 Task: Search one way flight ticket for 2 adults, 2 children, 2 infants in seat in first from Worcester: Worcester Regional Airport to Fort Wayne: Fort Wayne International Airport on 5-4-2023. Number of bags: 1 checked bag. Price is upto 71000. Outbound departure time preference is 10:30.
Action: Mouse moved to (273, 104)
Screenshot: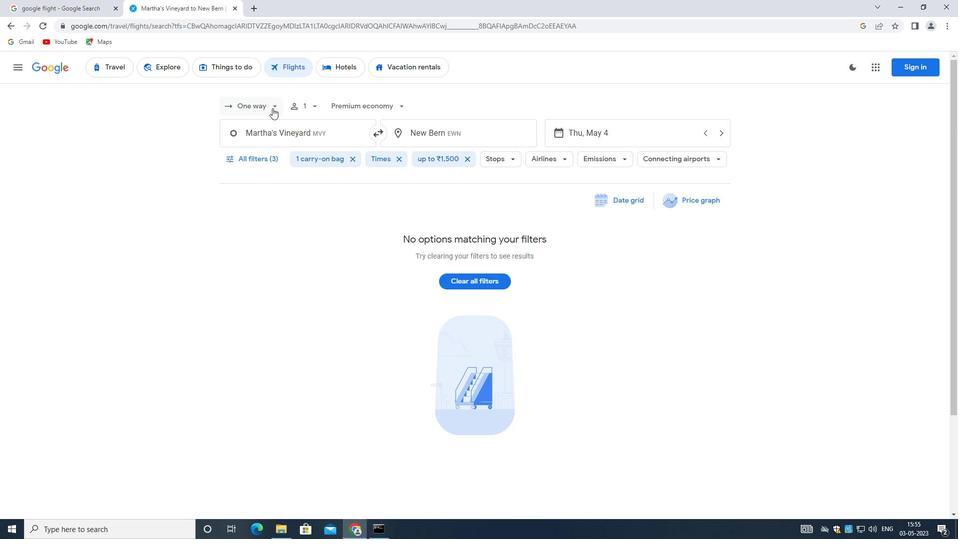 
Action: Mouse pressed left at (273, 104)
Screenshot: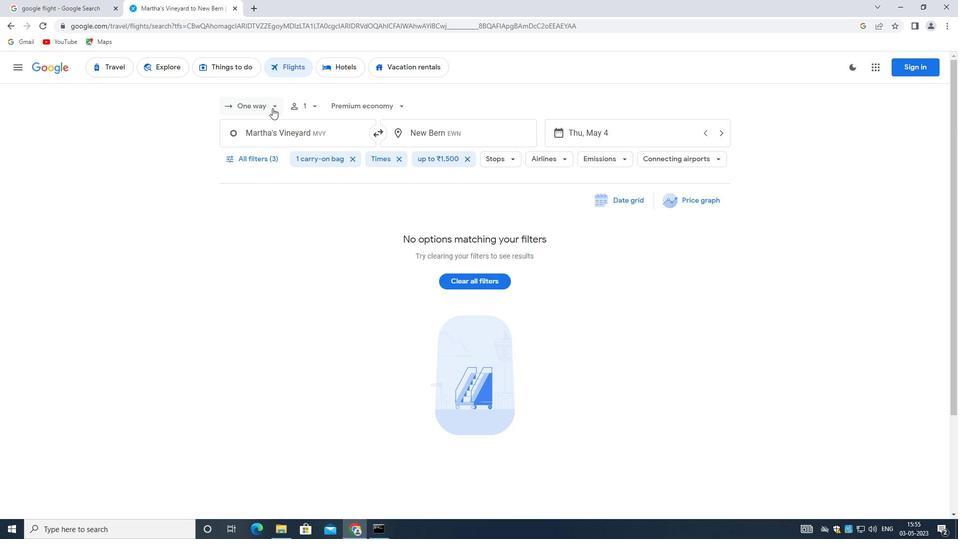 
Action: Mouse moved to (268, 150)
Screenshot: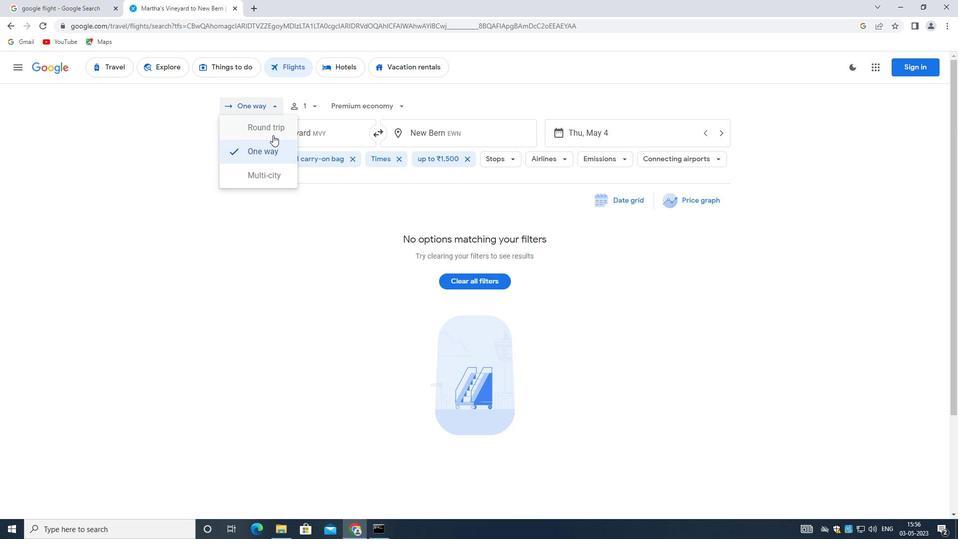 
Action: Mouse pressed left at (268, 150)
Screenshot: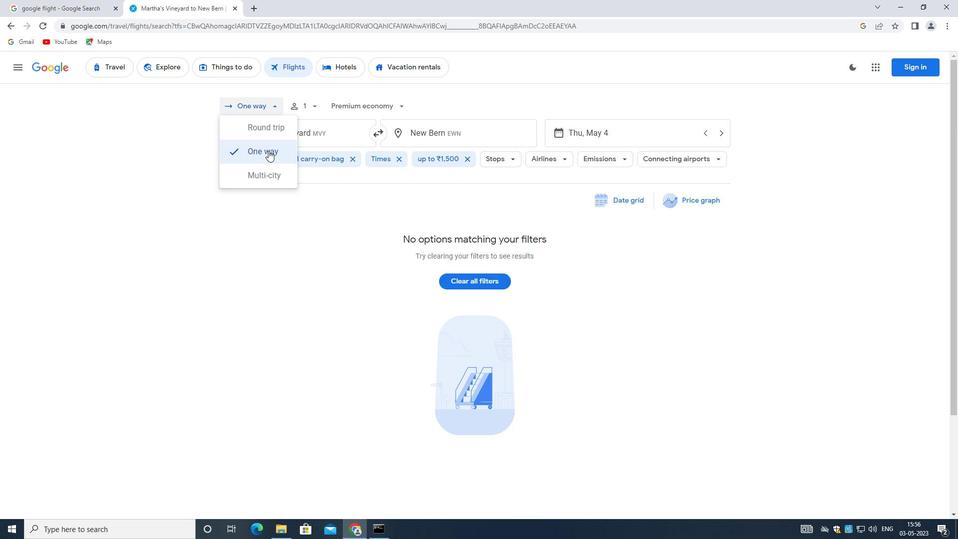 
Action: Mouse moved to (309, 101)
Screenshot: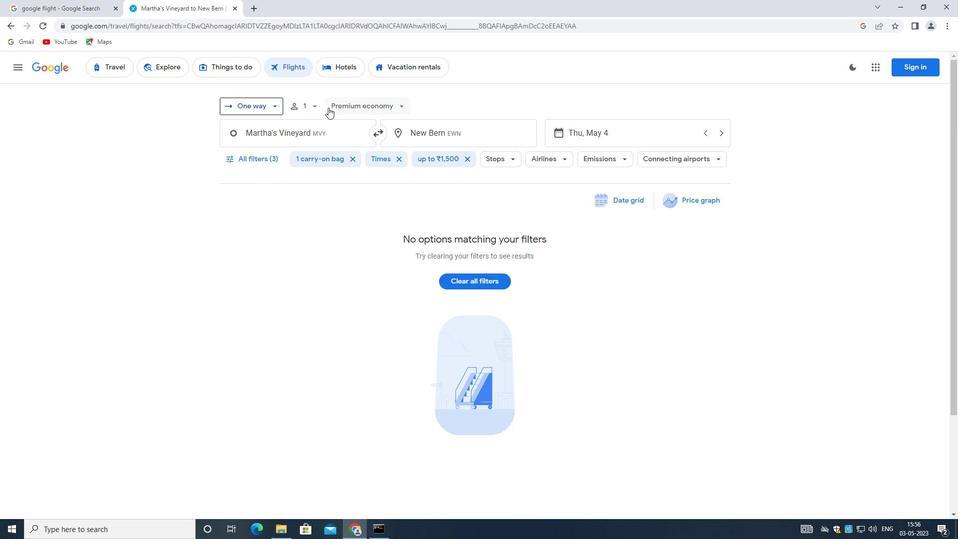 
Action: Mouse pressed left at (309, 101)
Screenshot: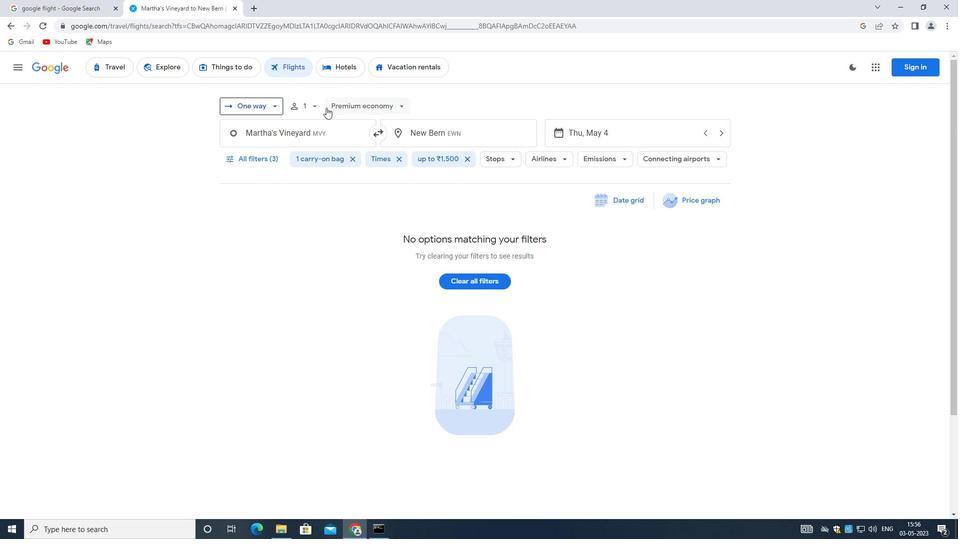 
Action: Mouse moved to (387, 127)
Screenshot: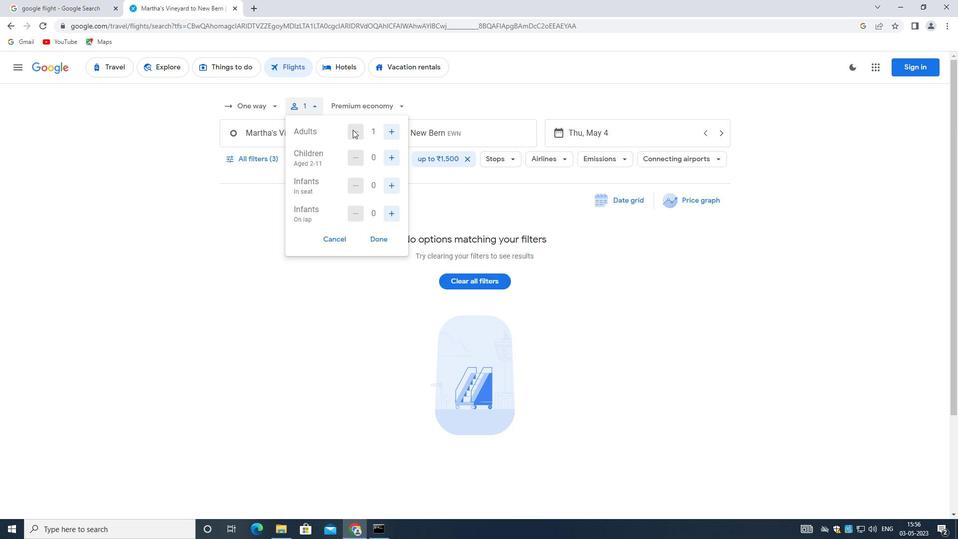 
Action: Mouse pressed left at (387, 127)
Screenshot: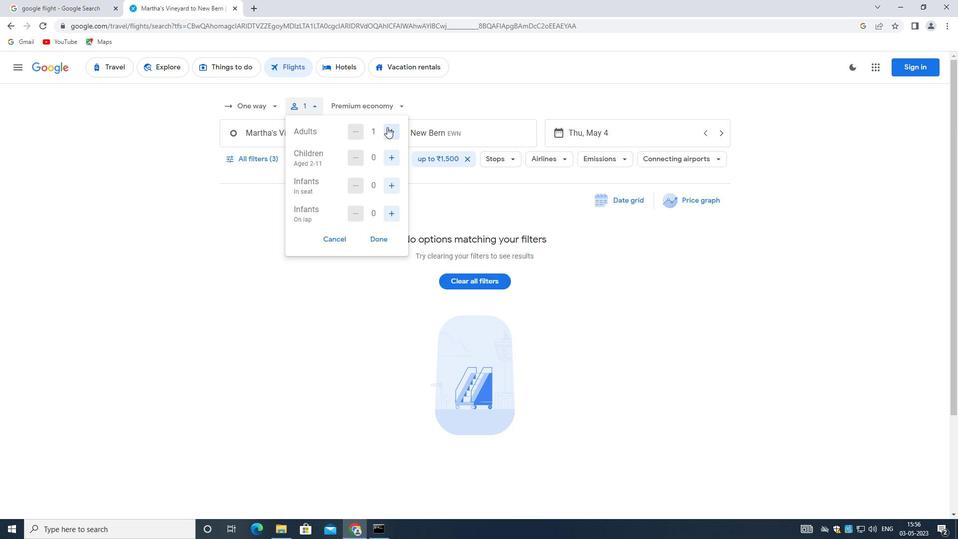 
Action: Mouse moved to (395, 160)
Screenshot: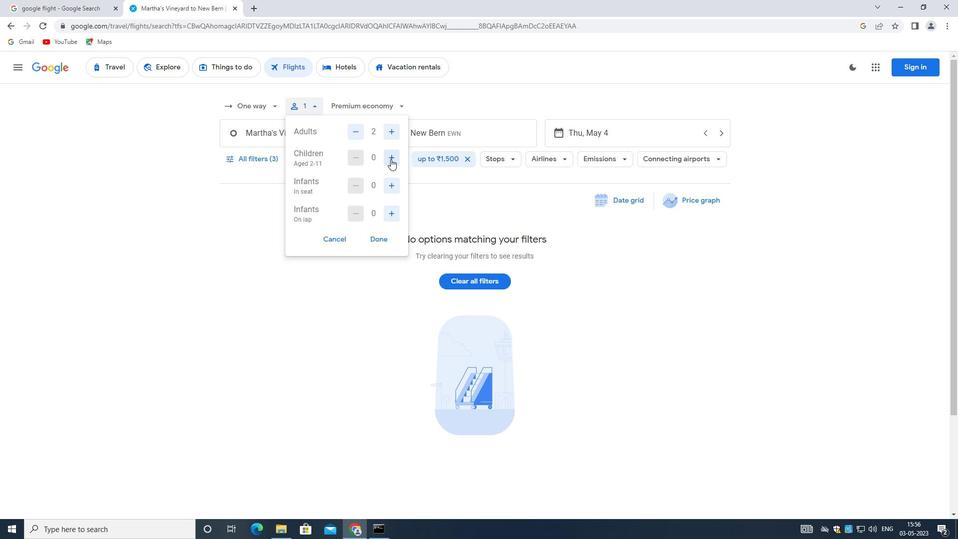 
Action: Mouse pressed left at (395, 160)
Screenshot: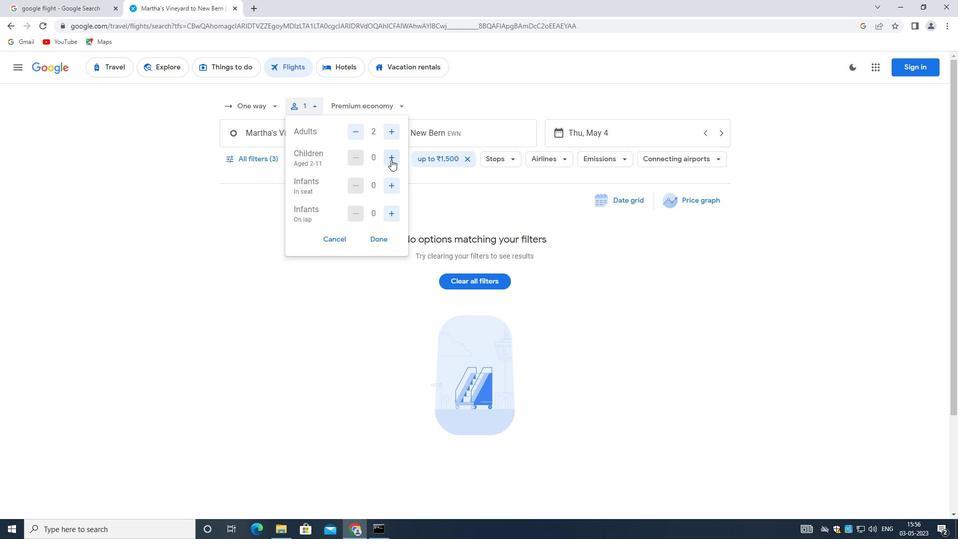 
Action: Mouse pressed left at (395, 160)
Screenshot: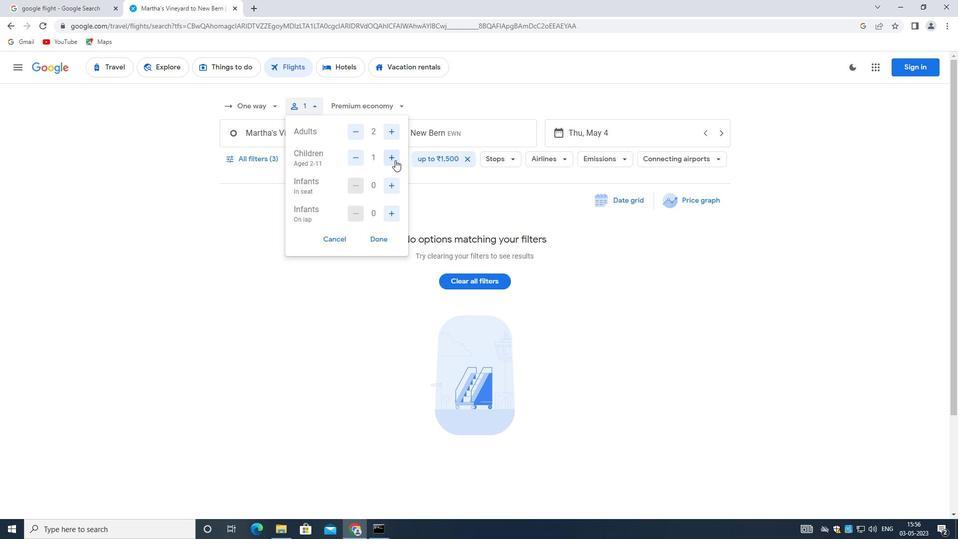 
Action: Mouse moved to (391, 183)
Screenshot: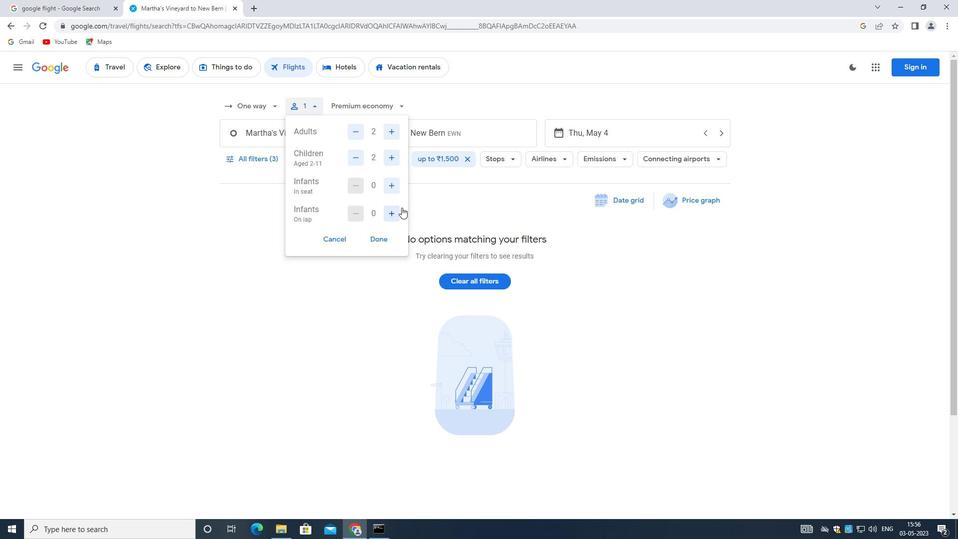 
Action: Mouse pressed left at (391, 183)
Screenshot: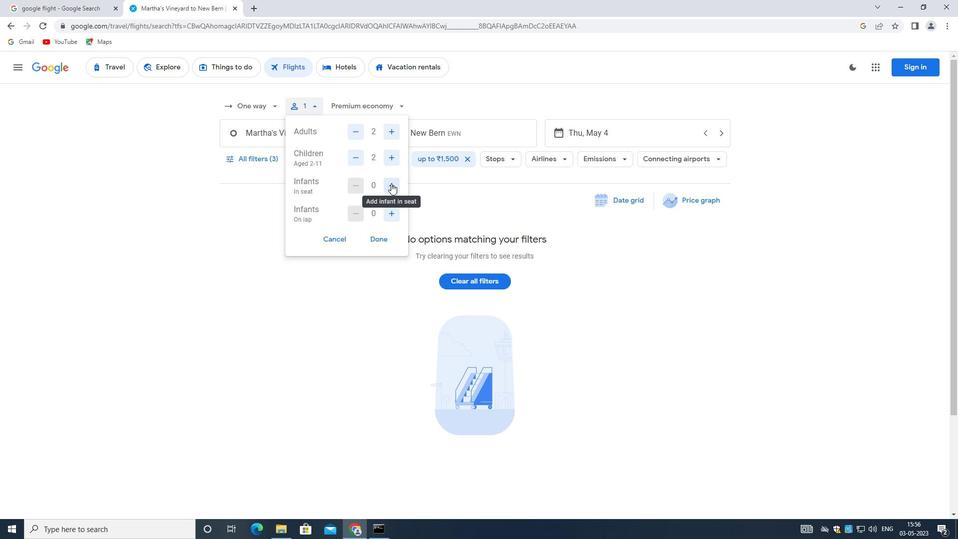 
Action: Mouse pressed left at (391, 183)
Screenshot: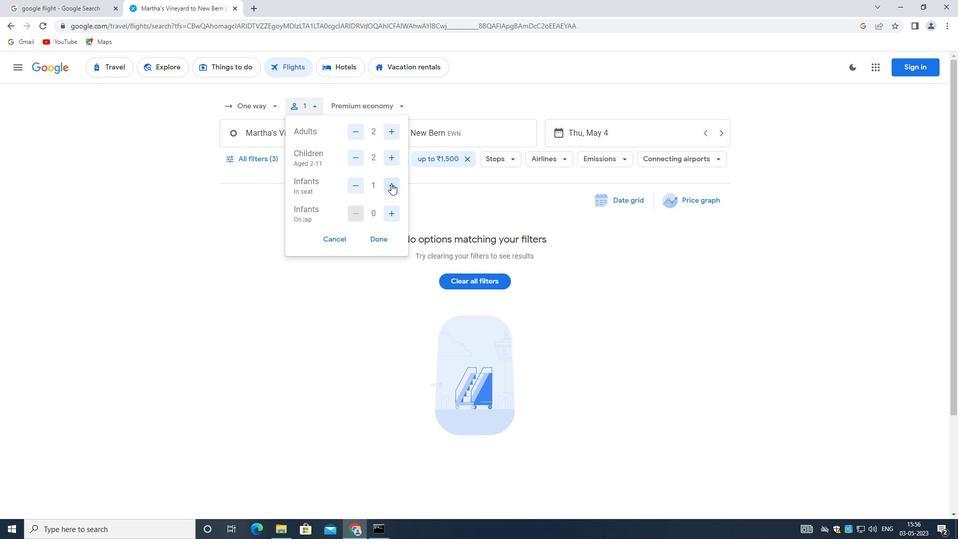 
Action: Mouse moved to (377, 238)
Screenshot: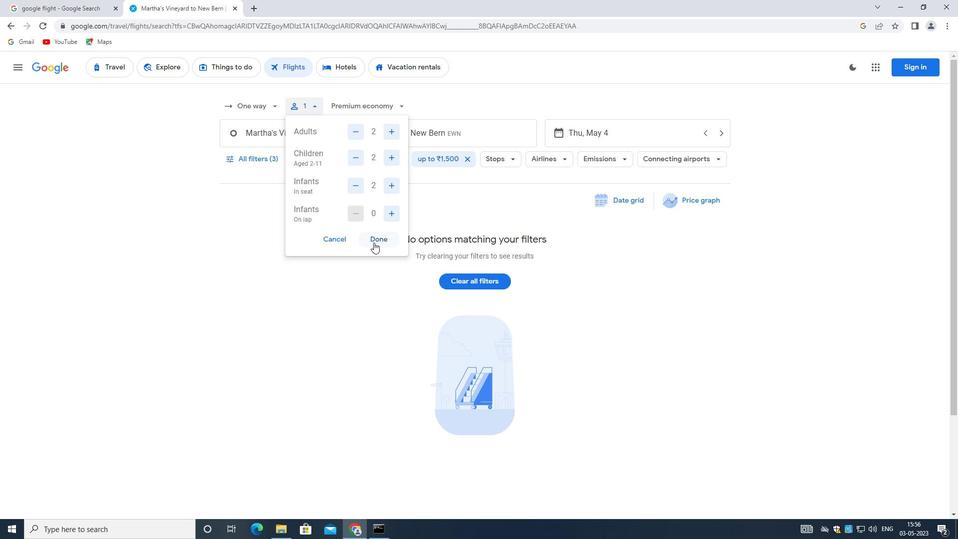
Action: Mouse pressed left at (377, 238)
Screenshot: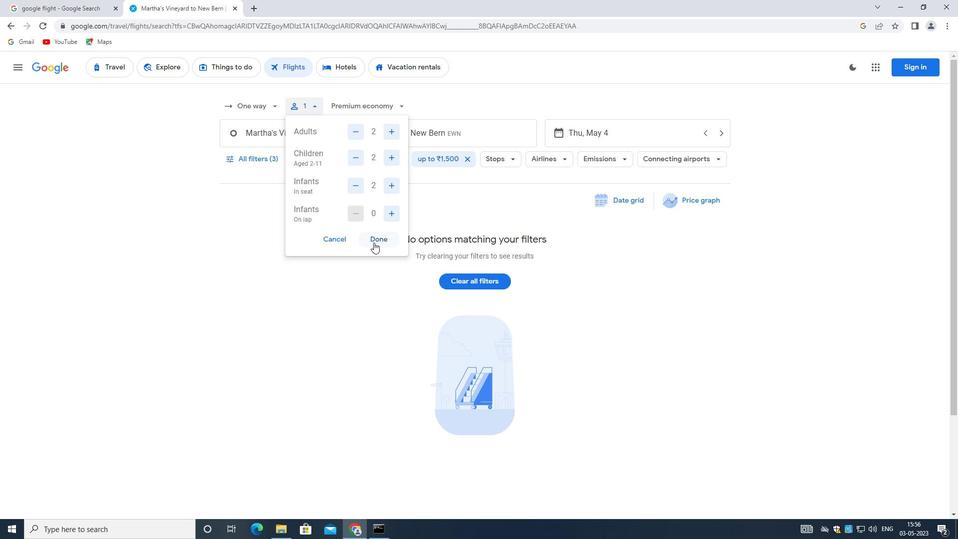 
Action: Mouse moved to (378, 106)
Screenshot: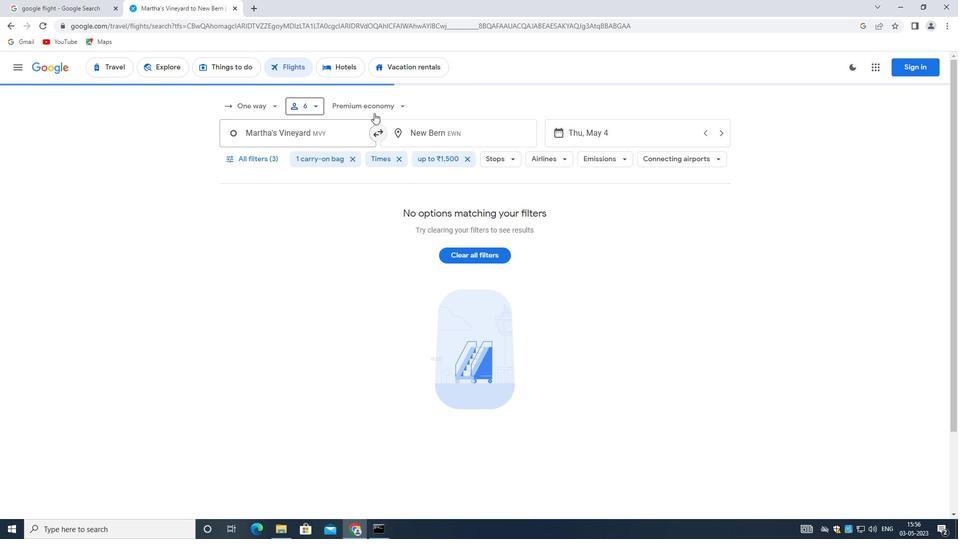 
Action: Mouse pressed left at (378, 106)
Screenshot: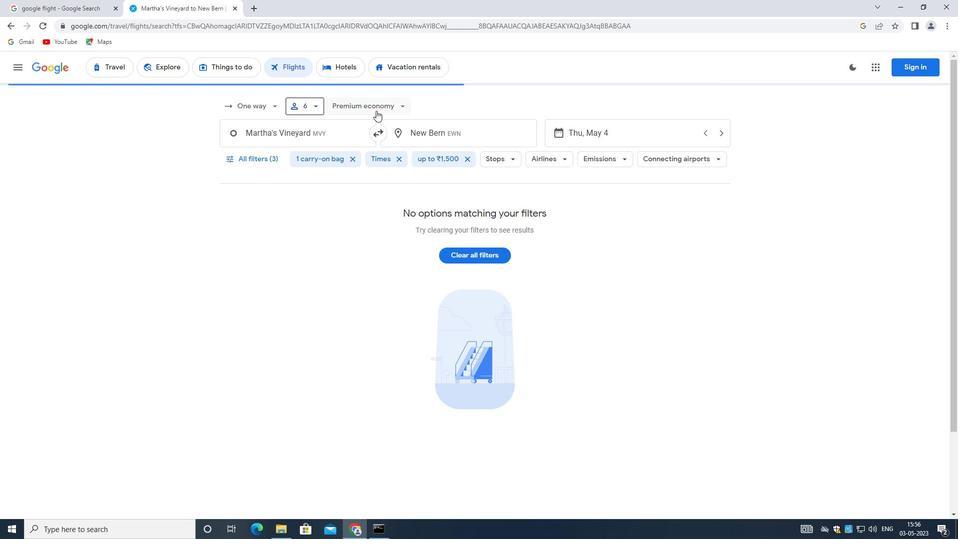 
Action: Mouse moved to (321, 330)
Screenshot: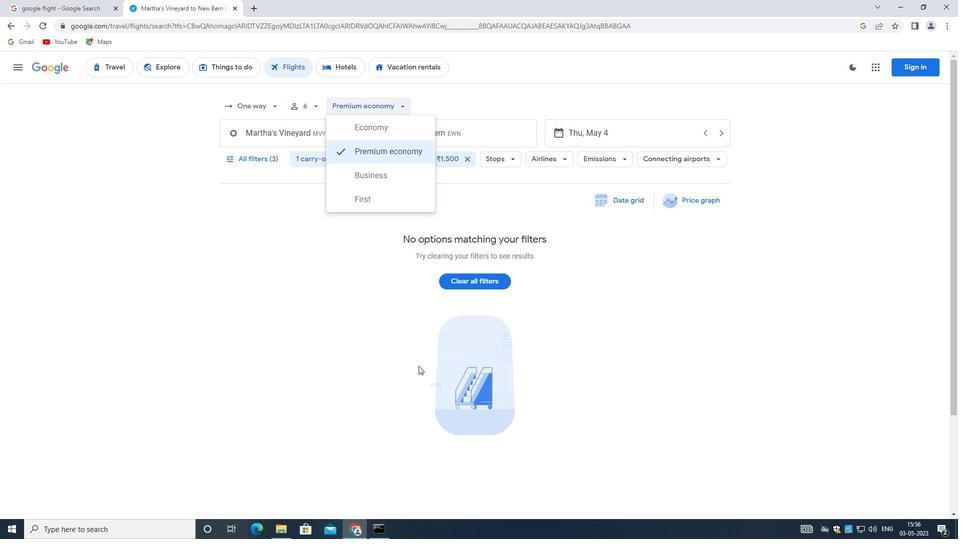 
Action: Mouse pressed left at (321, 330)
Screenshot: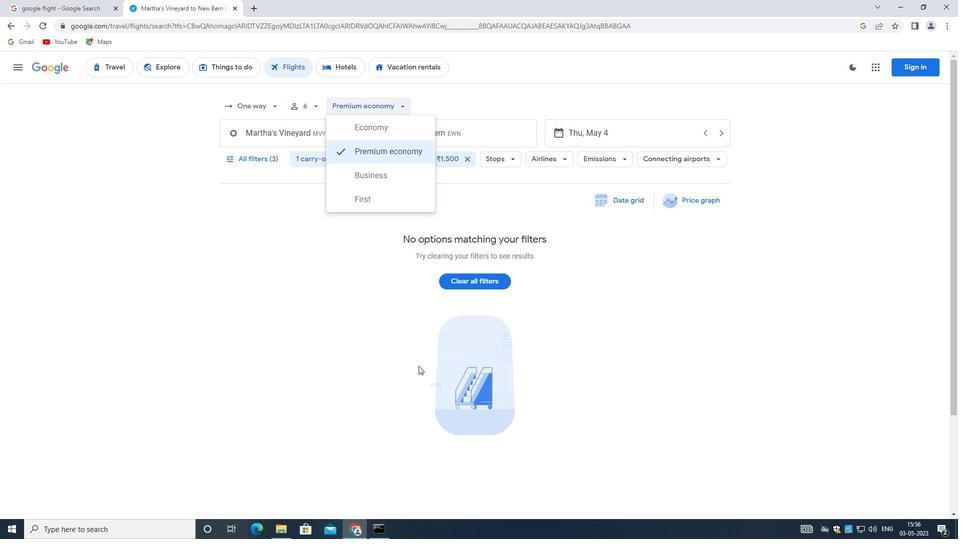 
Action: Mouse moved to (308, 126)
Screenshot: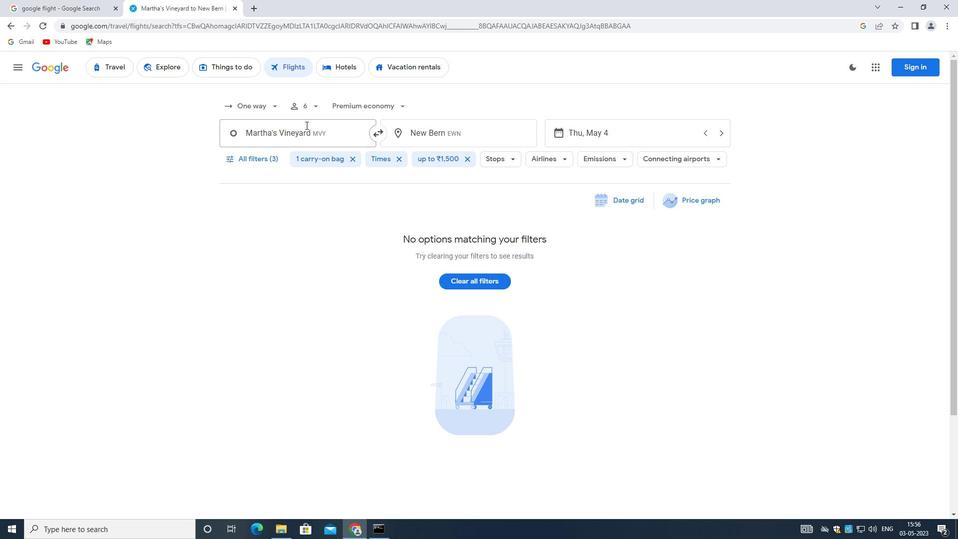 
Action: Mouse pressed left at (308, 126)
Screenshot: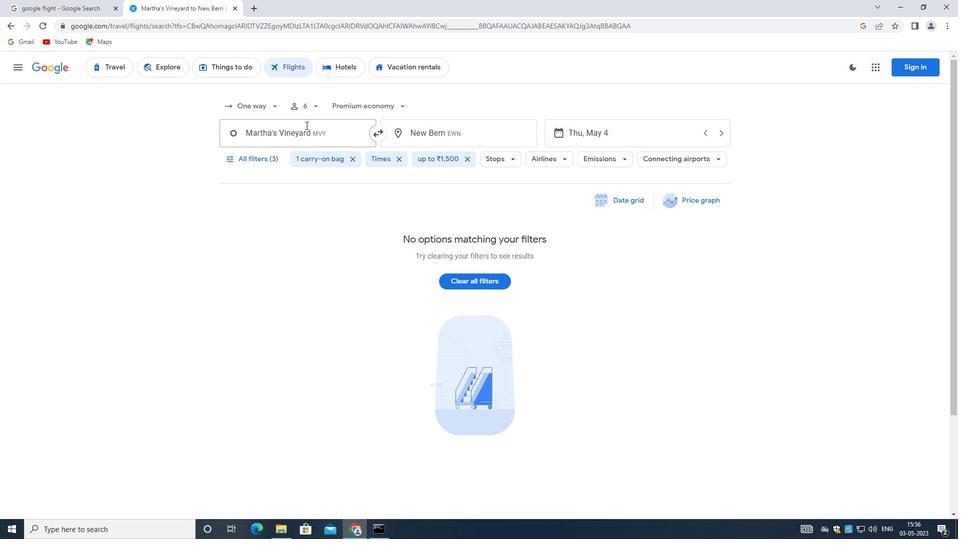 
Action: Mouse moved to (322, 122)
Screenshot: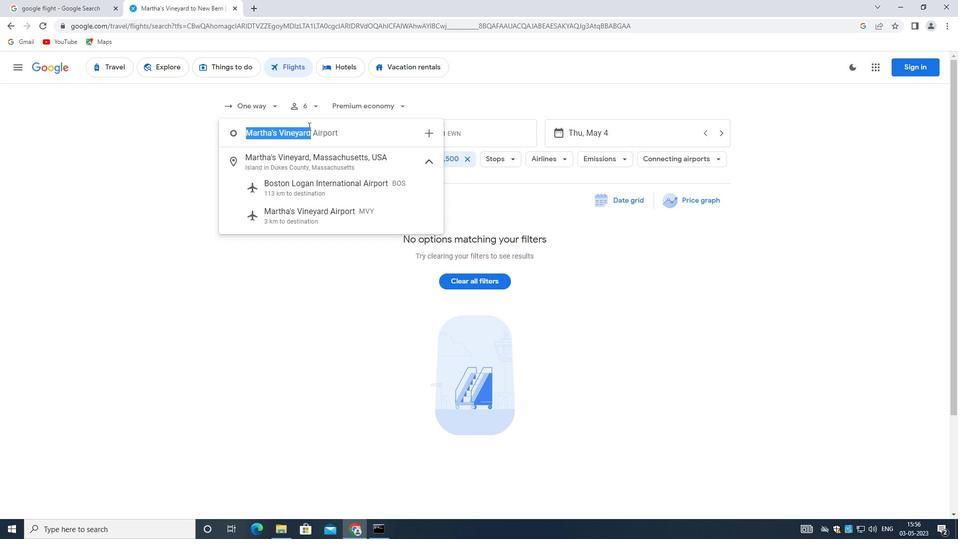 
Action: Key pressed <Key.backspace><Key.shift>WO
Screenshot: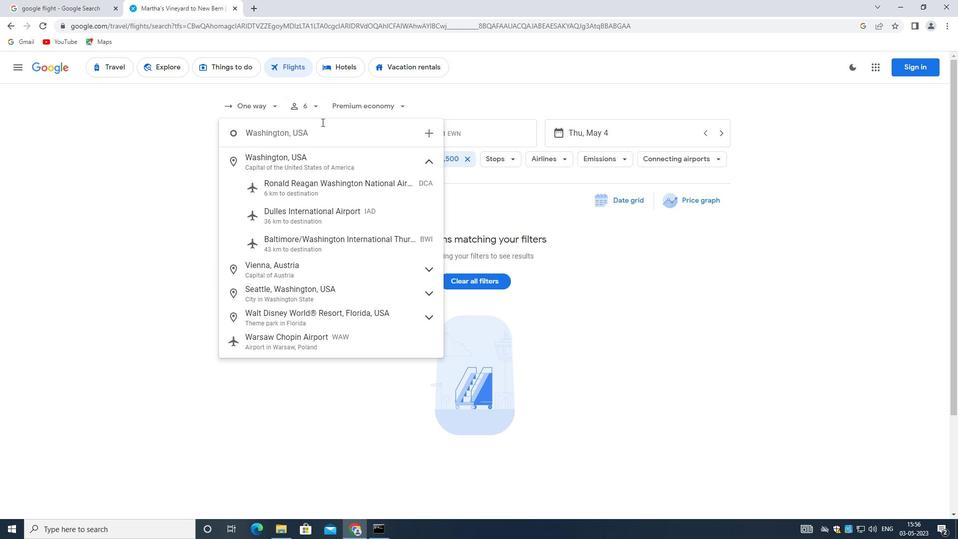 
Action: Mouse moved to (323, 121)
Screenshot: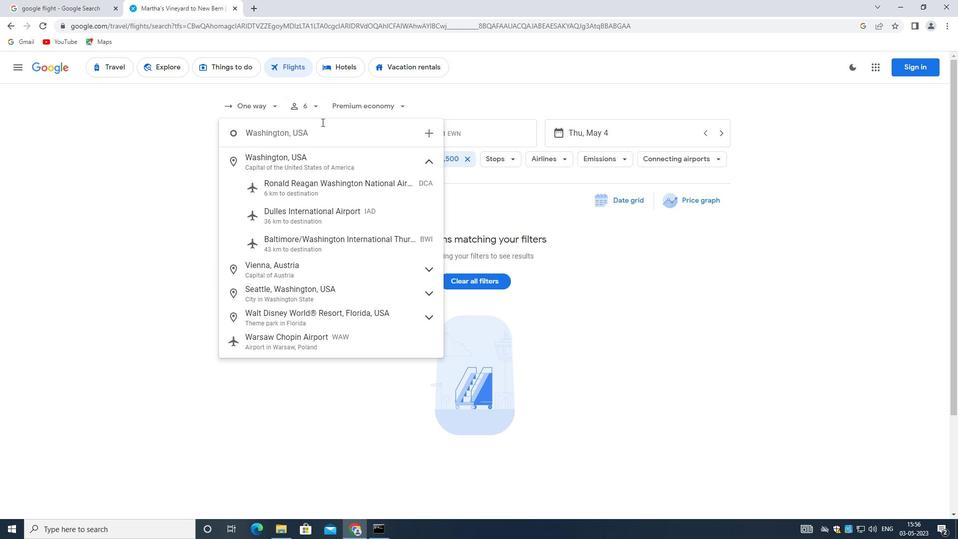 
Action: Key pressed R
Screenshot: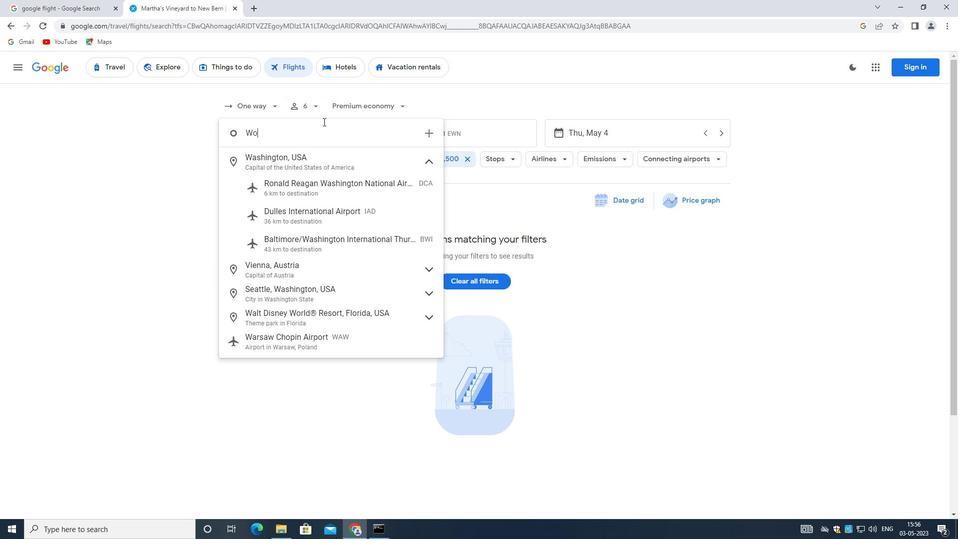
Action: Mouse moved to (324, 121)
Screenshot: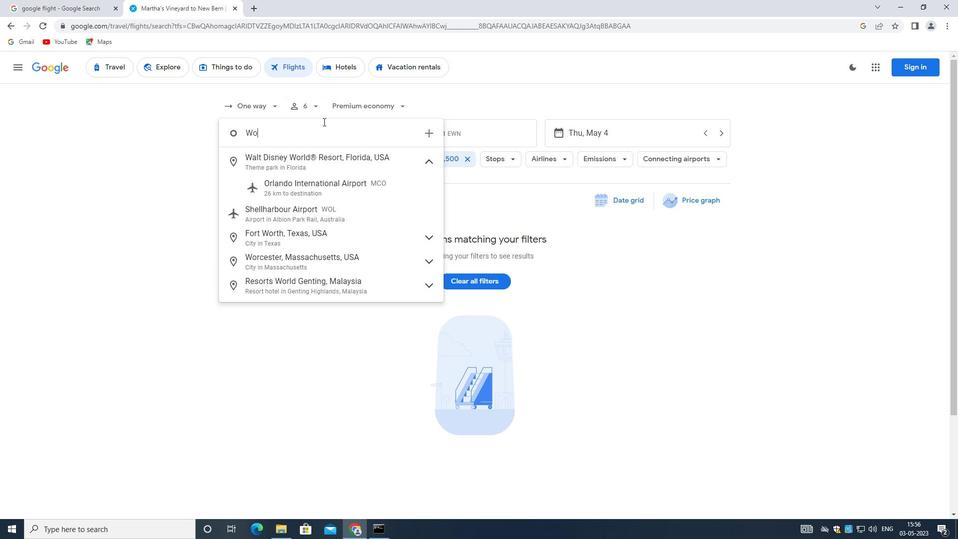 
Action: Key pressed CESTER
Screenshot: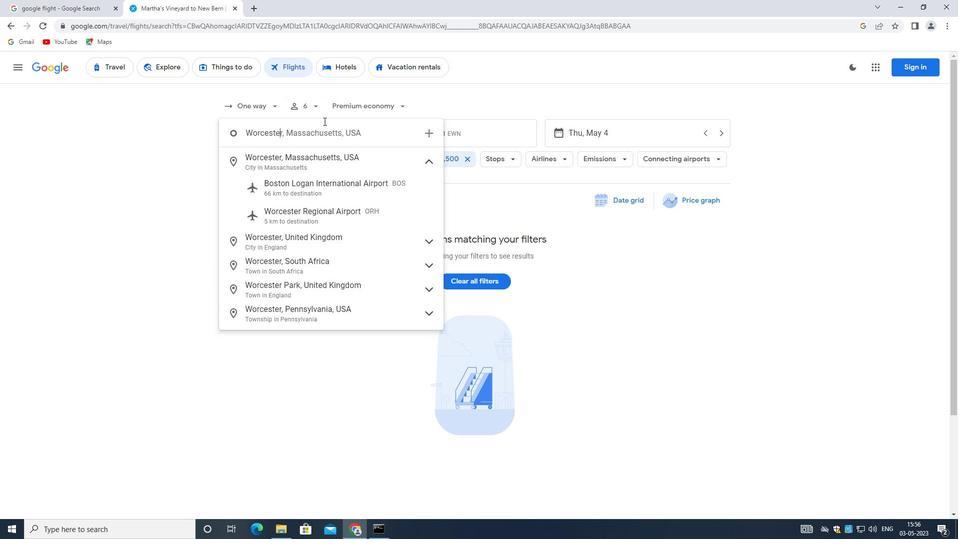 
Action: Mouse moved to (325, 121)
Screenshot: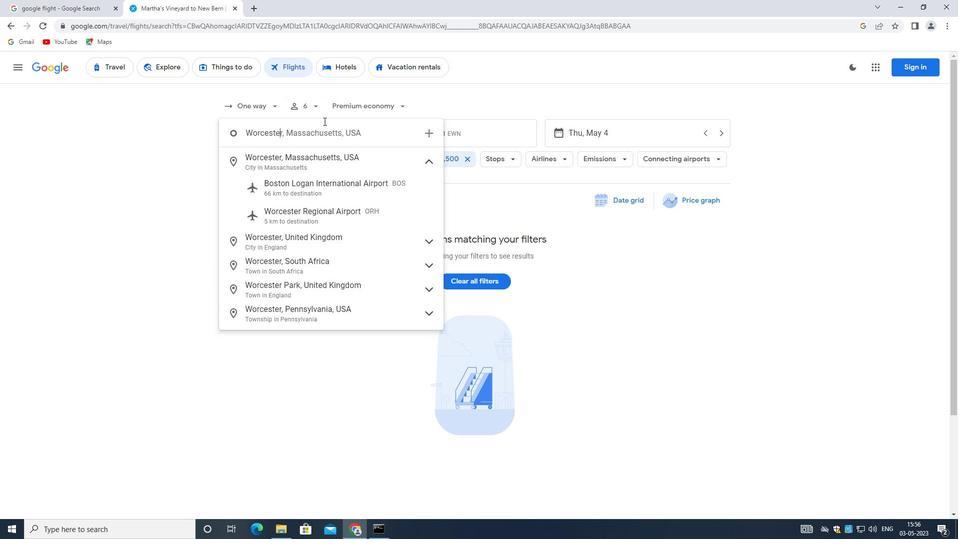 
Action: Key pressed <Key.space><Key.shift>REGIONAL<Key.space>
Screenshot: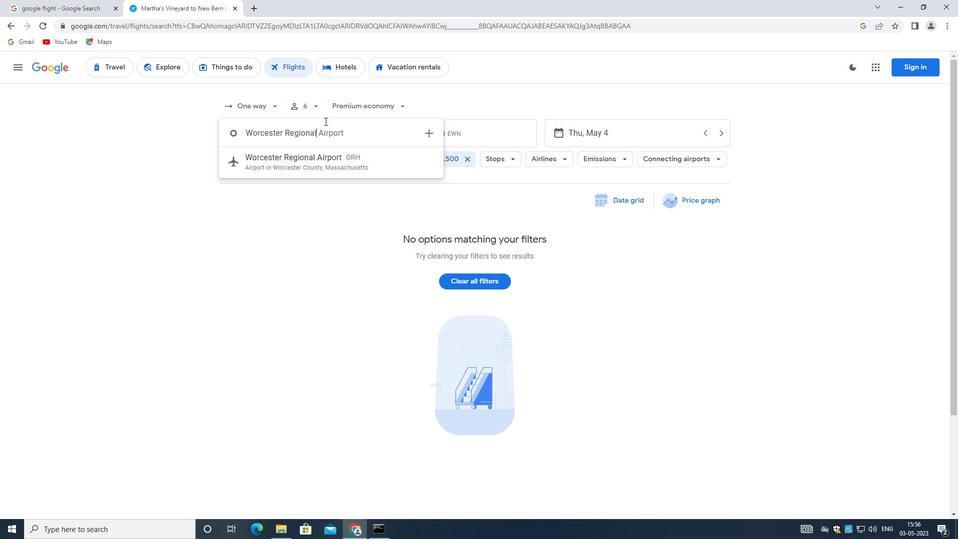 
Action: Mouse moved to (325, 120)
Screenshot: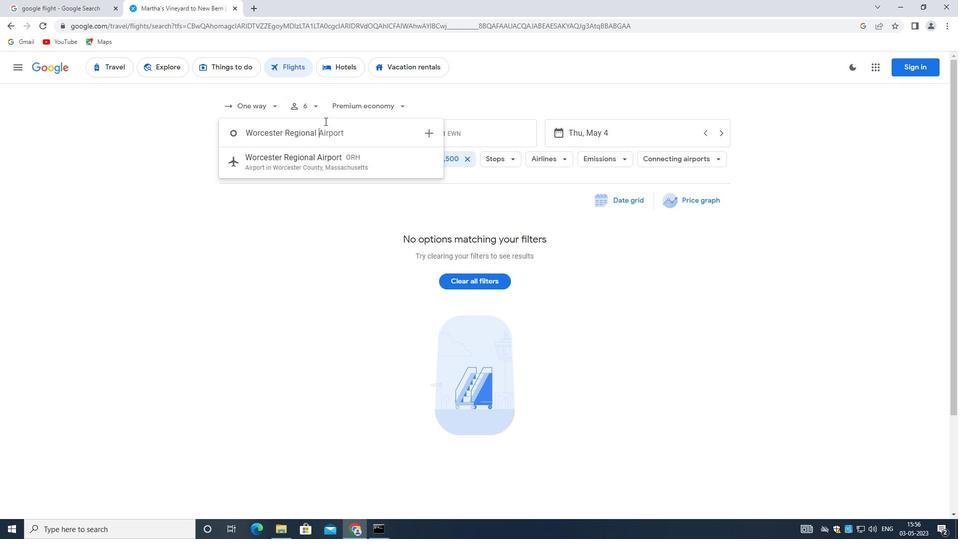 
Action: Key pressed <Key.shift>AIR
Screenshot: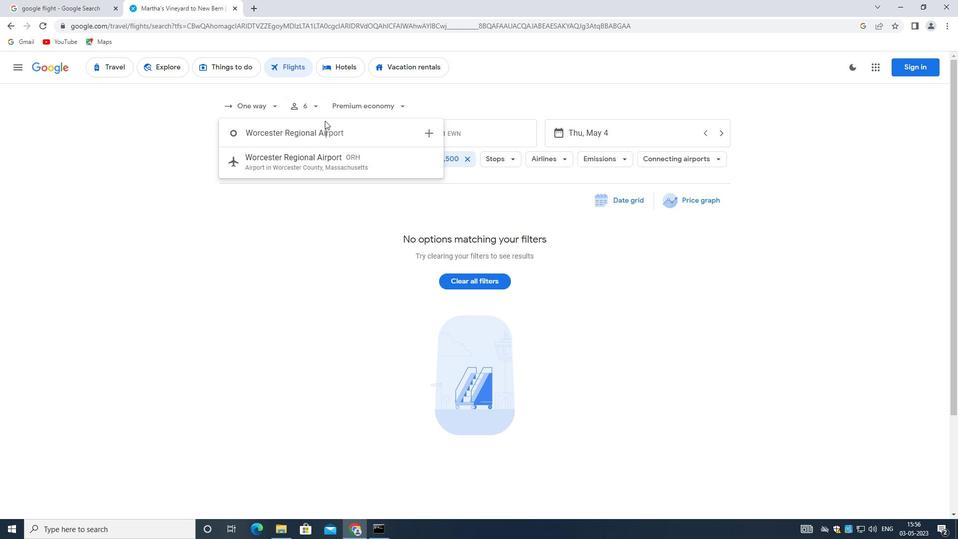 
Action: Mouse moved to (326, 120)
Screenshot: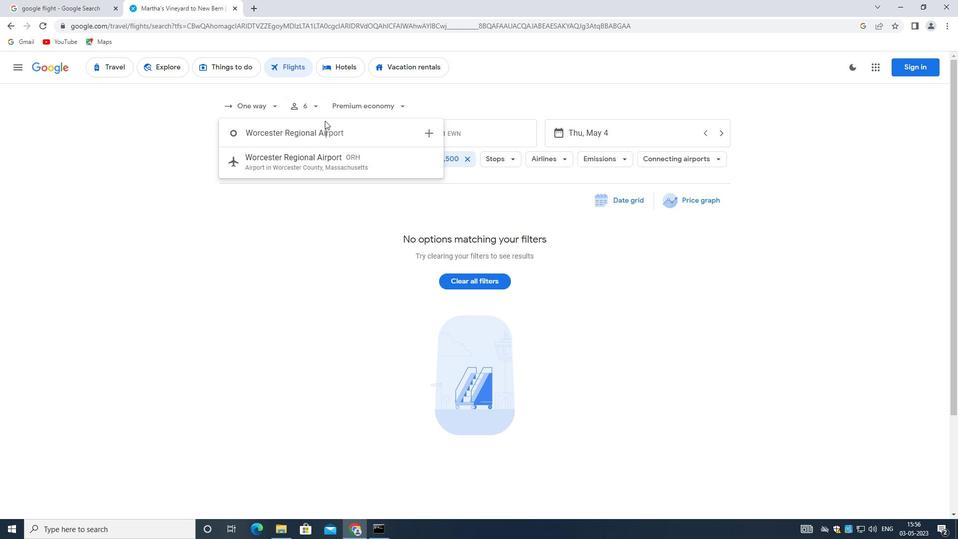 
Action: Key pressed PORT
Screenshot: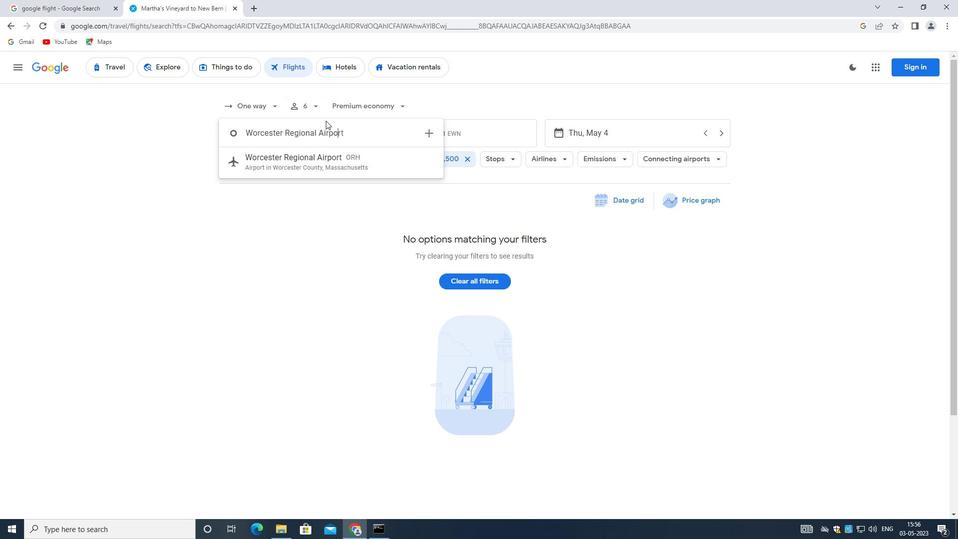 
Action: Mouse moved to (317, 160)
Screenshot: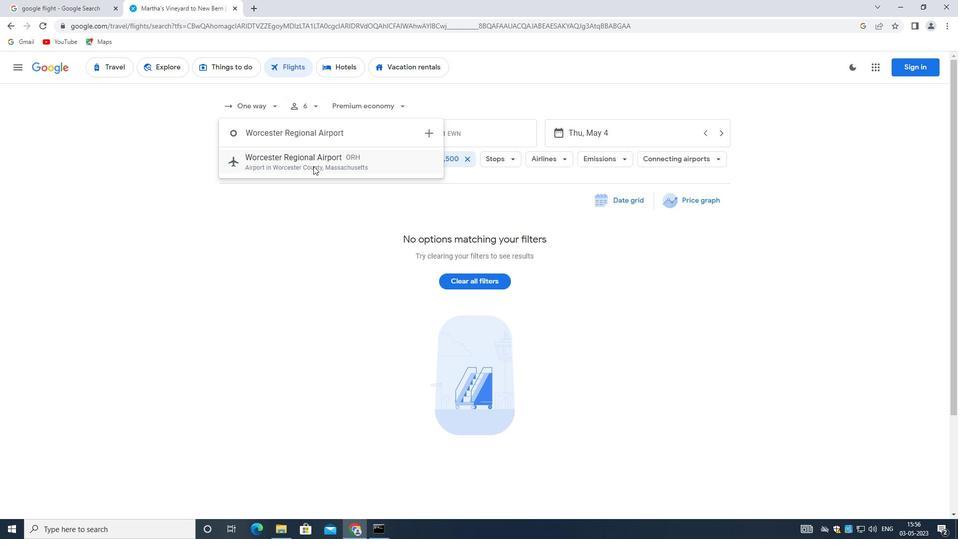 
Action: Mouse pressed left at (317, 160)
Screenshot: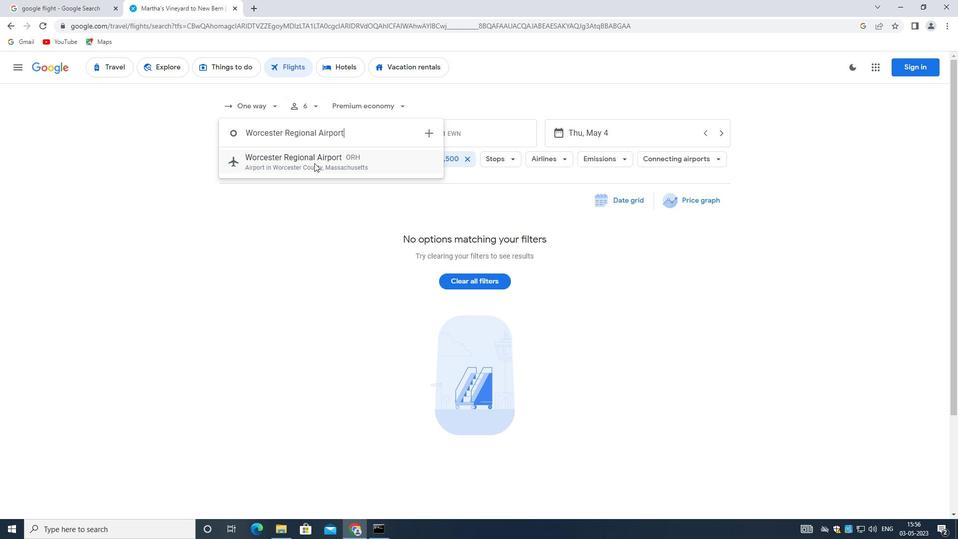 
Action: Mouse moved to (478, 133)
Screenshot: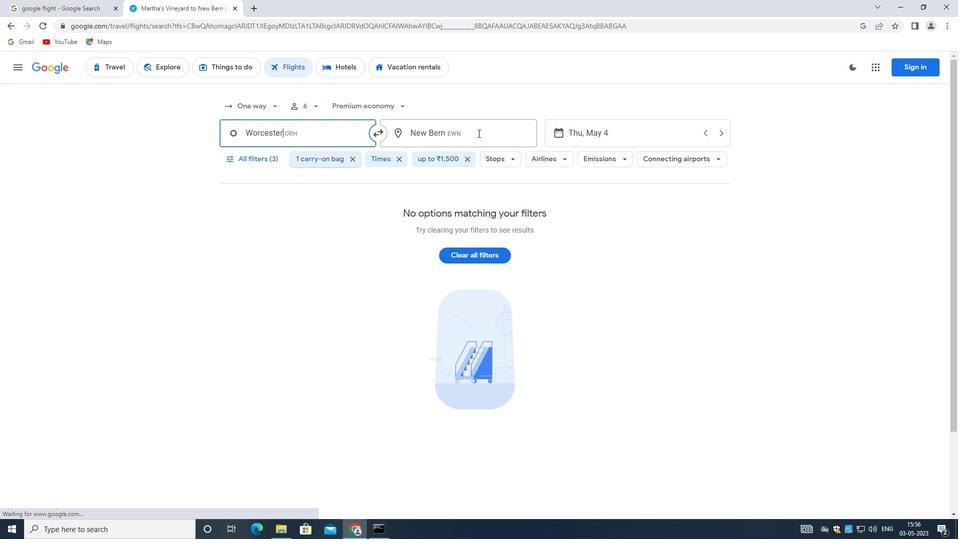 
Action: Mouse pressed left at (478, 133)
Screenshot: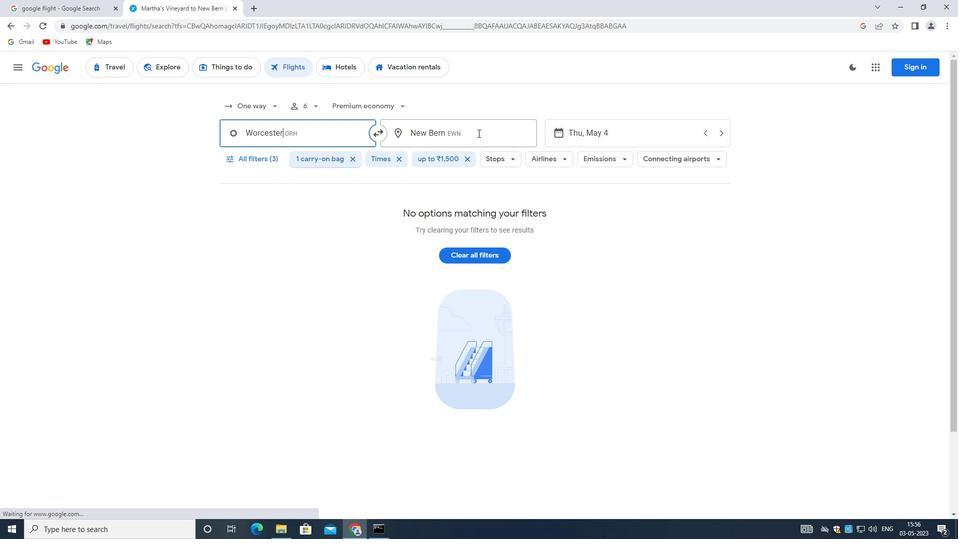 
Action: Key pressed <Key.backspace><Key.shift>FORT<Key.space><Key.shift>WAYNE
Screenshot: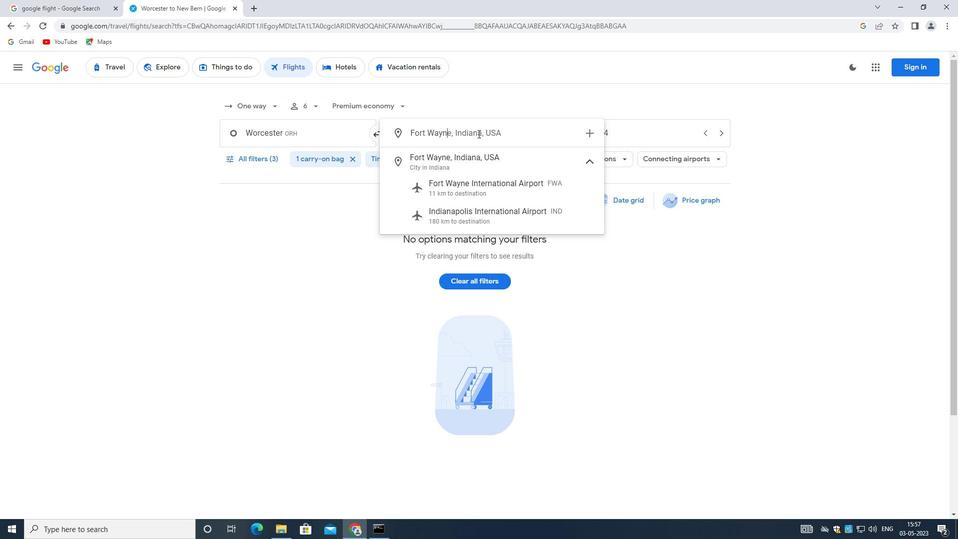 
Action: Mouse moved to (686, 89)
Screenshot: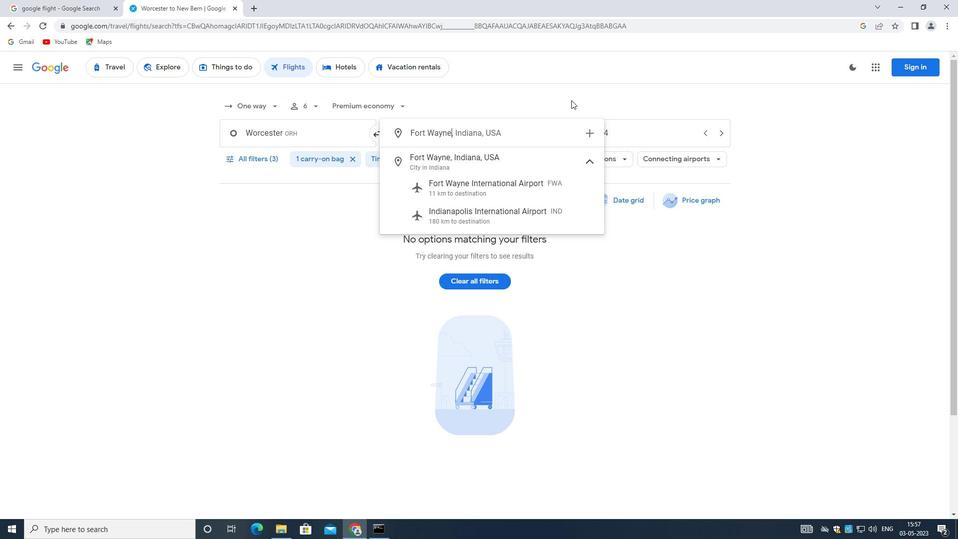 
Action: Key pressed <Key.space><Key.shift_r>INTERNATIONAL<Key.space><Key.shift>A
Screenshot: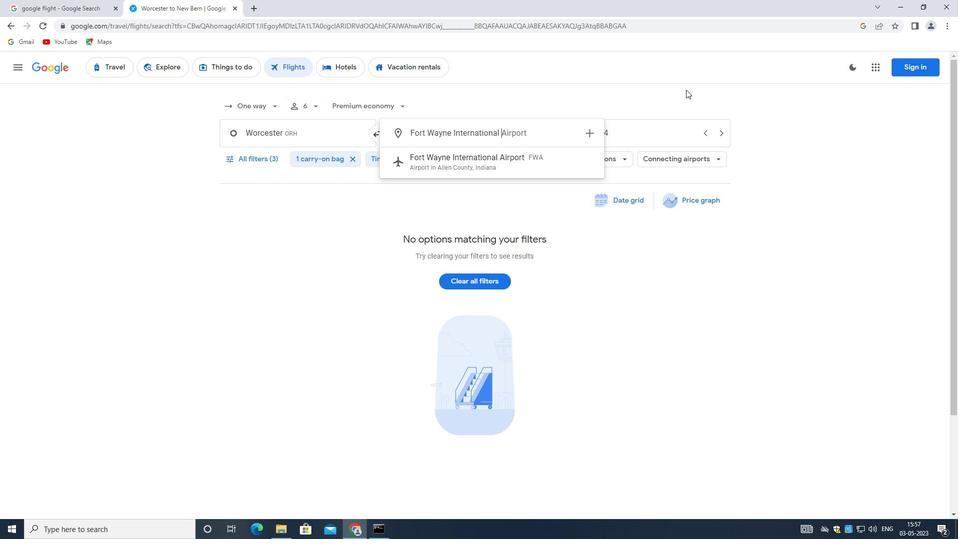 
Action: Mouse moved to (511, 162)
Screenshot: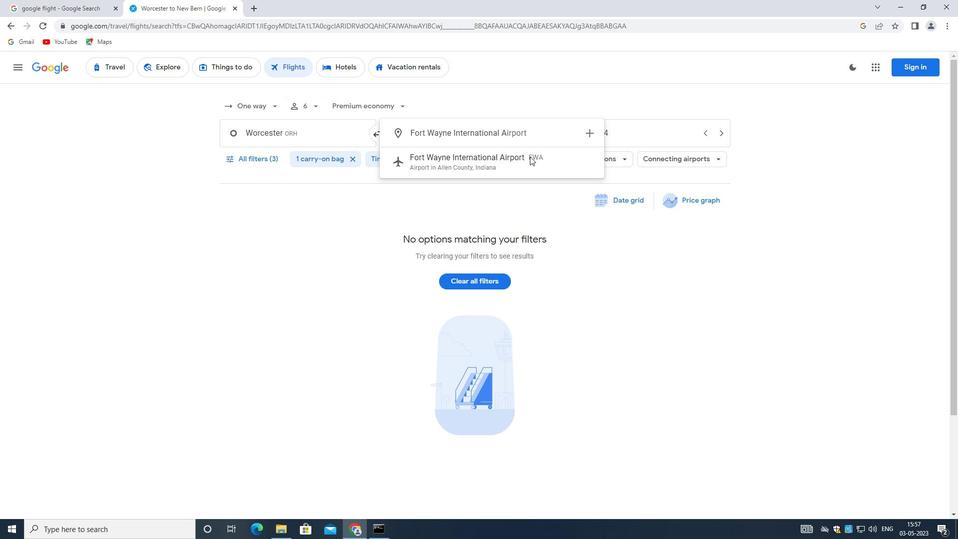 
Action: Mouse pressed left at (511, 162)
Screenshot: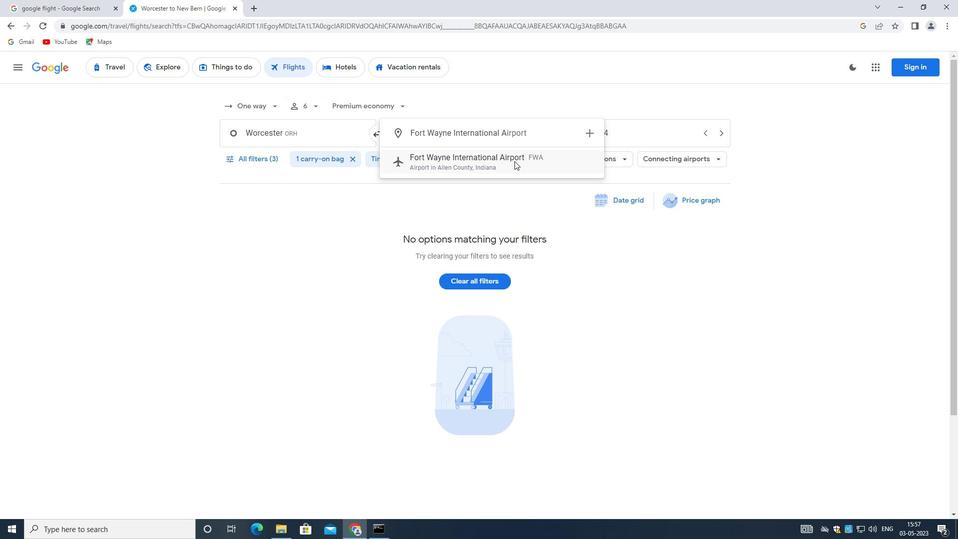 
Action: Mouse moved to (592, 130)
Screenshot: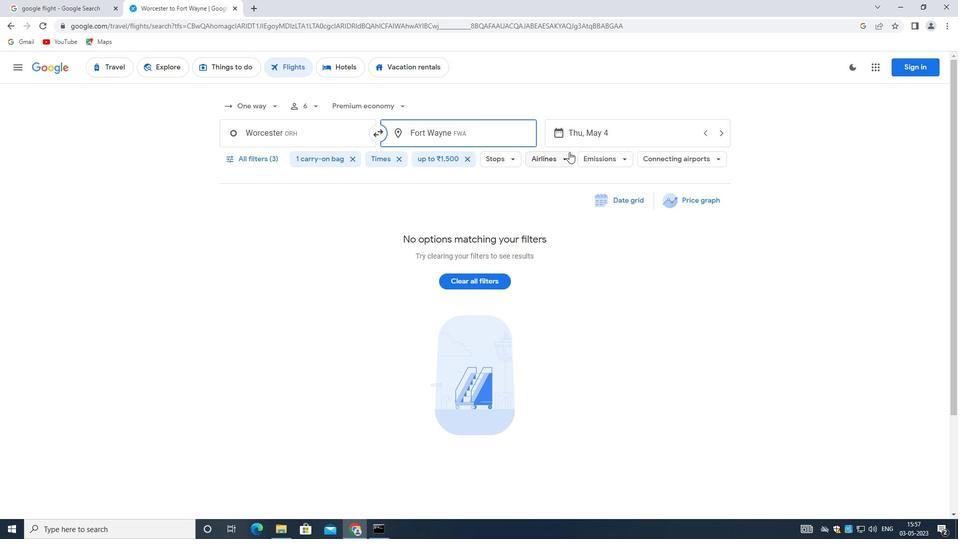 
Action: Mouse pressed left at (592, 130)
Screenshot: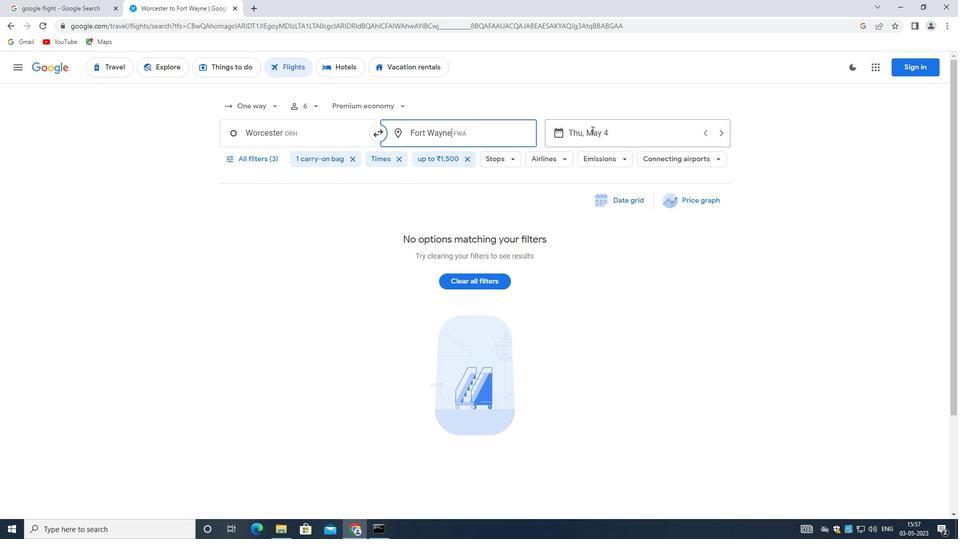 
Action: Mouse moved to (699, 376)
Screenshot: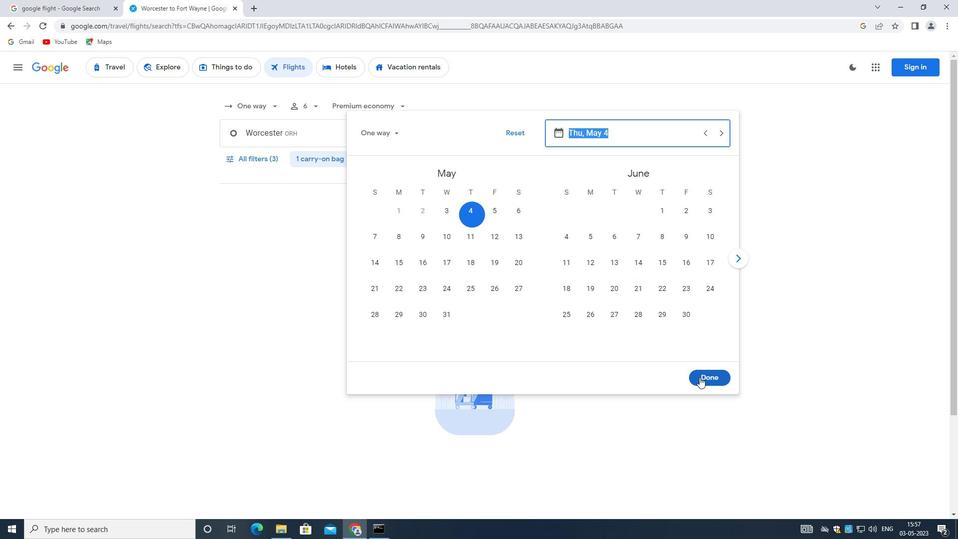
Action: Mouse pressed left at (699, 376)
Screenshot: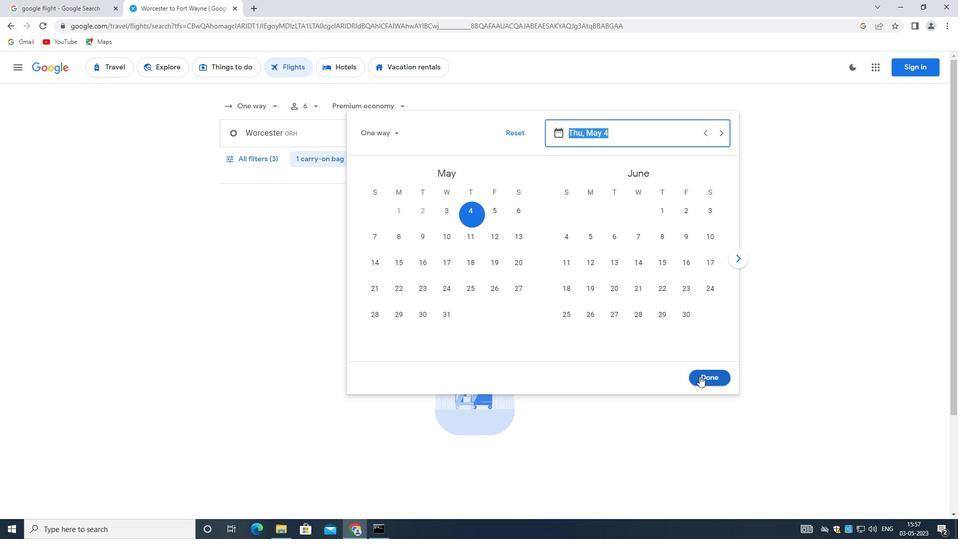 
Action: Mouse moved to (257, 159)
Screenshot: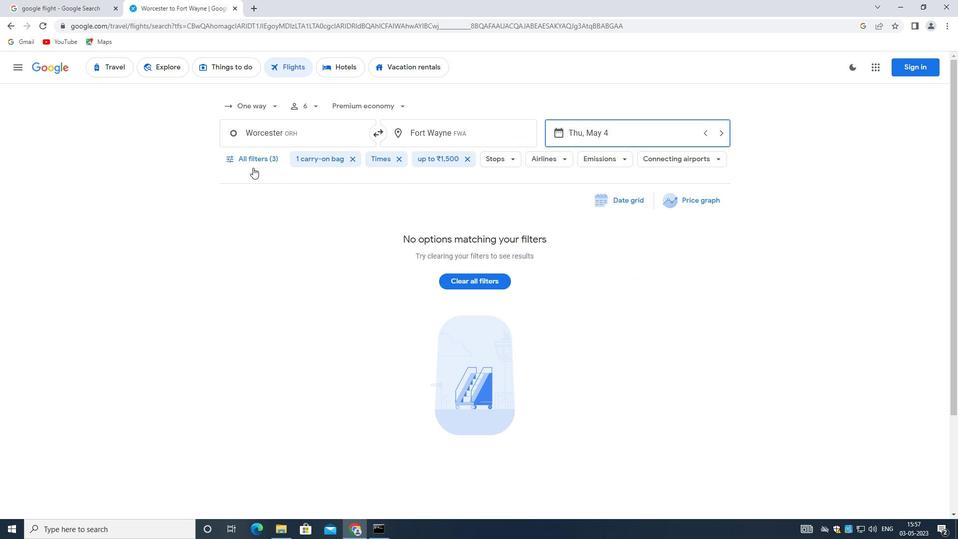 
Action: Mouse pressed left at (257, 159)
Screenshot: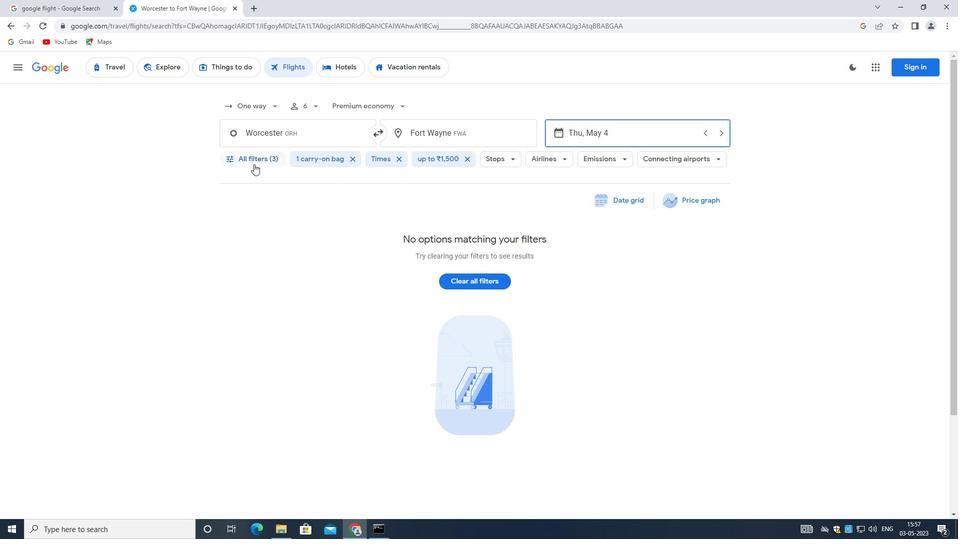 
Action: Mouse moved to (276, 279)
Screenshot: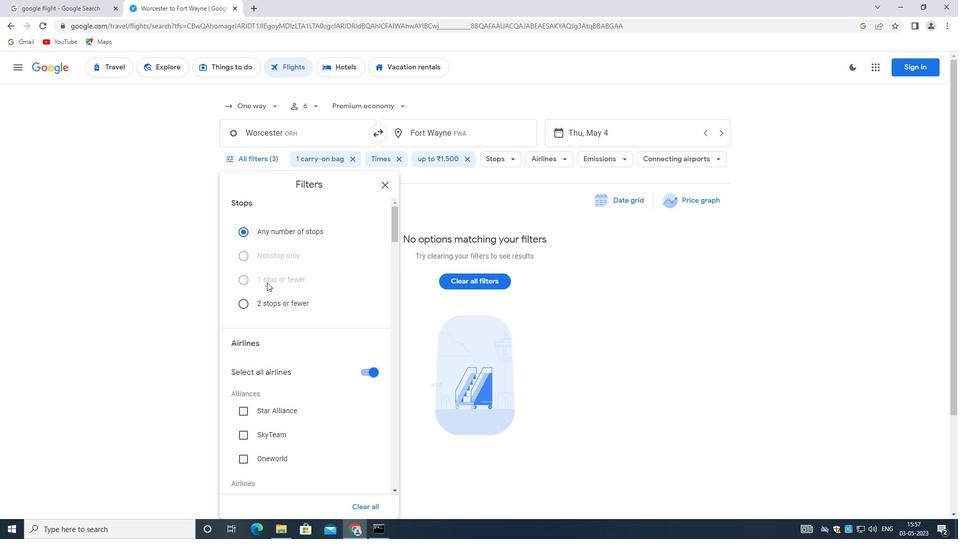 
Action: Mouse scrolled (276, 279) with delta (0, 0)
Screenshot: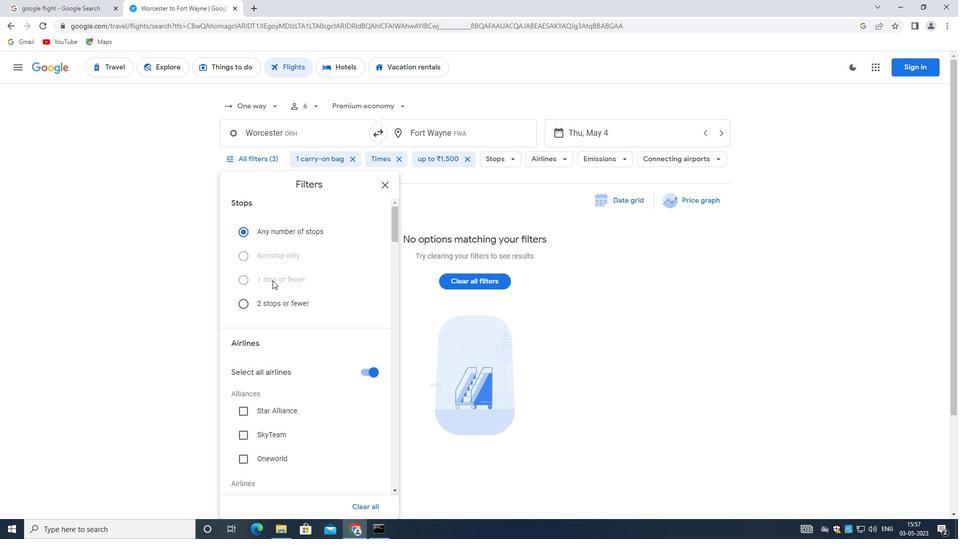 
Action: Mouse scrolled (276, 279) with delta (0, 0)
Screenshot: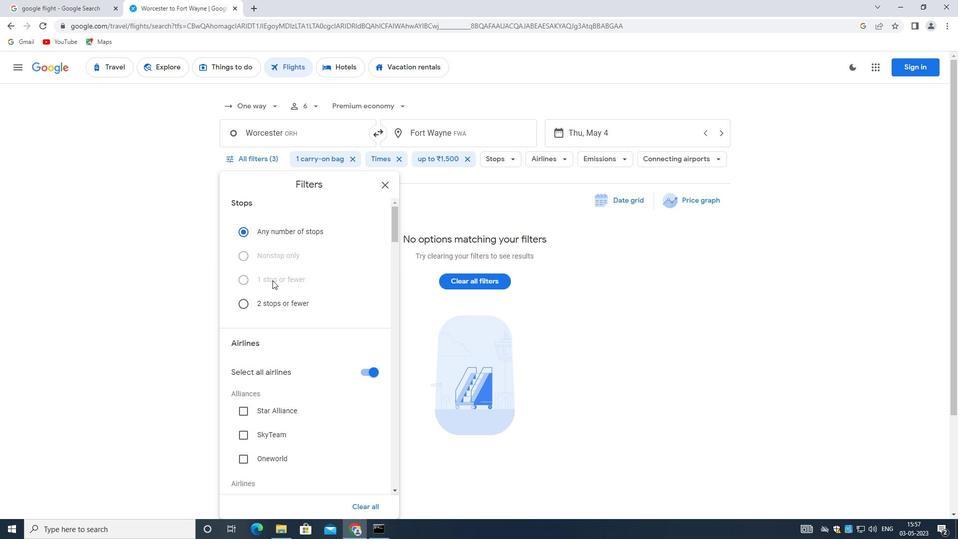 
Action: Mouse moved to (362, 271)
Screenshot: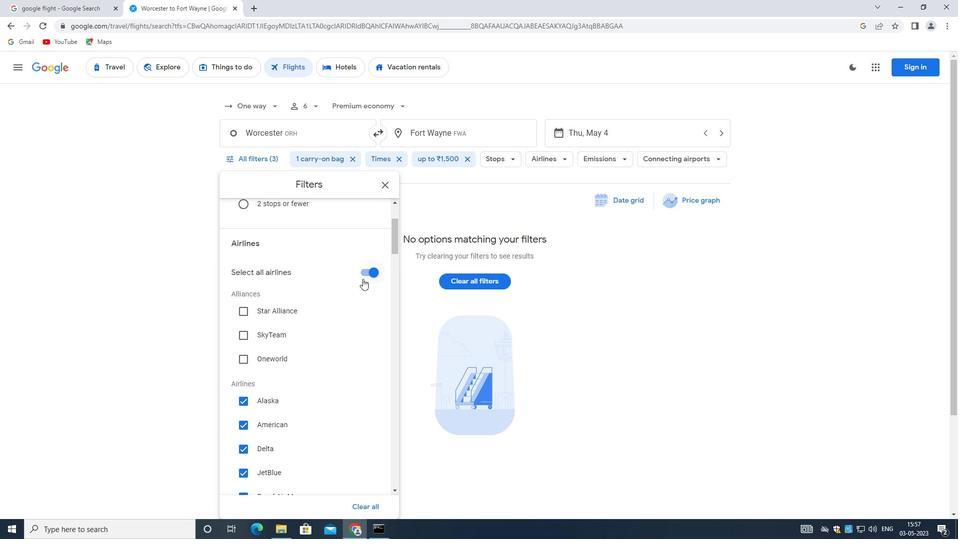 
Action: Mouse pressed left at (362, 271)
Screenshot: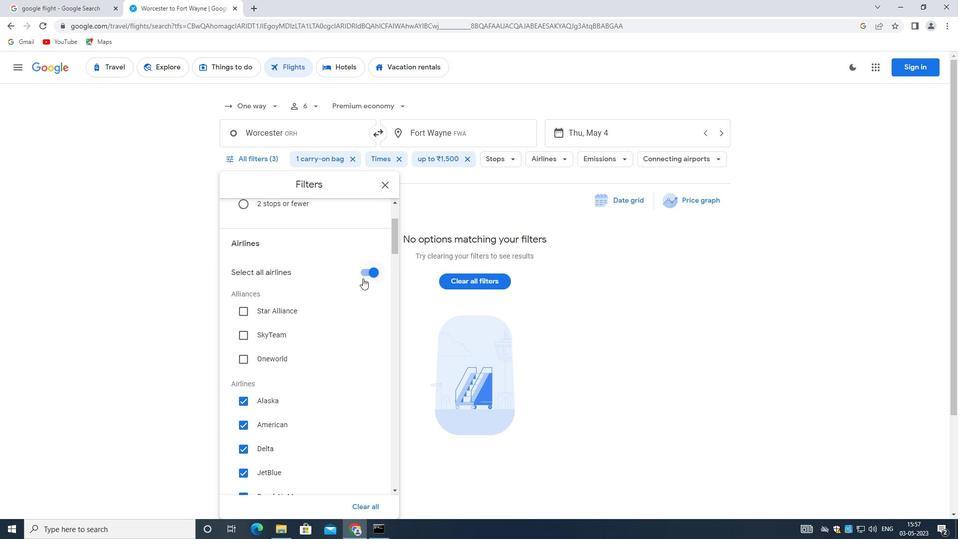 
Action: Mouse moved to (320, 317)
Screenshot: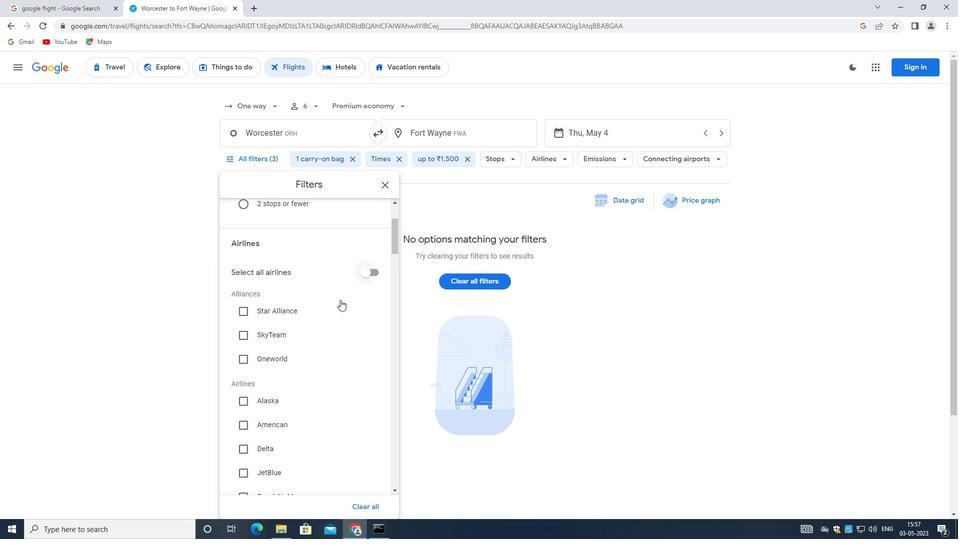 
Action: Mouse scrolled (320, 317) with delta (0, 0)
Screenshot: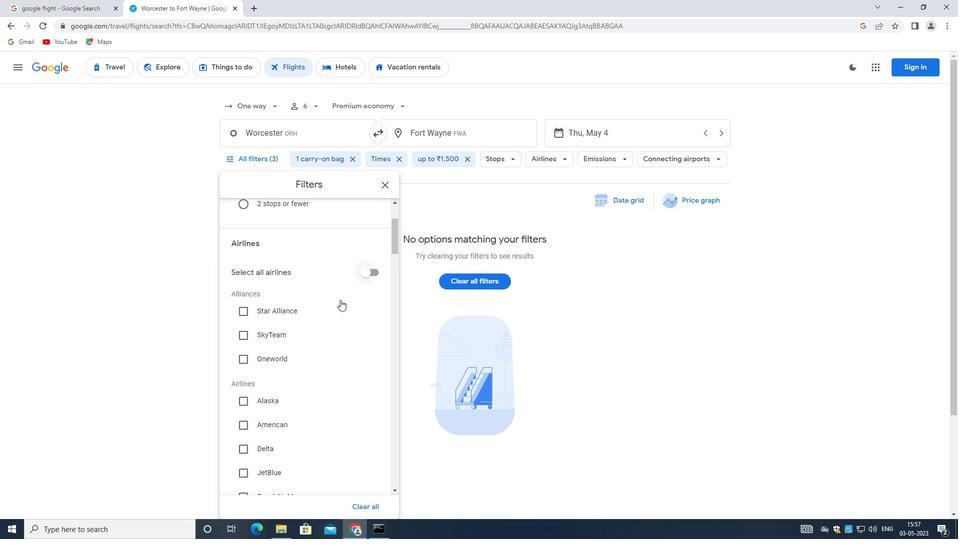 
Action: Mouse moved to (320, 318)
Screenshot: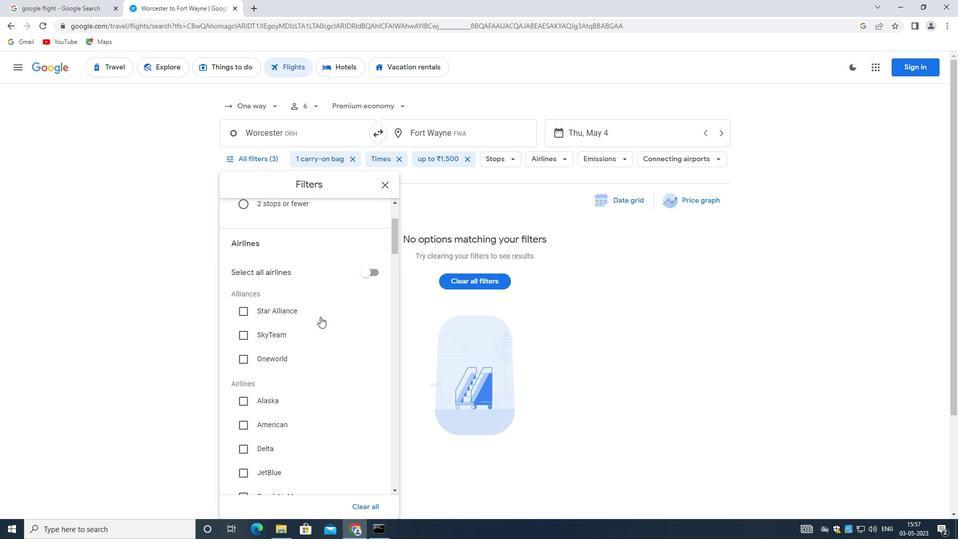 
Action: Mouse scrolled (320, 317) with delta (0, 0)
Screenshot: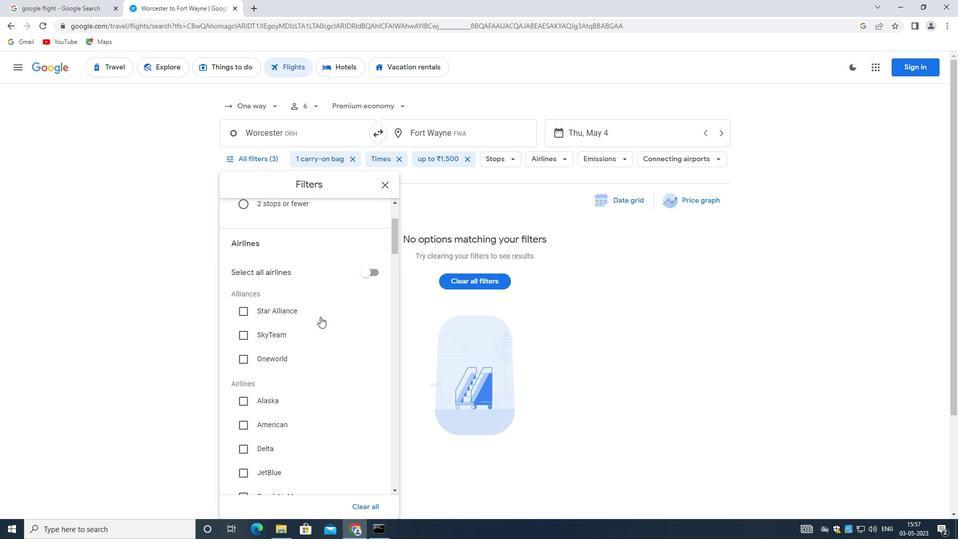 
Action: Mouse scrolled (320, 317) with delta (0, 0)
Screenshot: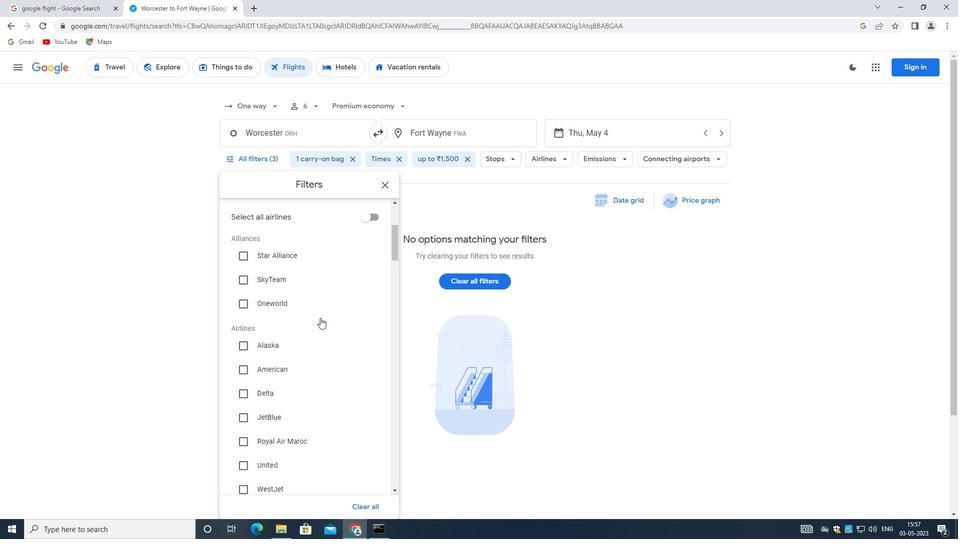 
Action: Mouse scrolled (320, 317) with delta (0, 0)
Screenshot: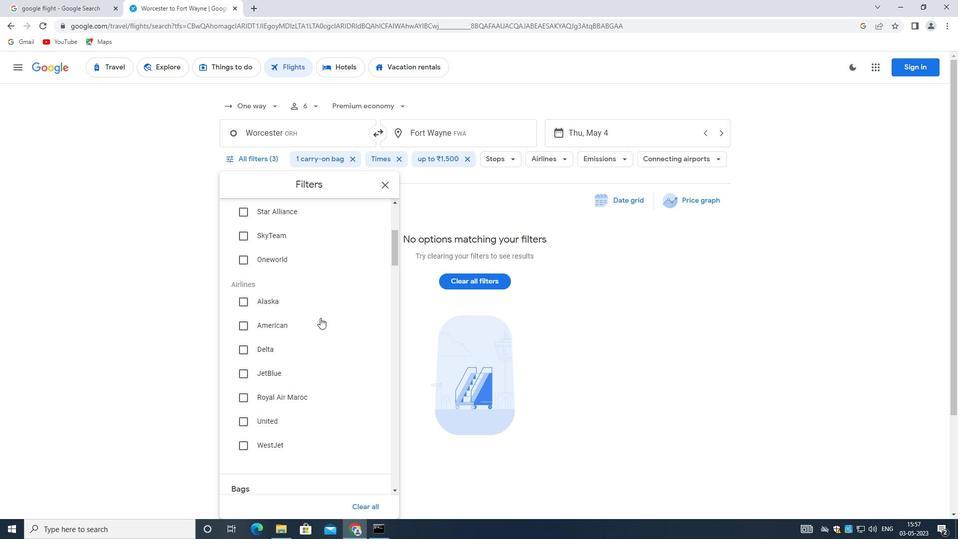 
Action: Mouse moved to (368, 438)
Screenshot: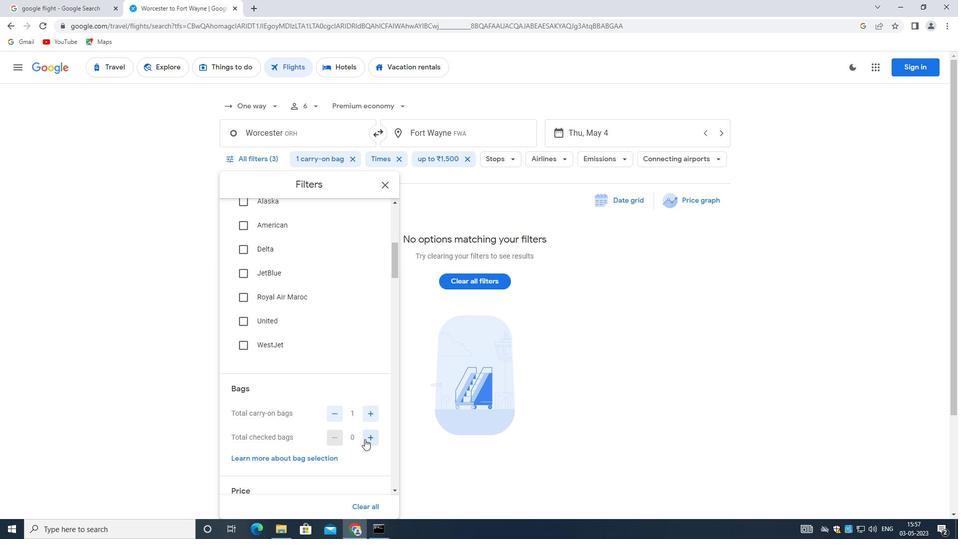 
Action: Mouse pressed left at (368, 438)
Screenshot: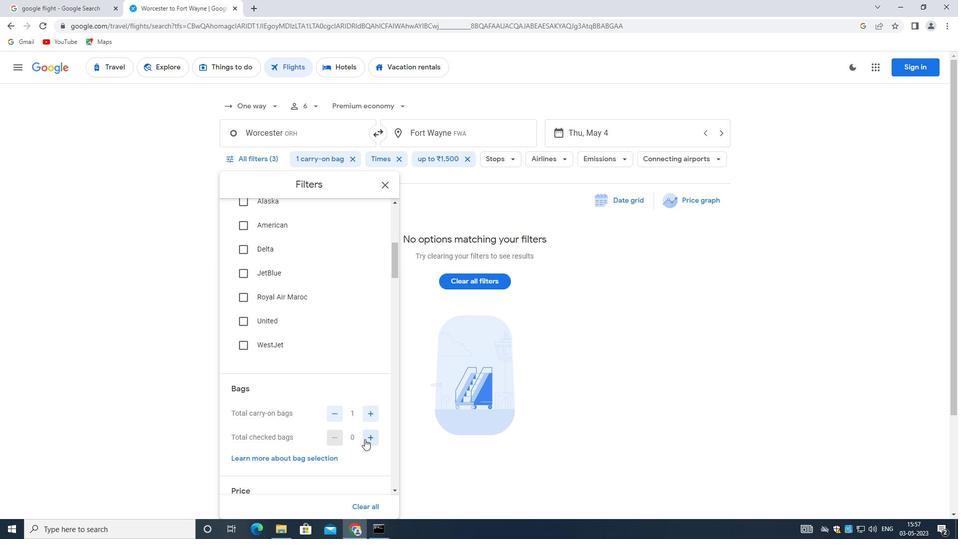 
Action: Mouse moved to (338, 440)
Screenshot: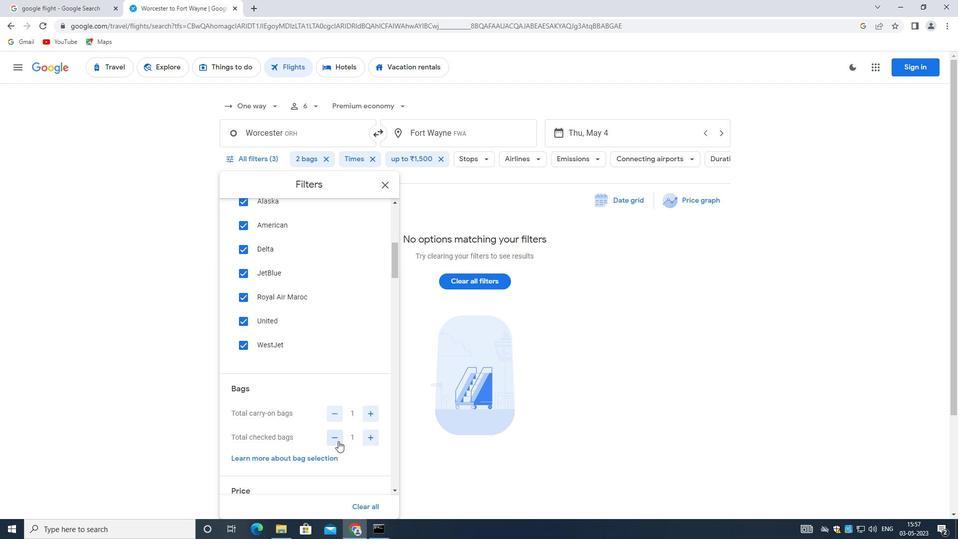 
Action: Mouse pressed left at (338, 440)
Screenshot: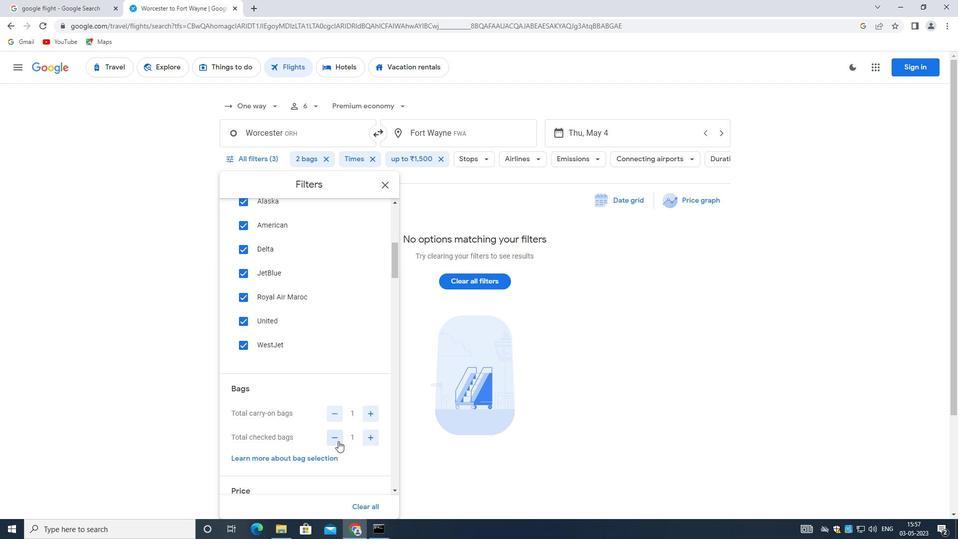 
Action: Mouse moved to (338, 416)
Screenshot: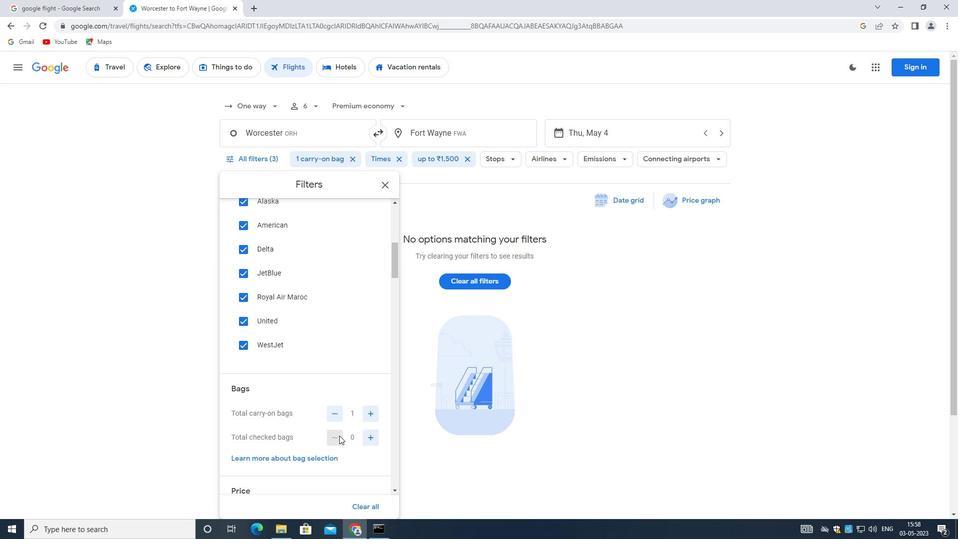 
Action: Mouse scrolled (338, 415) with delta (0, 0)
Screenshot: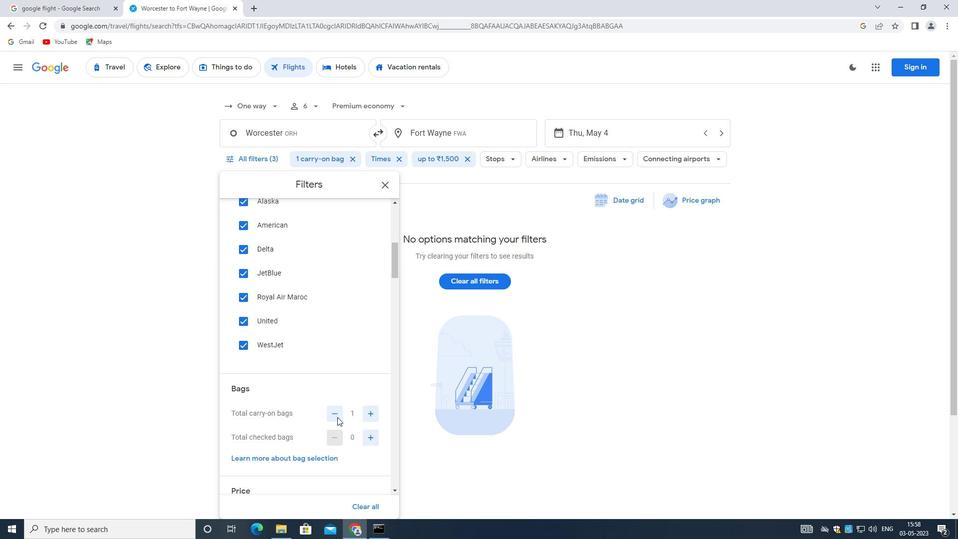 
Action: Mouse moved to (338, 416)
Screenshot: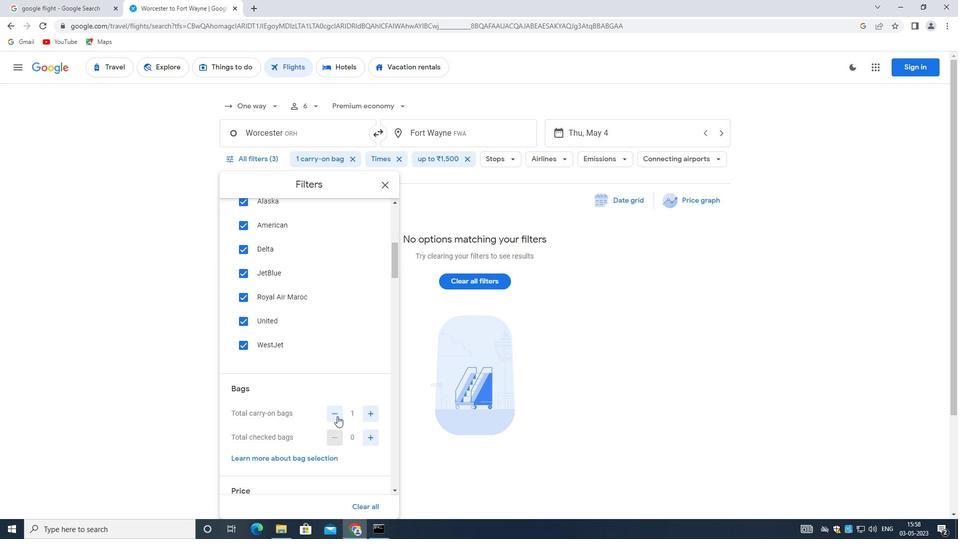 
Action: Mouse scrolled (338, 415) with delta (0, 0)
Screenshot: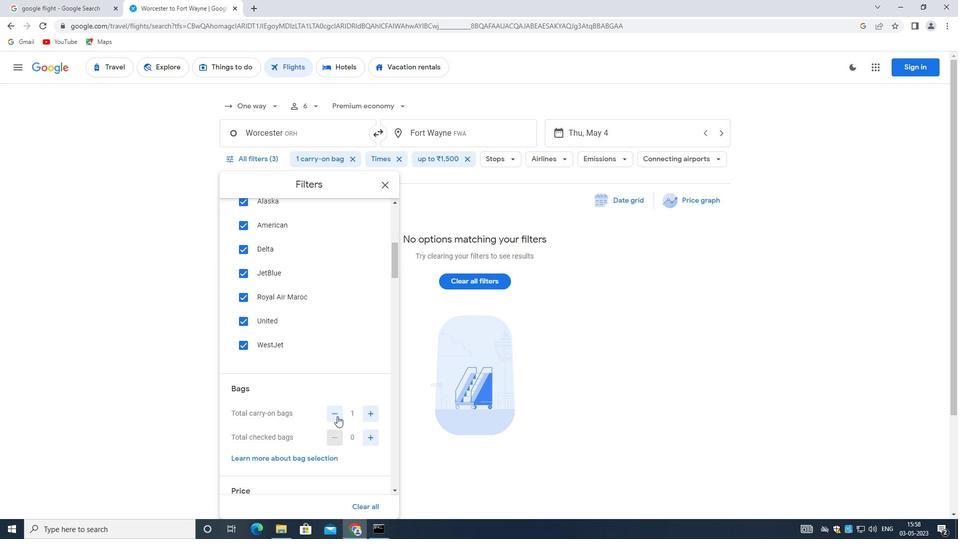 
Action: Mouse scrolled (338, 415) with delta (0, 0)
Screenshot: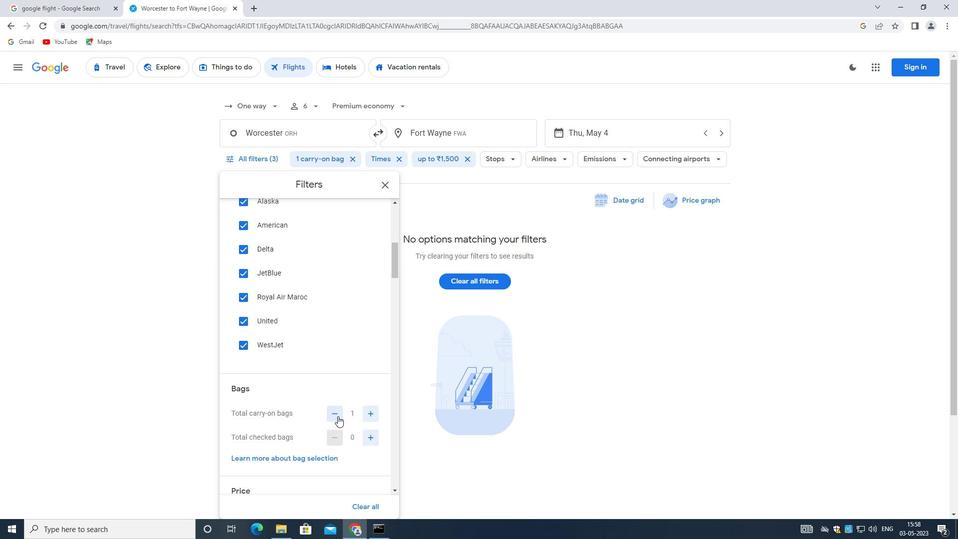 
Action: Mouse scrolled (338, 415) with delta (0, 0)
Screenshot: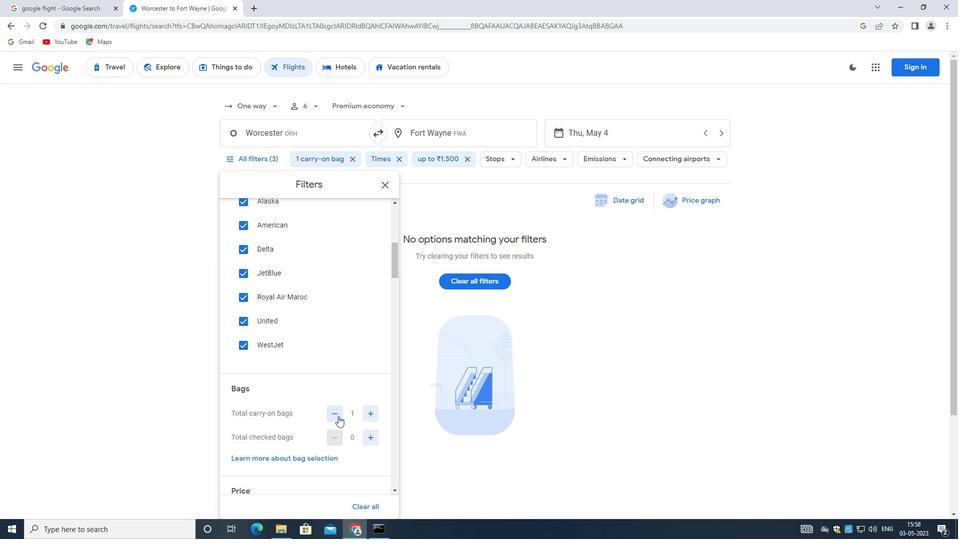 
Action: Mouse moved to (368, 333)
Screenshot: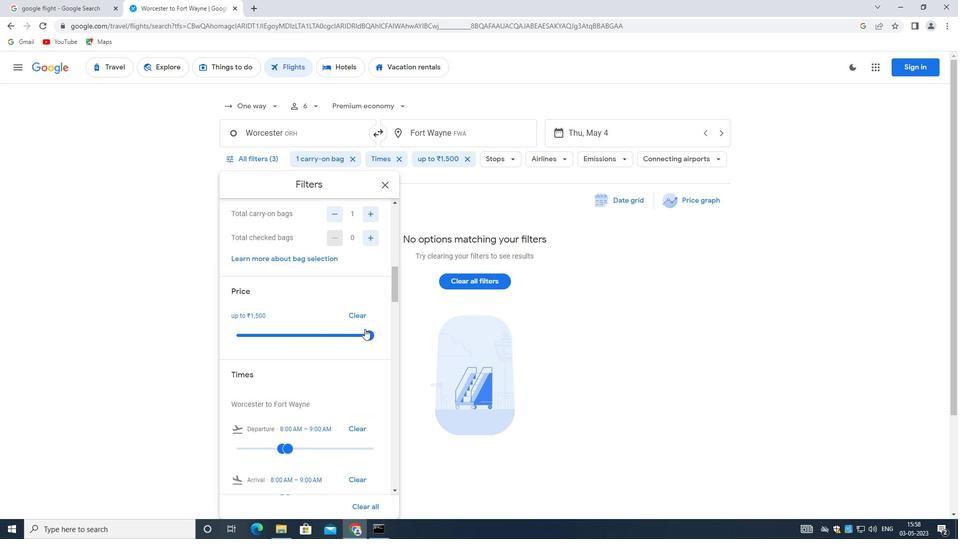 
Action: Mouse pressed left at (368, 333)
Screenshot: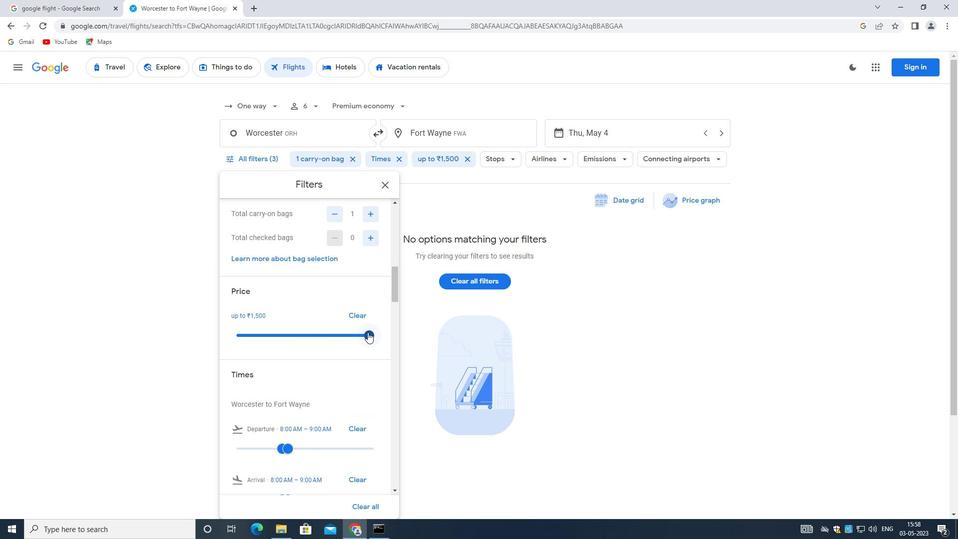 
Action: Mouse pressed left at (368, 333)
Screenshot: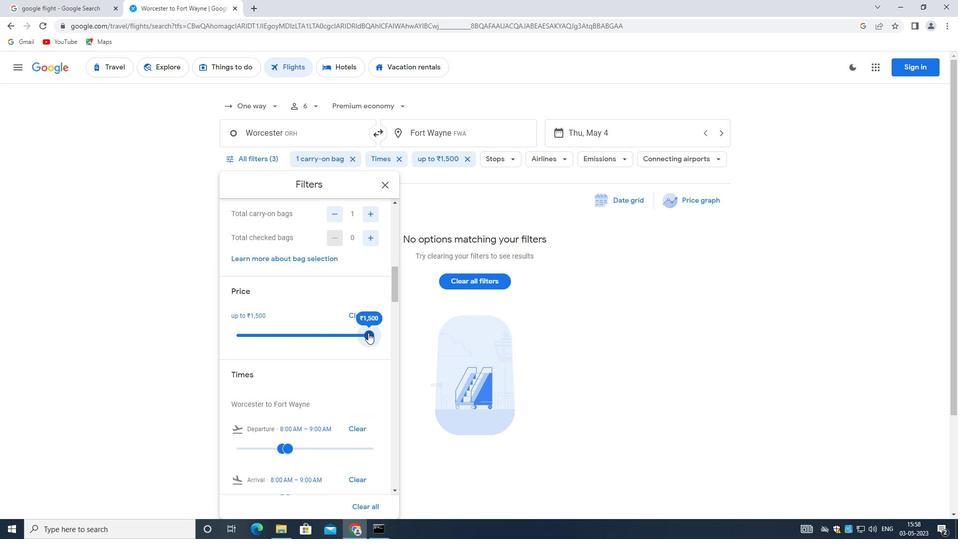 
Action: Mouse moved to (368, 333)
Screenshot: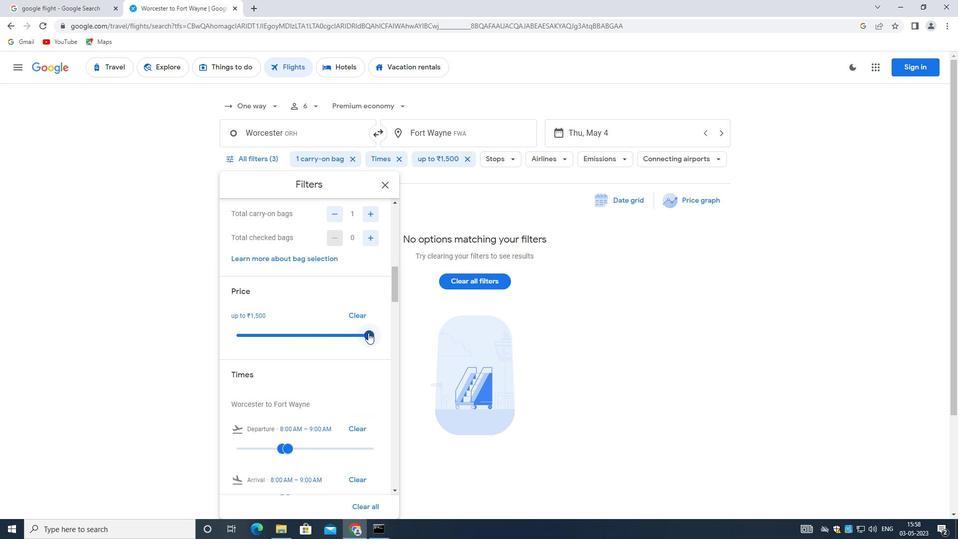 
Action: Mouse pressed left at (368, 333)
Screenshot: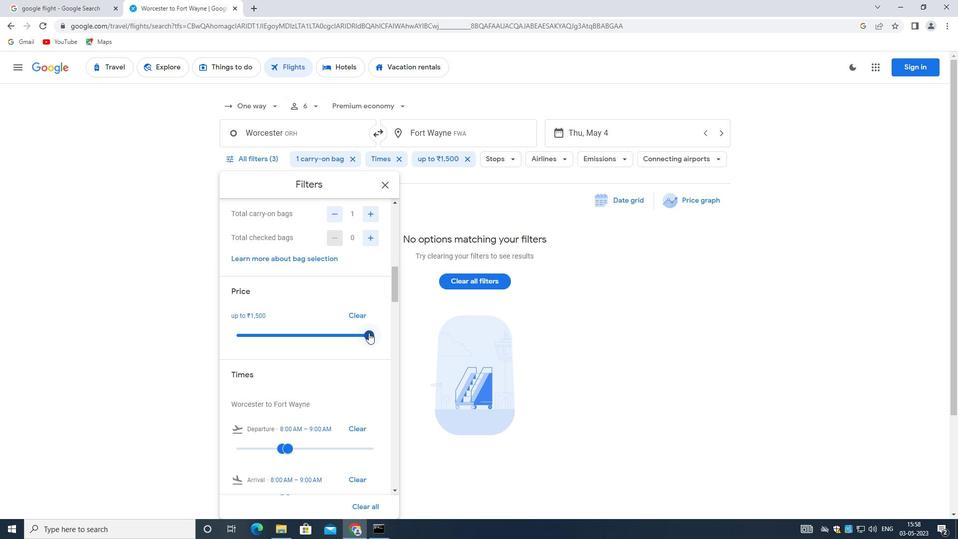 
Action: Mouse moved to (360, 333)
Screenshot: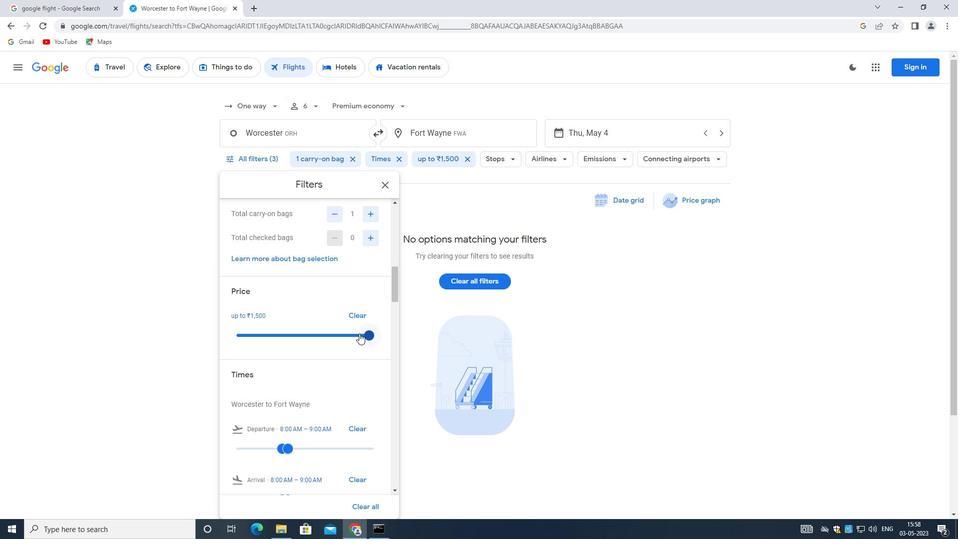 
Action: Mouse pressed left at (360, 333)
Screenshot: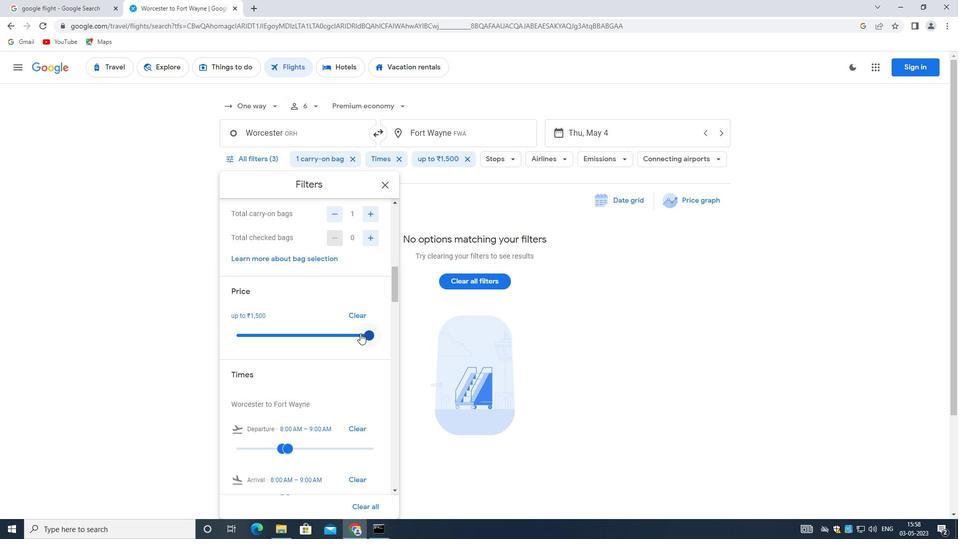 
Action: Mouse moved to (293, 455)
Screenshot: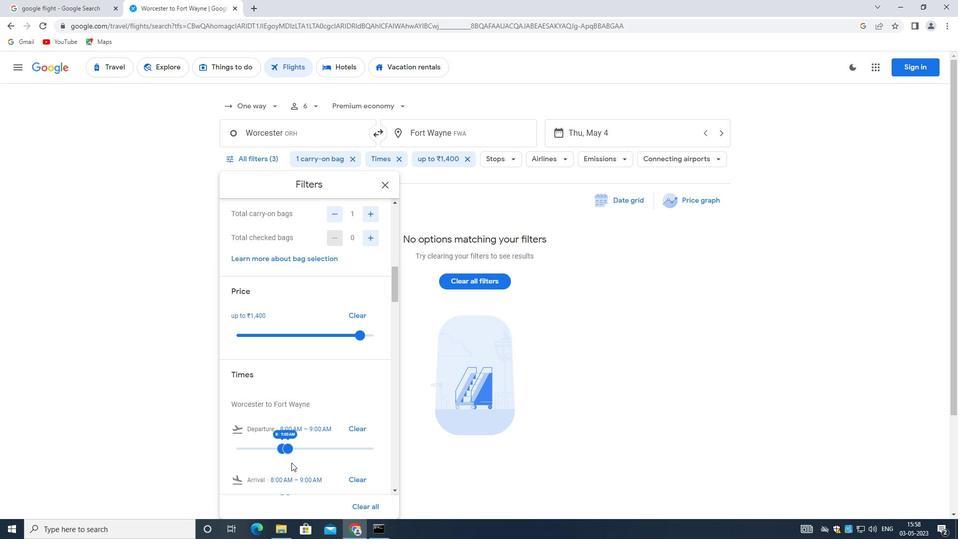 
Action: Mouse scrolled (293, 455) with delta (0, 0)
Screenshot: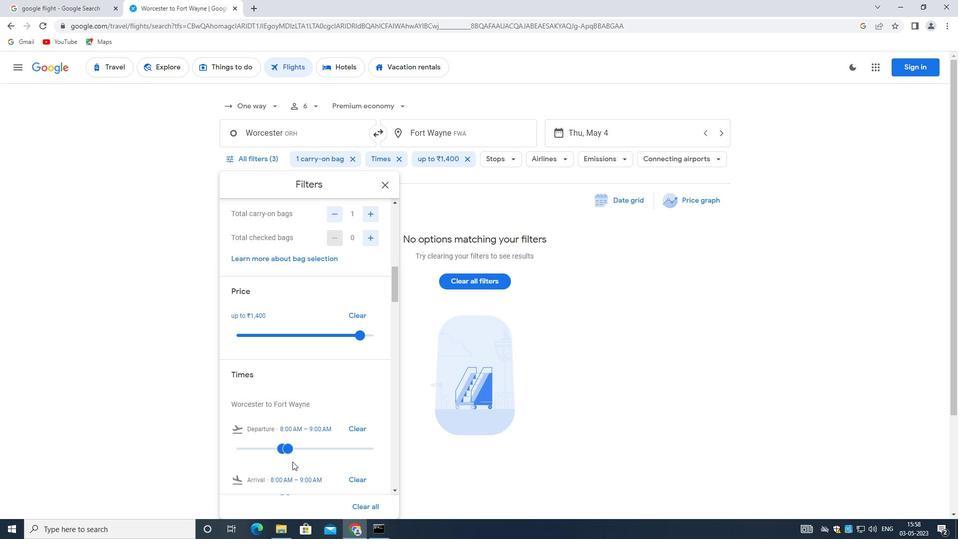 
Action: Mouse moved to (288, 397)
Screenshot: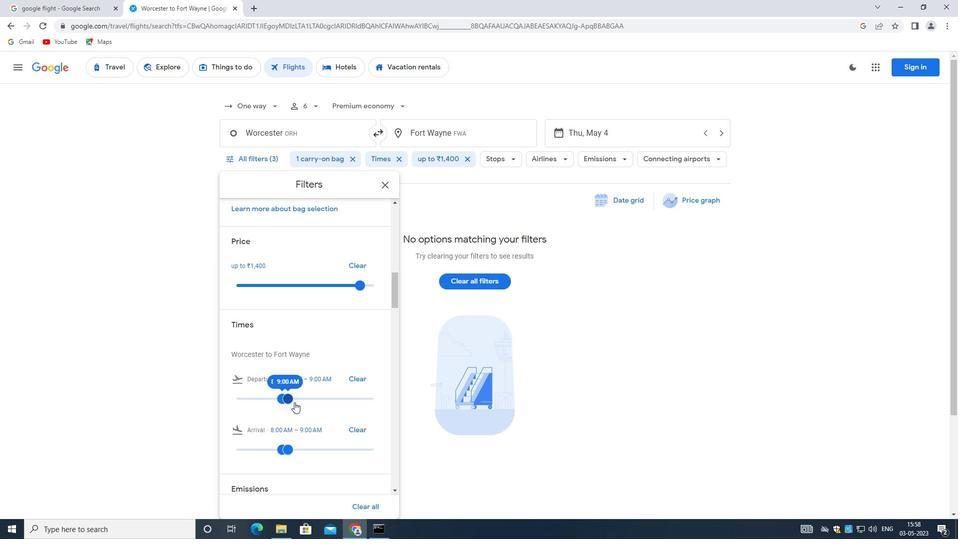 
Action: Mouse pressed left at (288, 397)
Screenshot: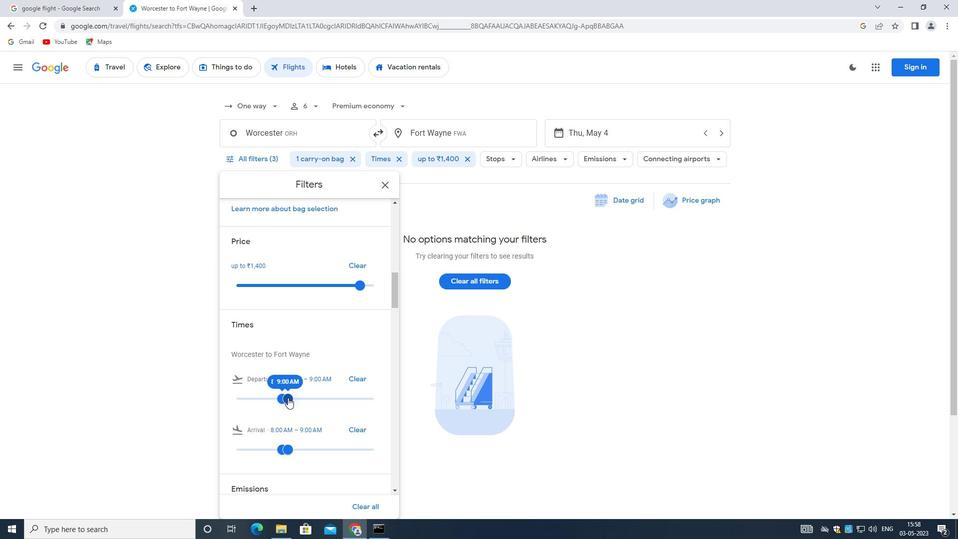 
Action: Mouse moved to (283, 397)
Screenshot: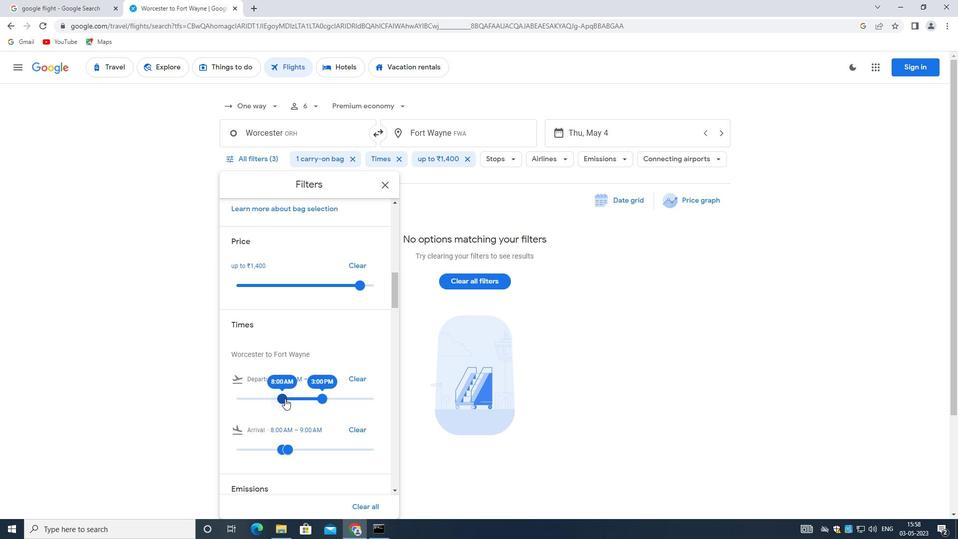 
Action: Mouse pressed left at (283, 397)
Screenshot: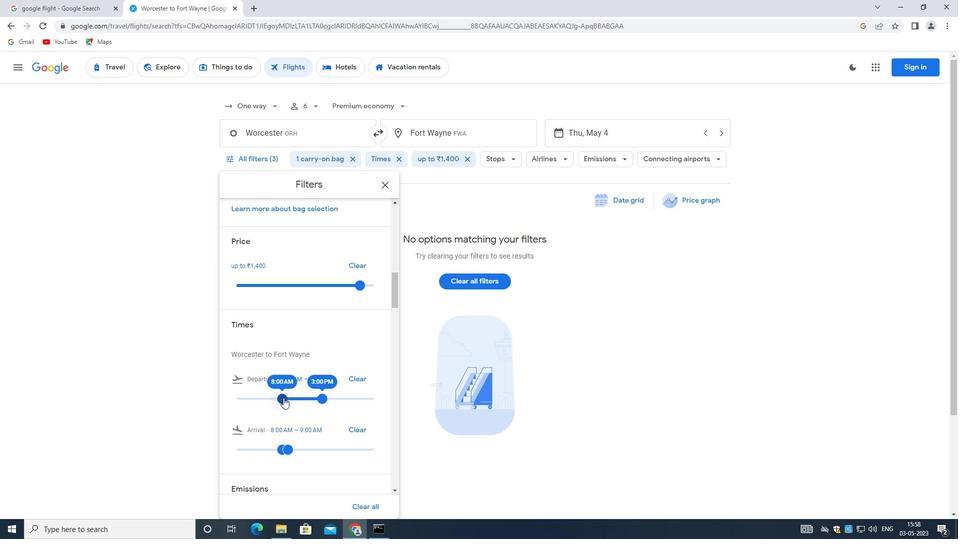 
Action: Mouse moved to (321, 394)
Screenshot: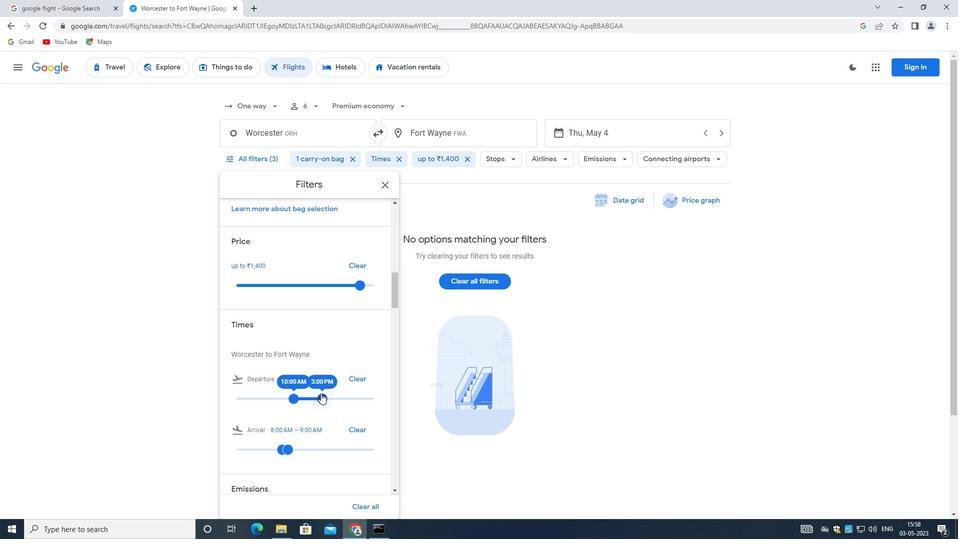 
Action: Mouse pressed left at (321, 394)
Screenshot: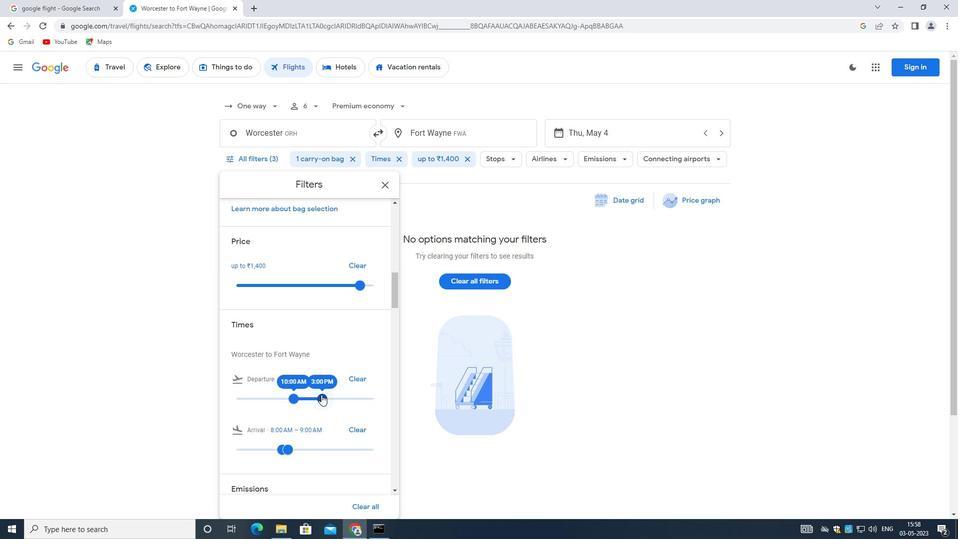 
Action: Mouse moved to (298, 392)
Screenshot: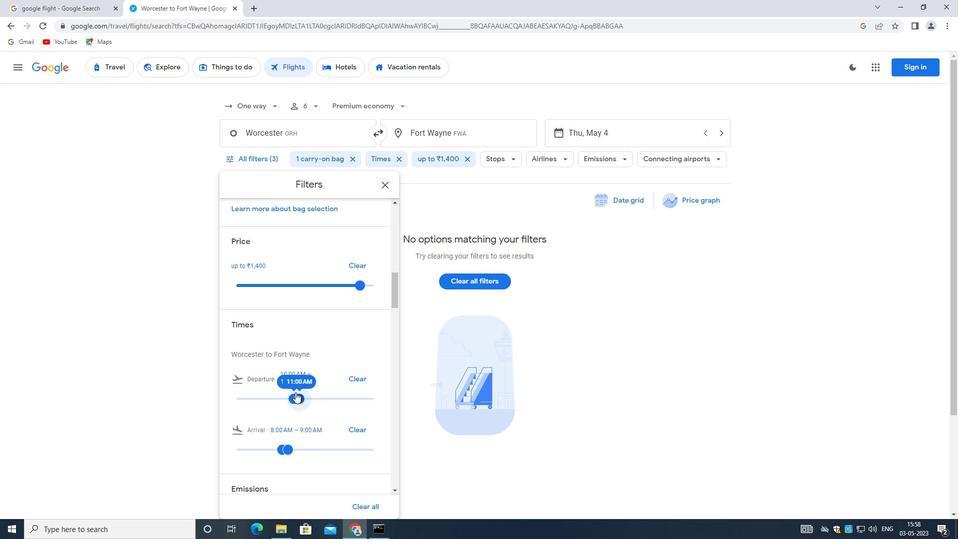 
Action: Mouse scrolled (298, 391) with delta (0, 0)
Screenshot: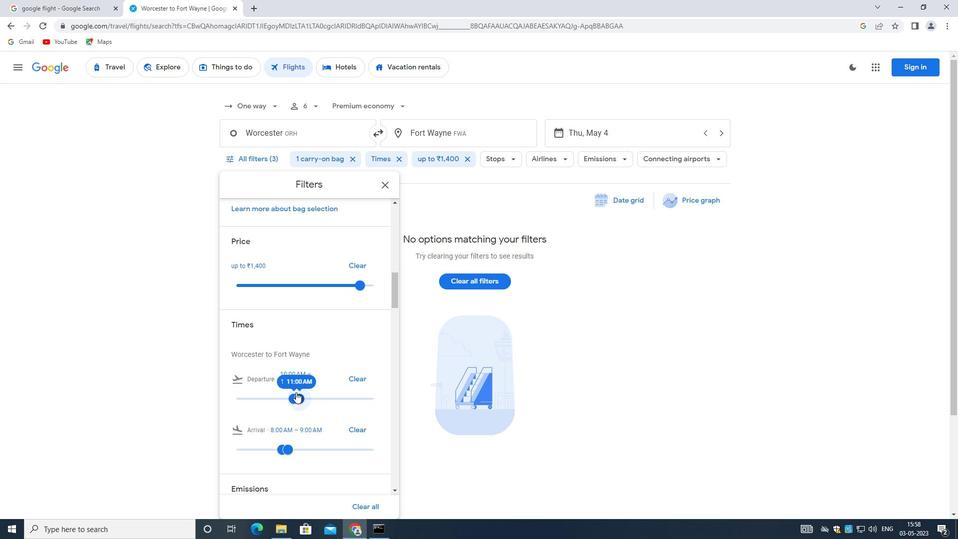 
Action: Mouse scrolled (298, 391) with delta (0, 0)
Screenshot: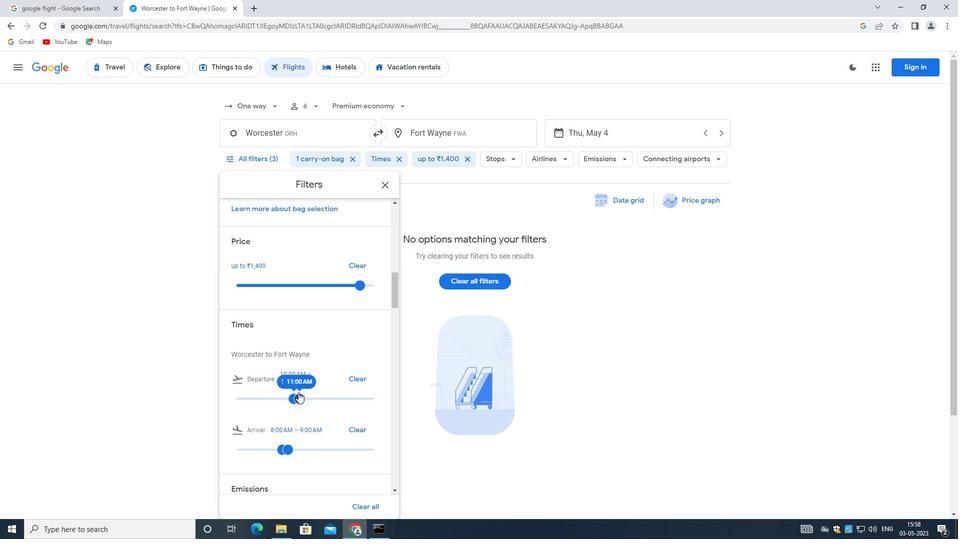 
Action: Mouse scrolled (298, 391) with delta (0, 0)
Screenshot: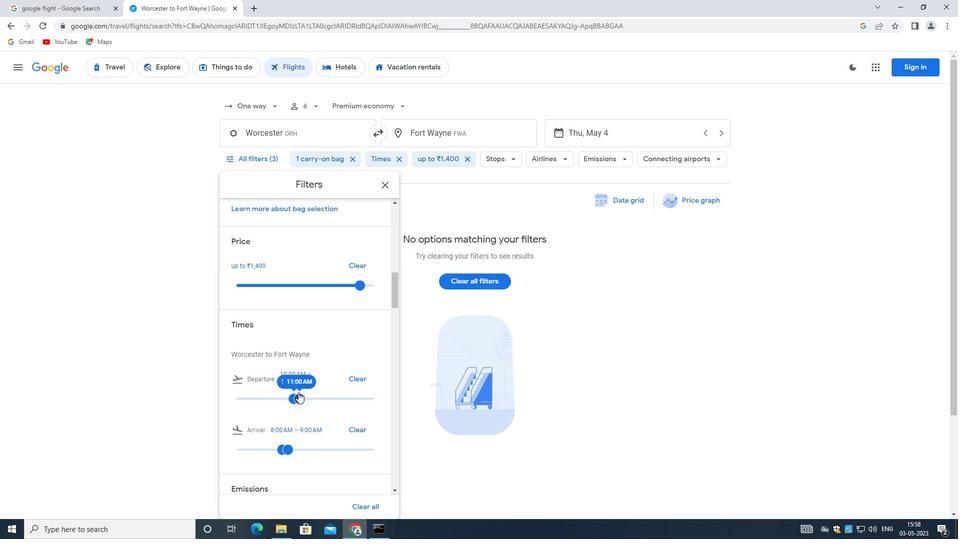 
Action: Mouse scrolled (298, 391) with delta (0, 0)
Screenshot: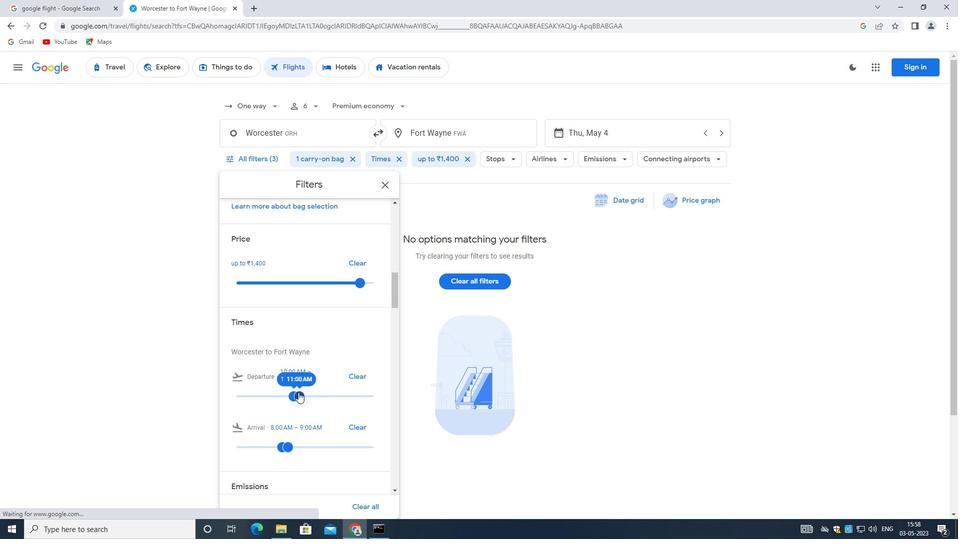 
Action: Mouse moved to (298, 392)
Screenshot: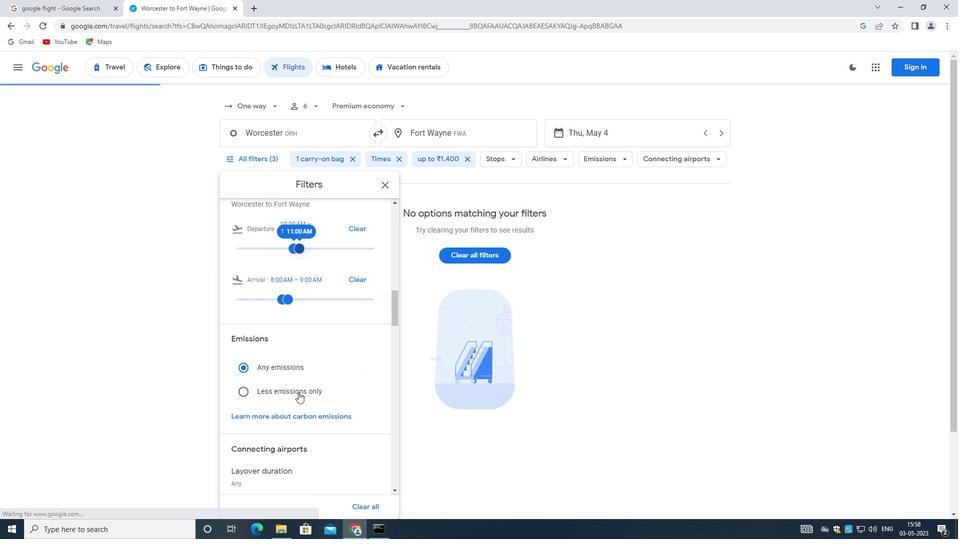 
Action: Mouse scrolled (298, 391) with delta (0, 0)
Screenshot: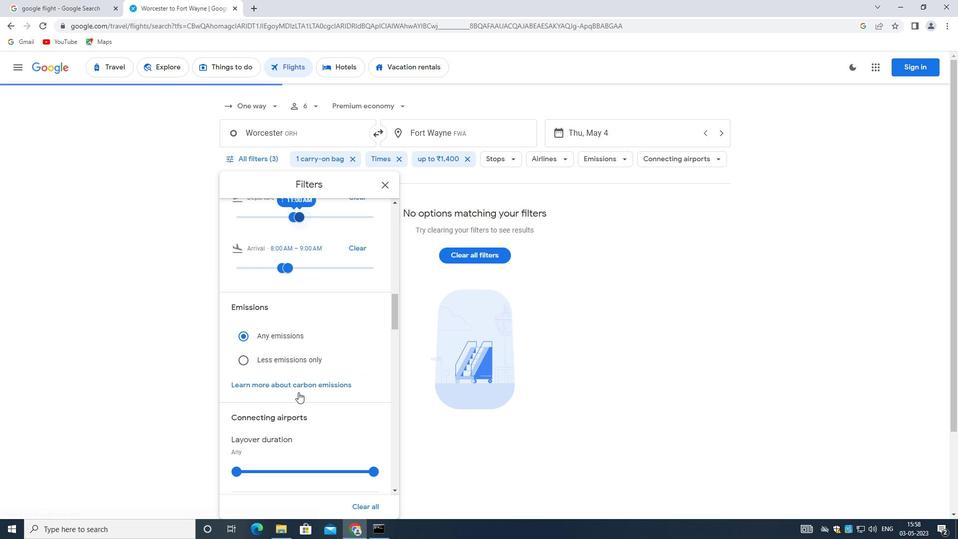 
Action: Mouse scrolled (298, 391) with delta (0, 0)
Screenshot: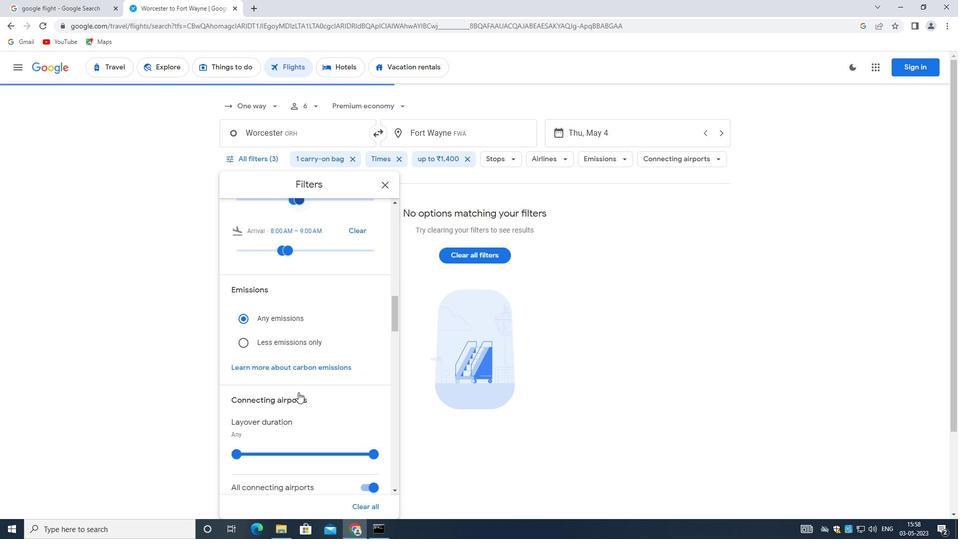 
Action: Mouse moved to (299, 398)
Screenshot: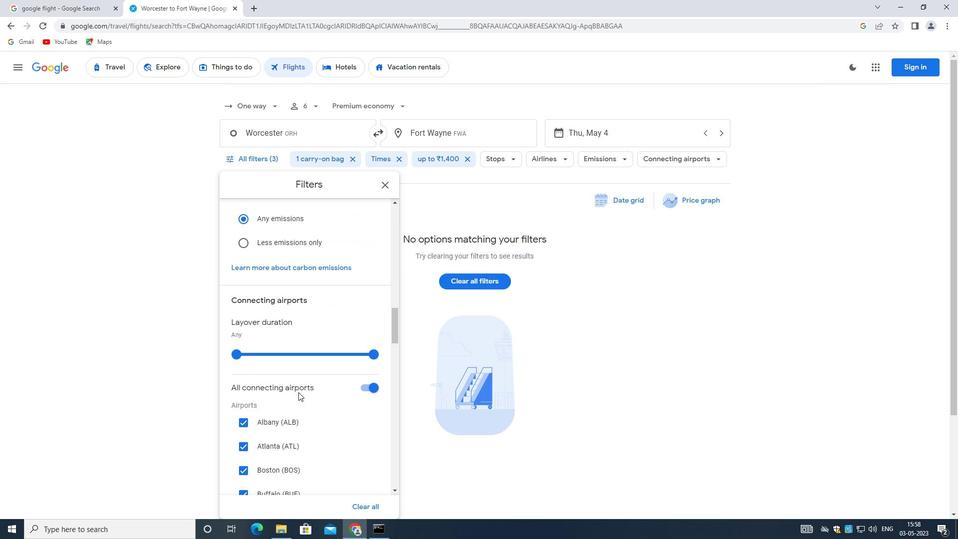 
Action: Mouse scrolled (299, 397) with delta (0, 0)
Screenshot: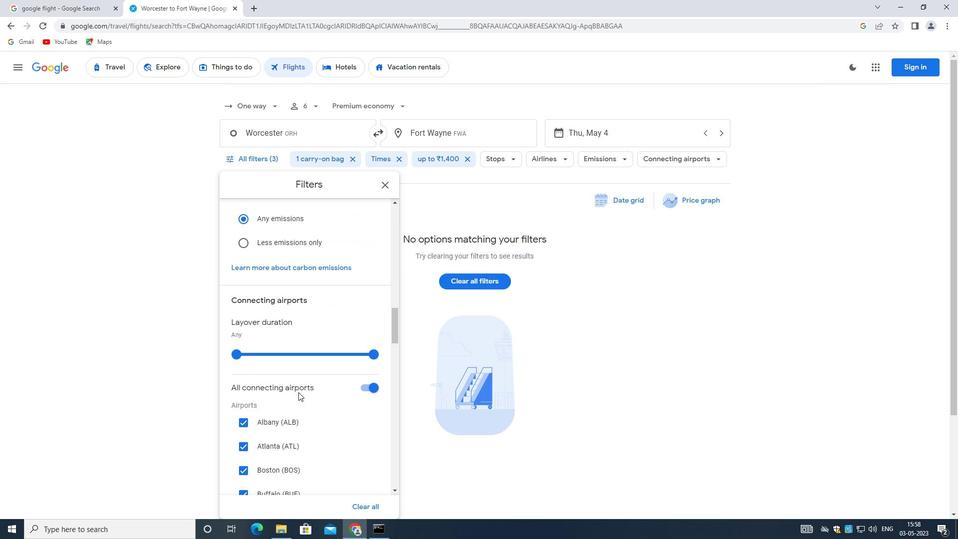 
Action: Mouse moved to (298, 398)
Screenshot: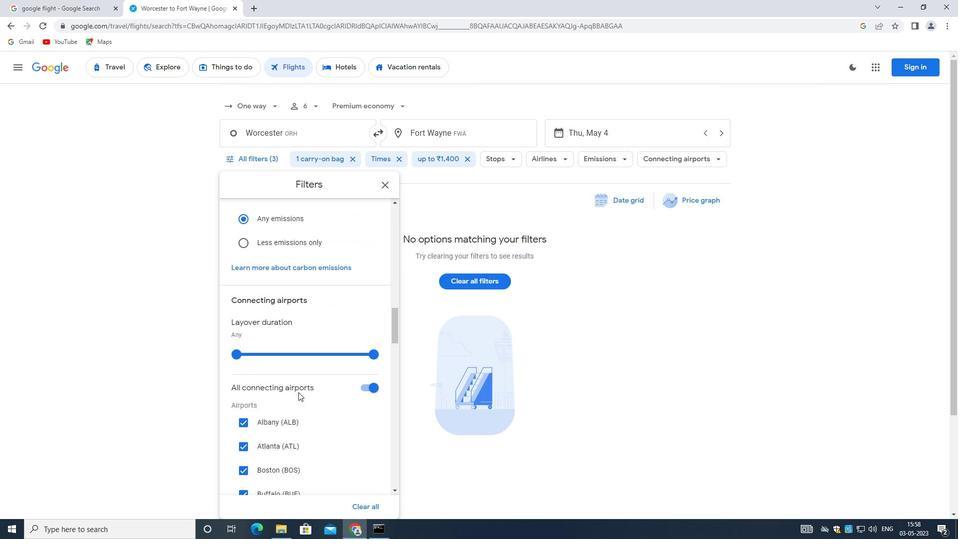 
Action: Mouse scrolled (298, 398) with delta (0, 0)
Screenshot: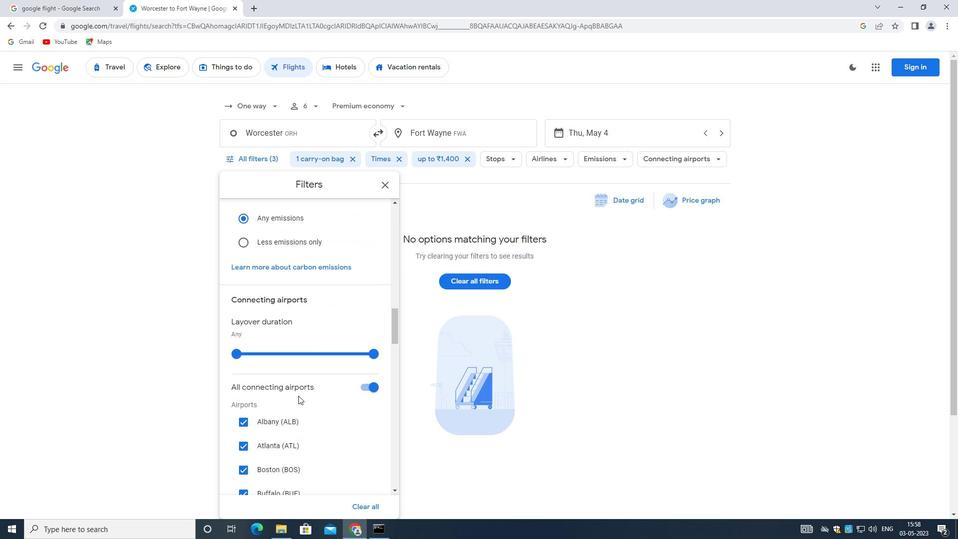 
Action: Mouse moved to (361, 288)
Screenshot: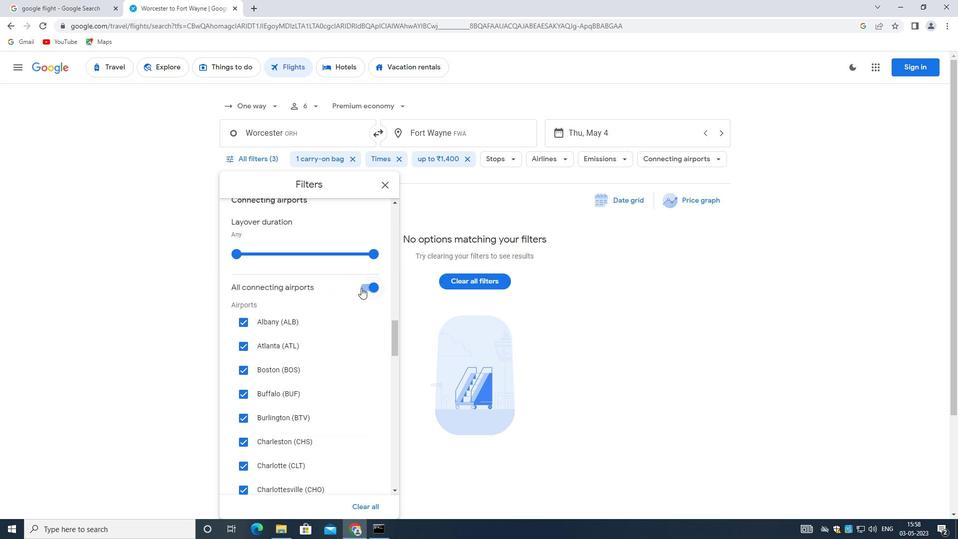 
Action: Mouse pressed left at (361, 288)
Screenshot: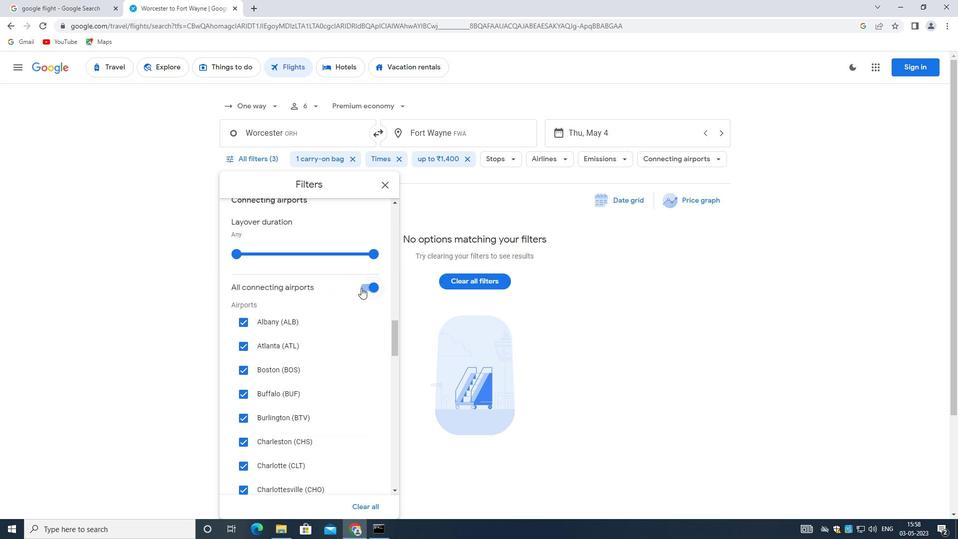
Action: Mouse moved to (309, 320)
Screenshot: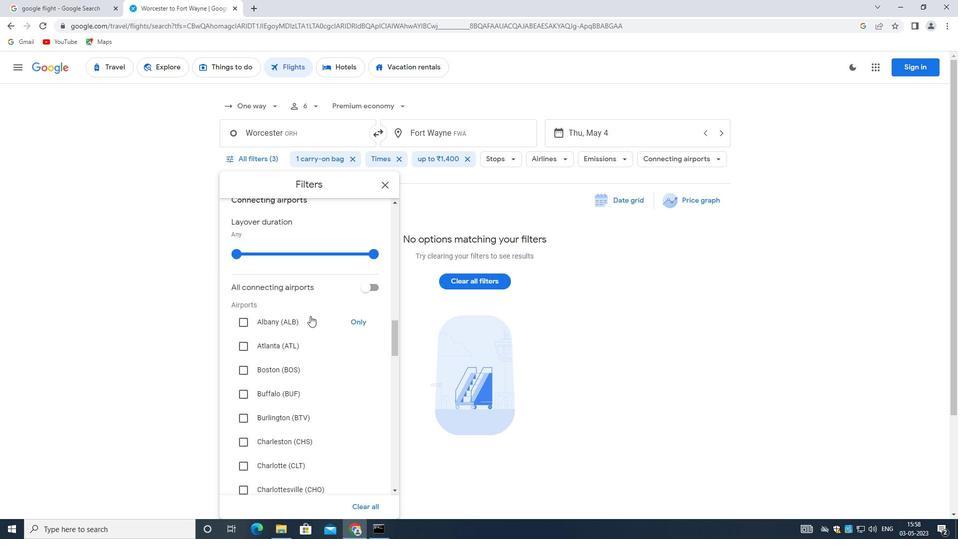 
Action: Mouse scrolled (309, 319) with delta (0, 0)
Screenshot: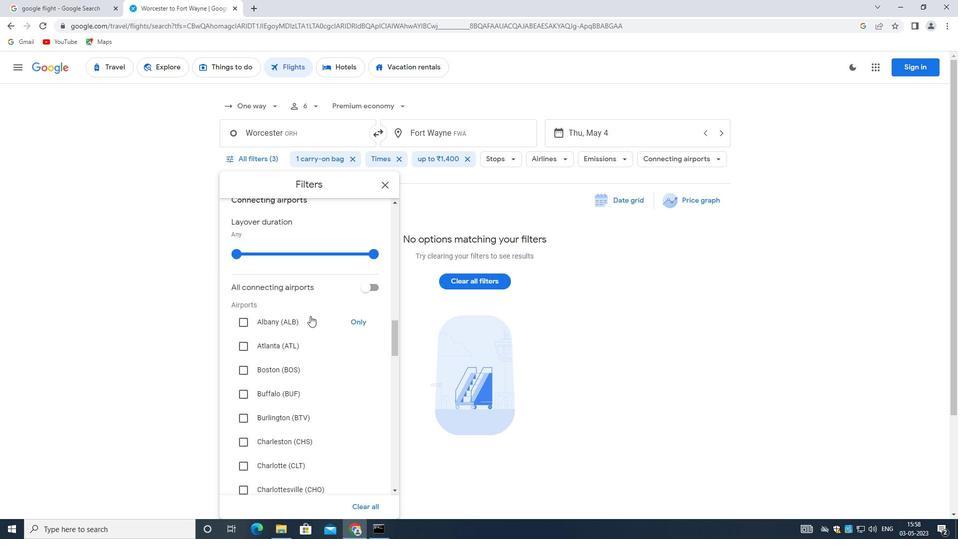 
Action: Mouse moved to (307, 321)
Screenshot: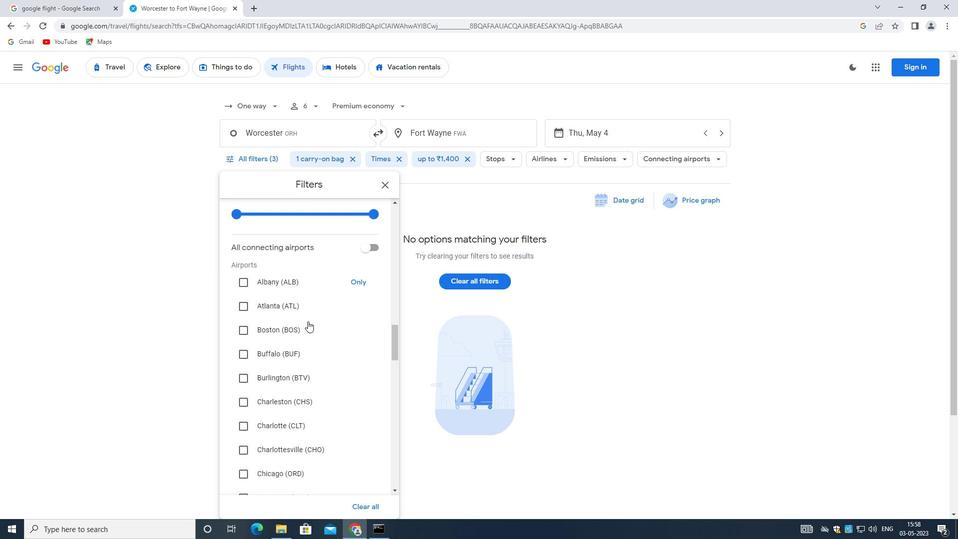 
Action: Mouse scrolled (307, 321) with delta (0, 0)
Screenshot: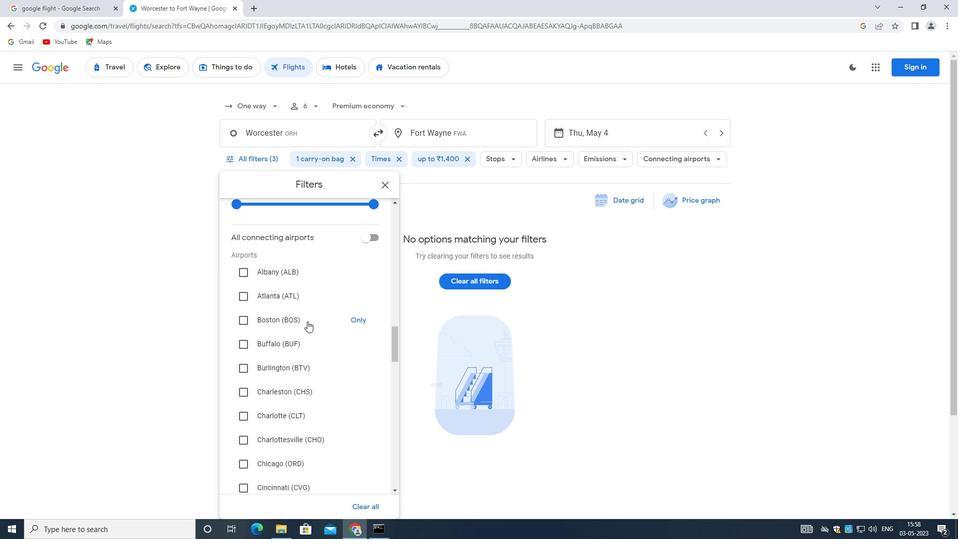 
Action: Mouse moved to (306, 322)
Screenshot: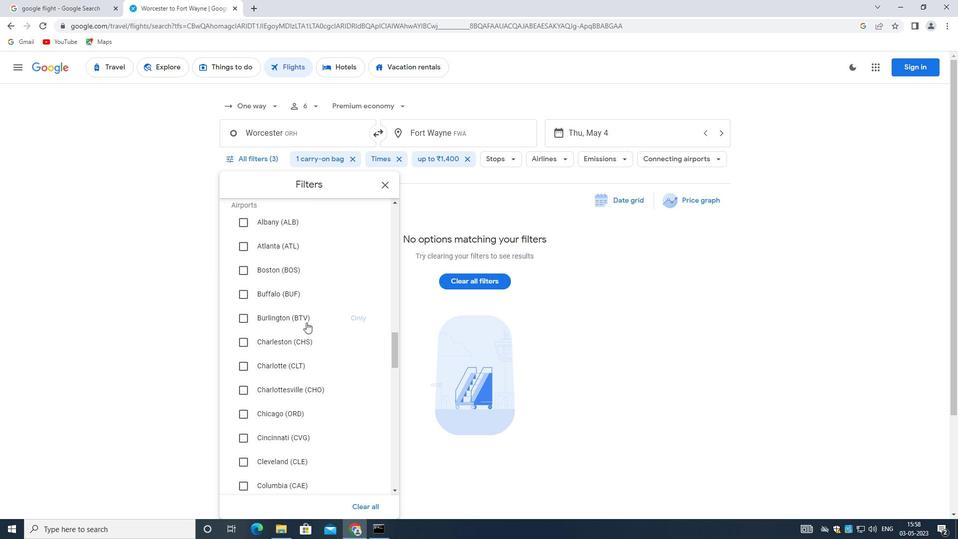 
Action: Mouse scrolled (306, 323) with delta (0, 0)
Screenshot: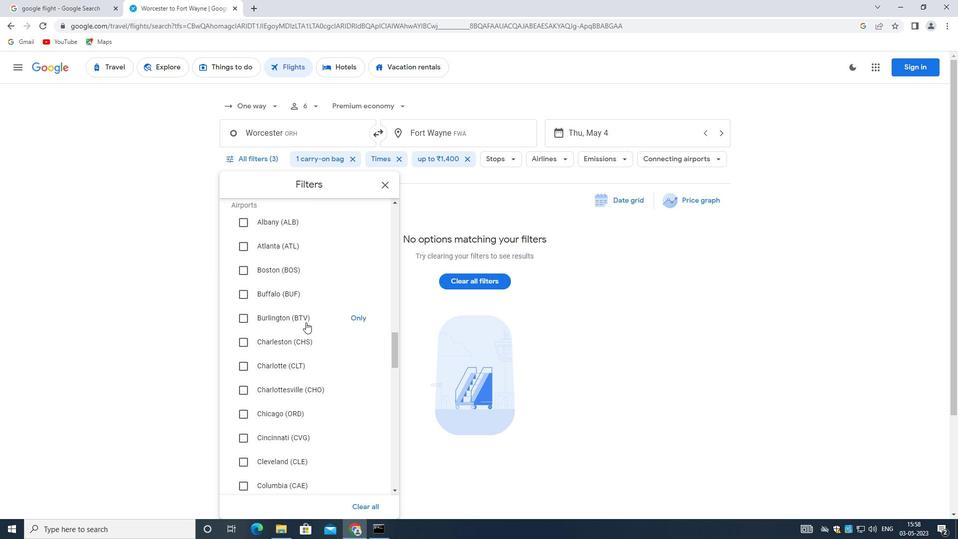 
Action: Mouse moved to (304, 322)
Screenshot: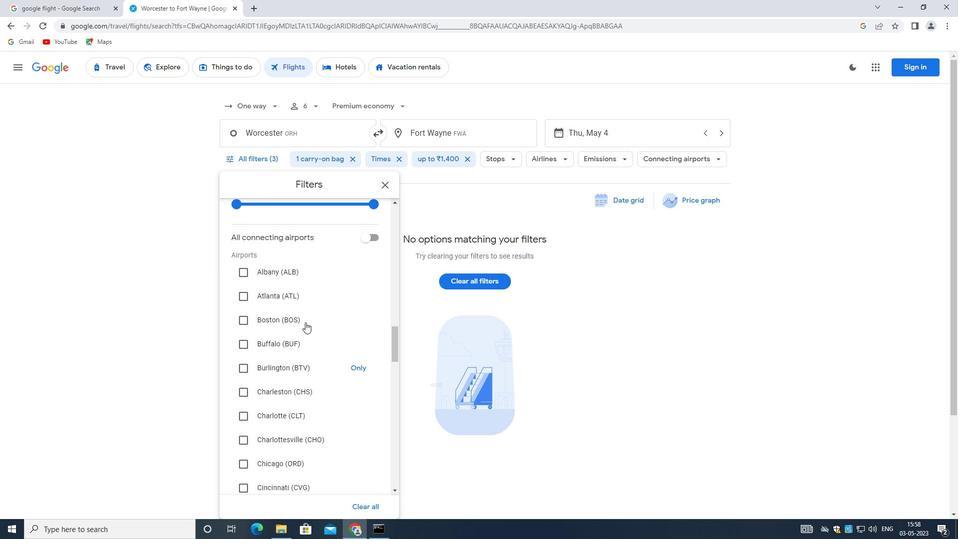 
Action: Mouse scrolled (304, 322) with delta (0, 0)
Screenshot: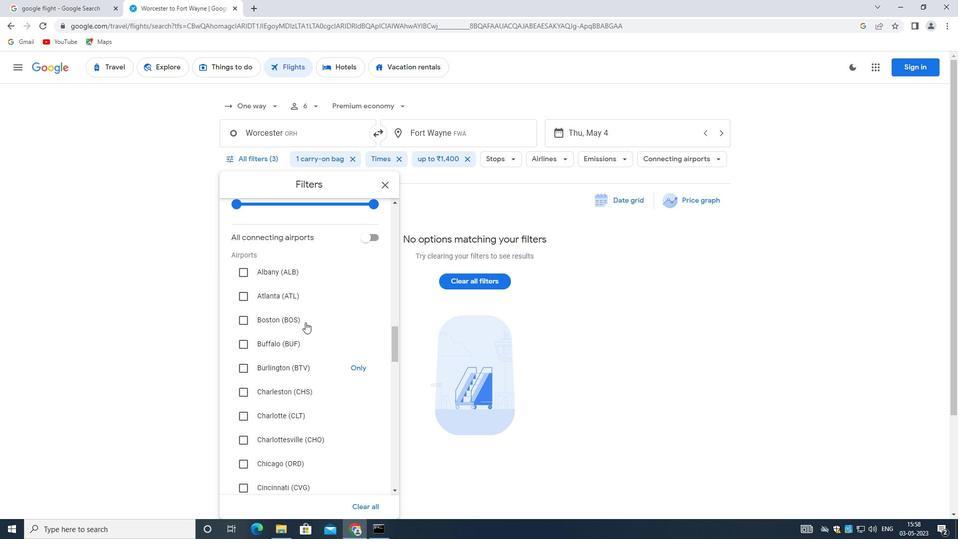 
Action: Mouse scrolled (304, 322) with delta (0, 0)
Screenshot: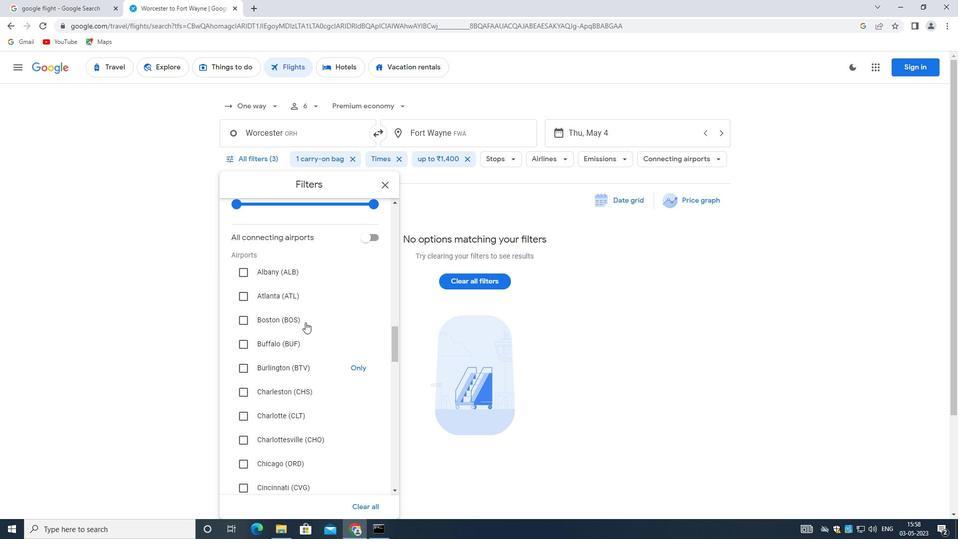 
Action: Mouse scrolled (304, 322) with delta (0, 0)
Screenshot: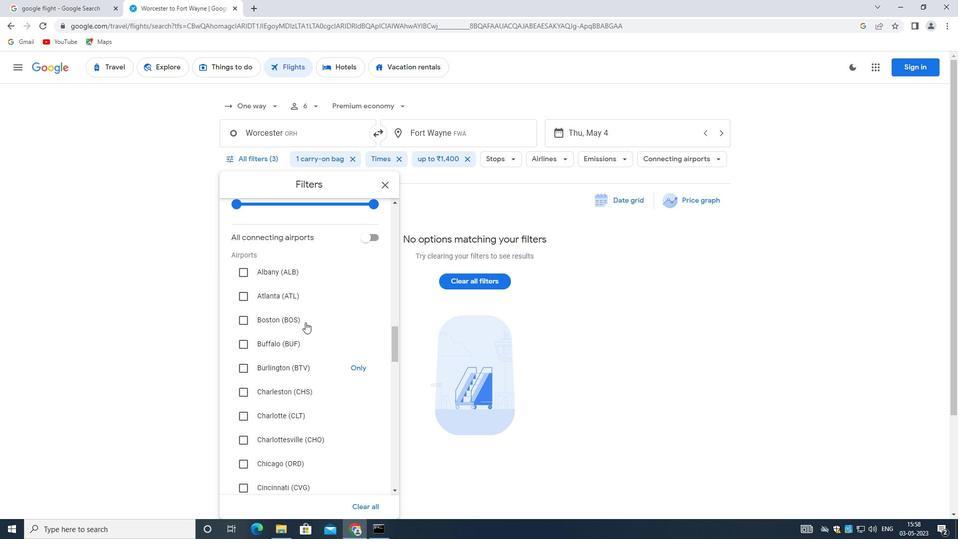 
Action: Mouse moved to (304, 322)
Screenshot: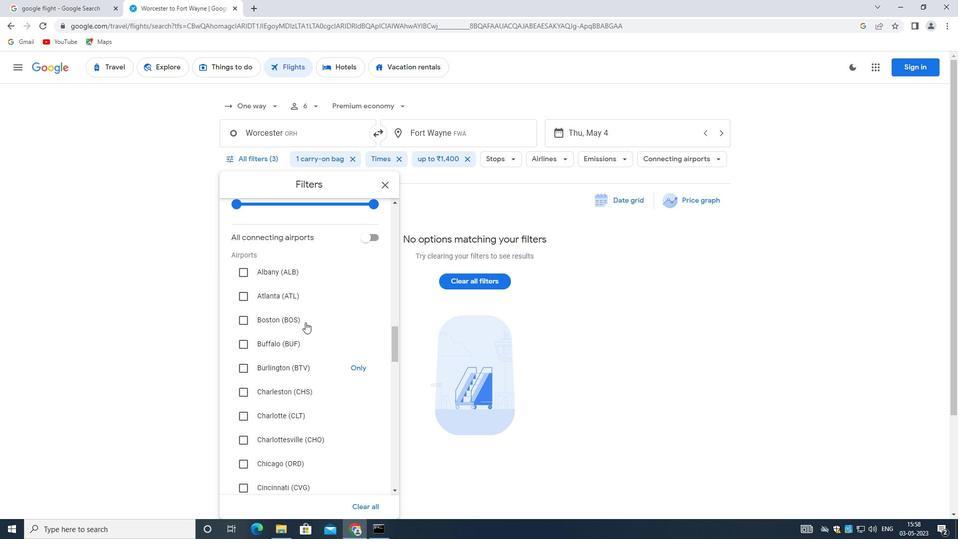 
Action: Mouse scrolled (304, 322) with delta (0, 0)
Screenshot: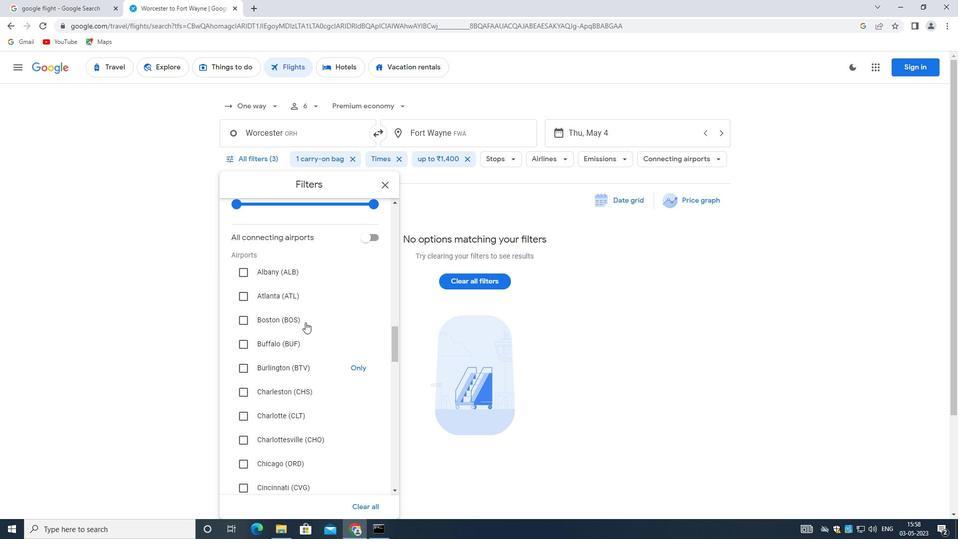 
Action: Mouse moved to (302, 323)
Screenshot: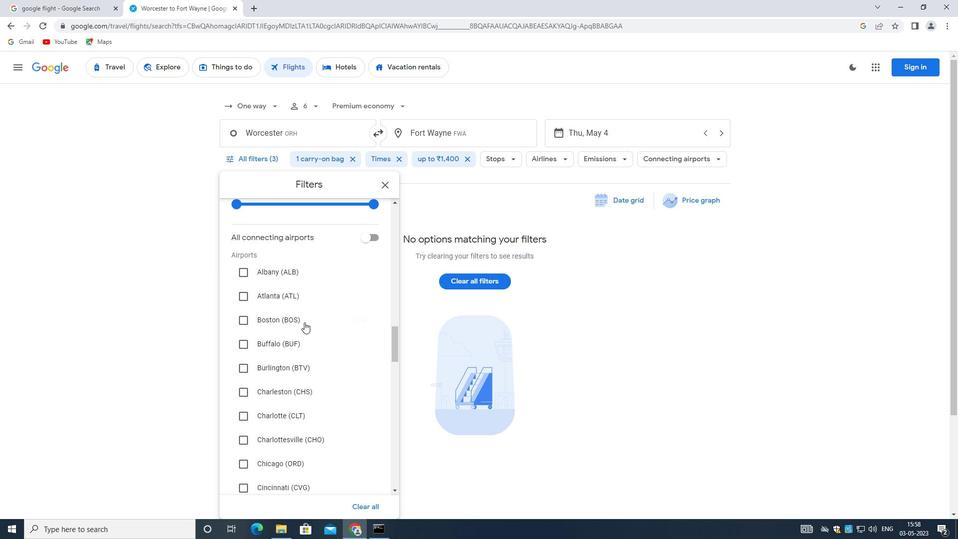 
Action: Mouse scrolled (302, 322) with delta (0, 0)
Screenshot: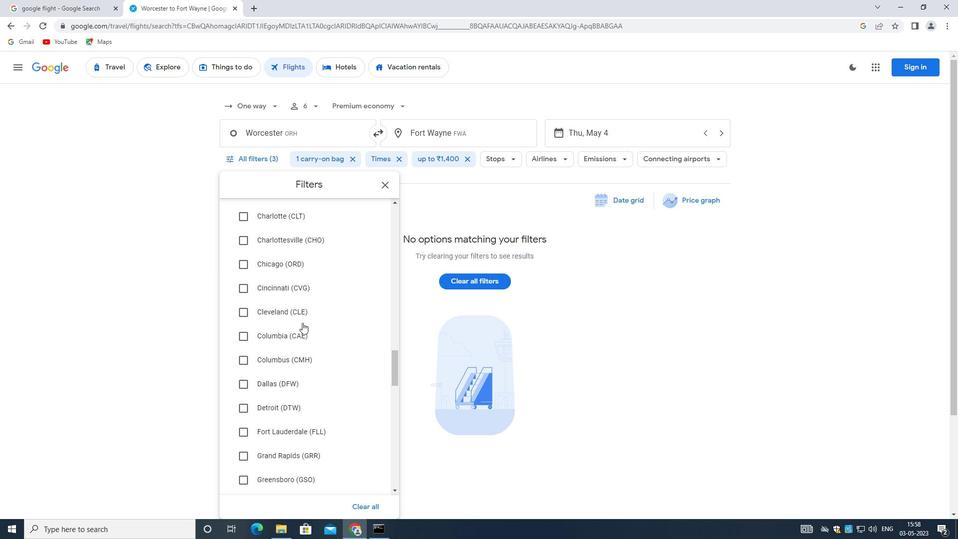 
Action: Mouse scrolled (302, 322) with delta (0, 0)
Screenshot: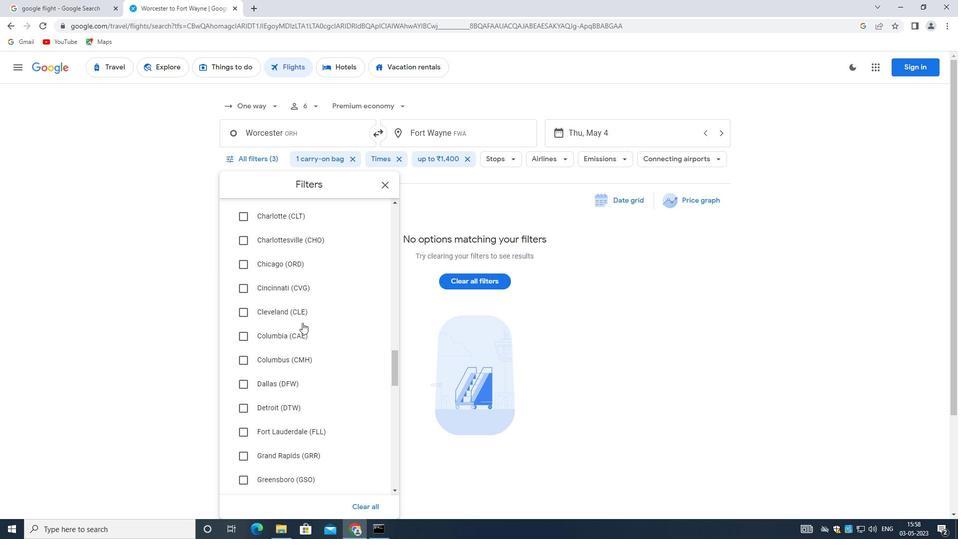 
Action: Mouse scrolled (302, 322) with delta (0, 0)
Screenshot: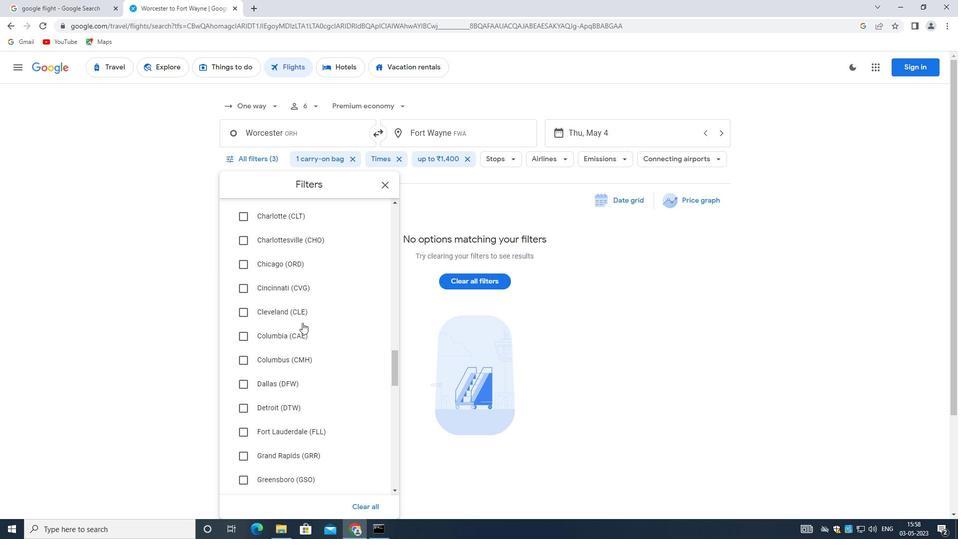 
Action: Mouse scrolled (302, 322) with delta (0, 0)
Screenshot: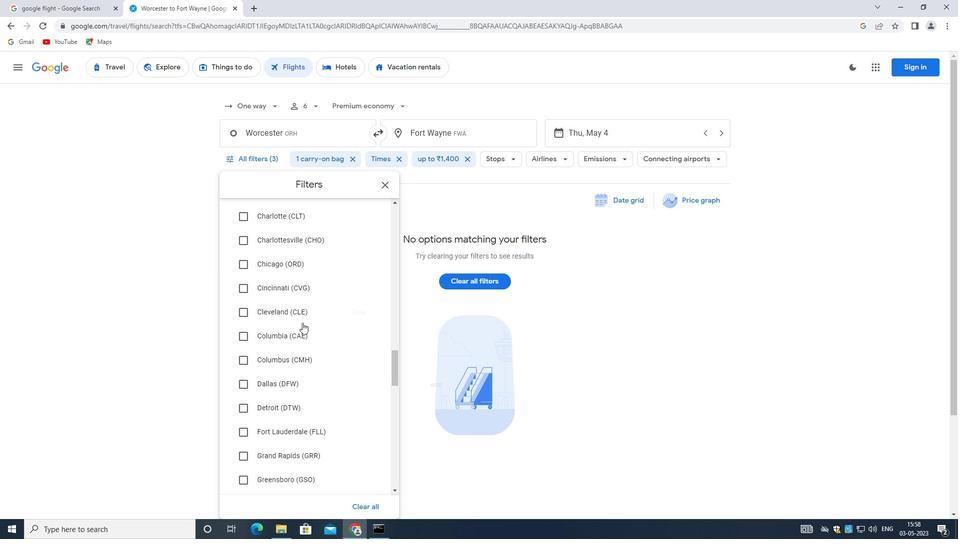
Action: Mouse moved to (302, 323)
Screenshot: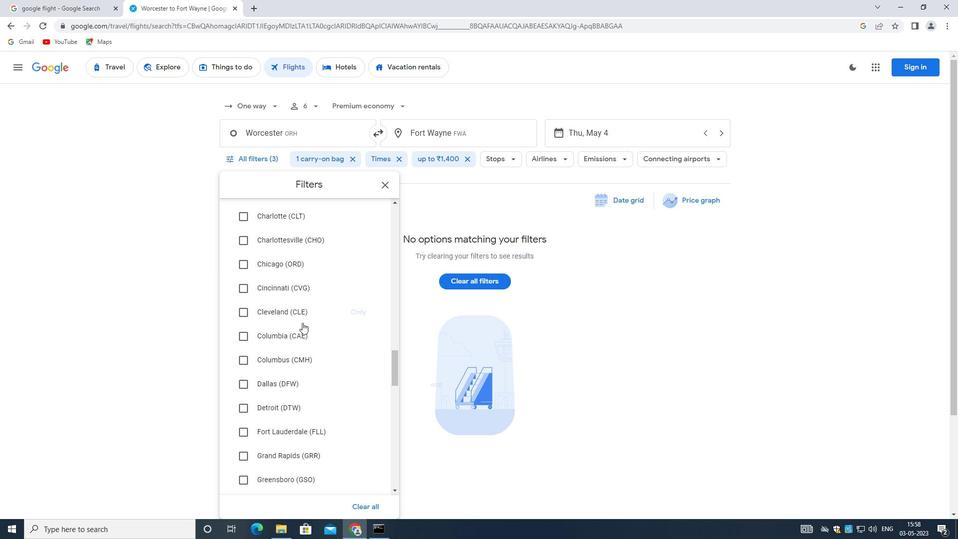 
Action: Mouse scrolled (302, 323) with delta (0, 0)
Screenshot: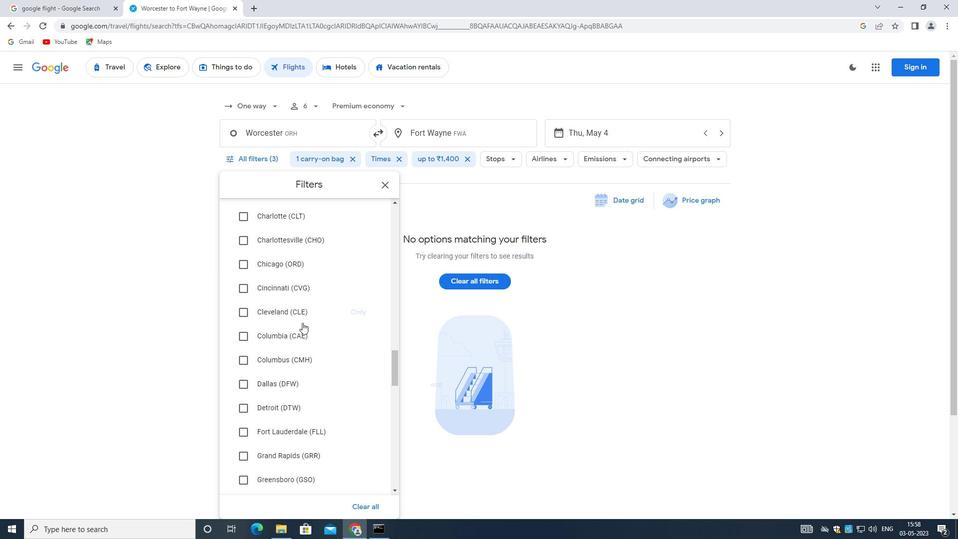 
Action: Mouse moved to (295, 342)
Screenshot: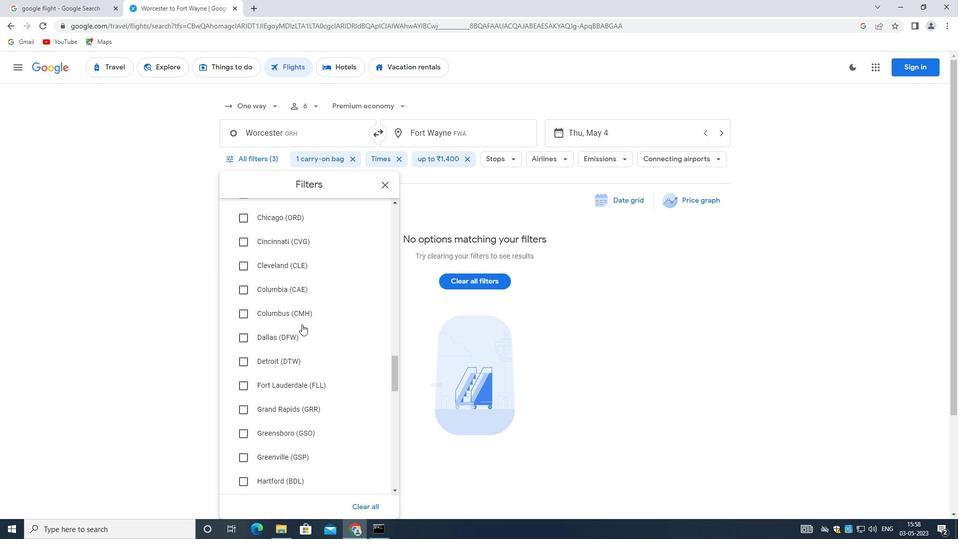 
Action: Mouse scrolled (295, 341) with delta (0, 0)
Screenshot: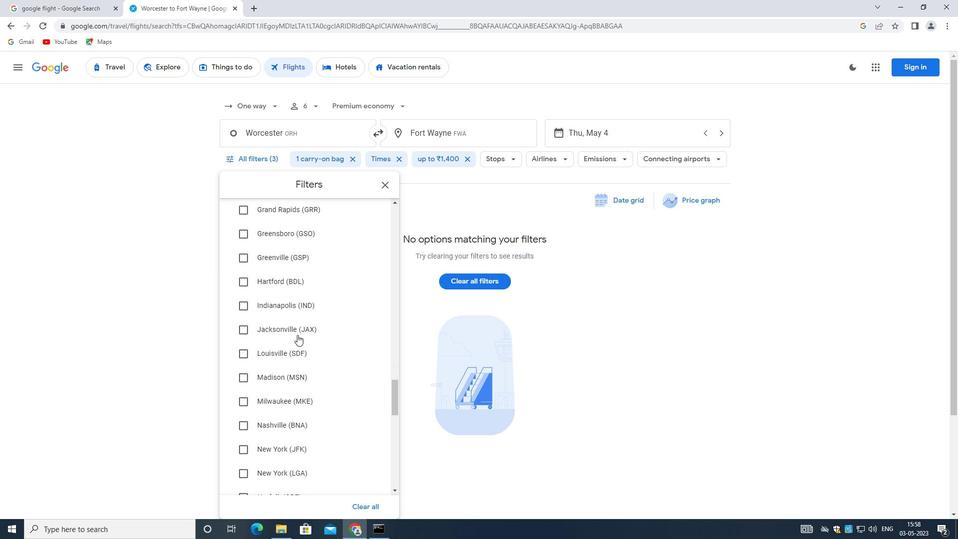 
Action: Mouse scrolled (295, 341) with delta (0, 0)
Screenshot: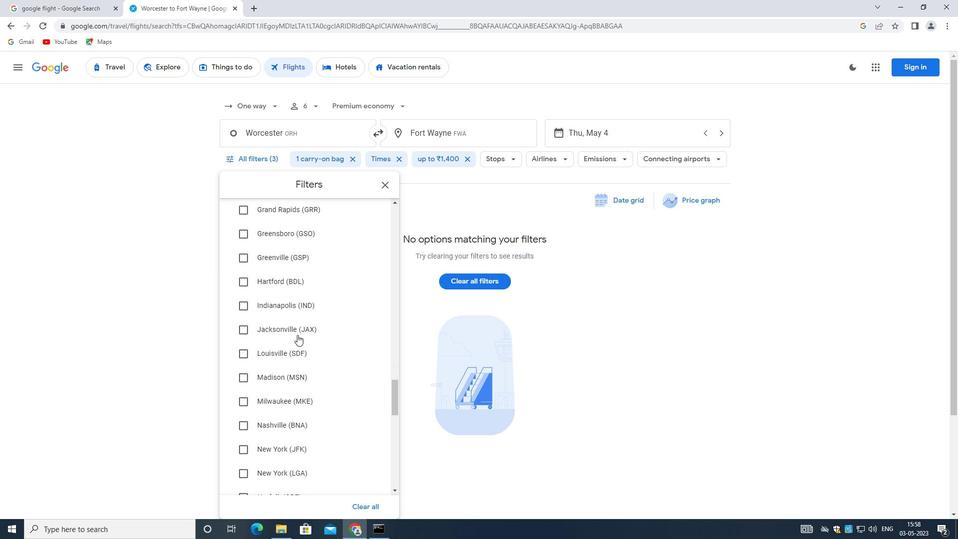 
Action: Mouse scrolled (295, 341) with delta (0, 0)
Screenshot: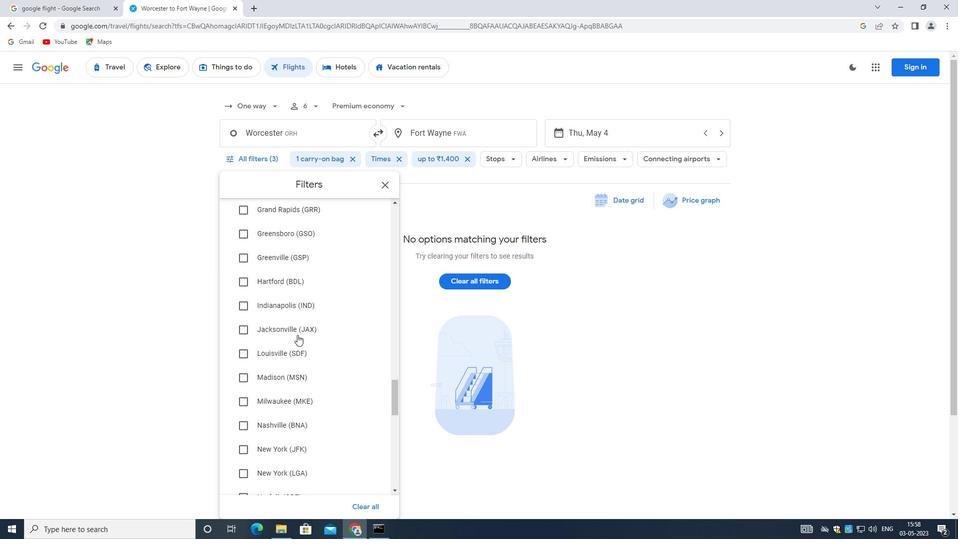 
Action: Mouse moved to (294, 342)
Screenshot: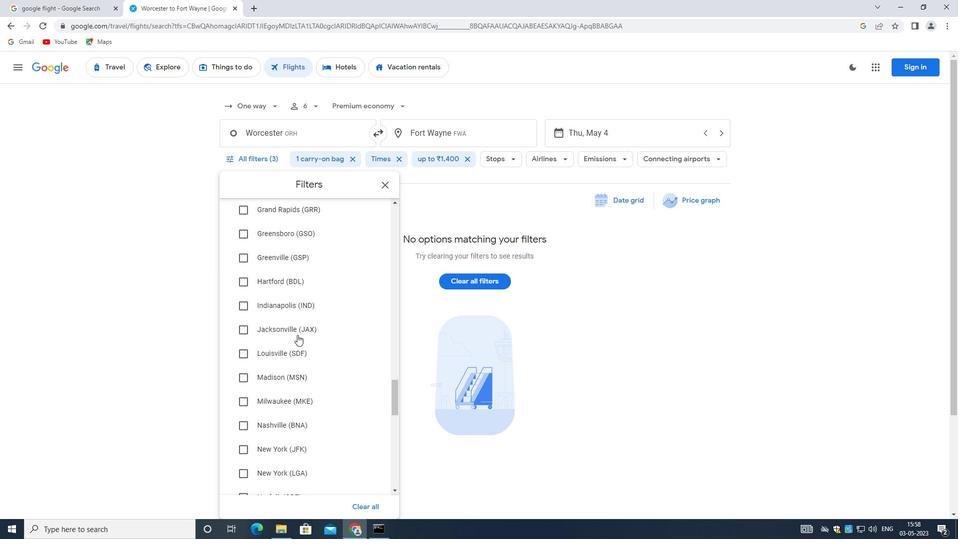 
Action: Mouse scrolled (294, 341) with delta (0, 0)
Screenshot: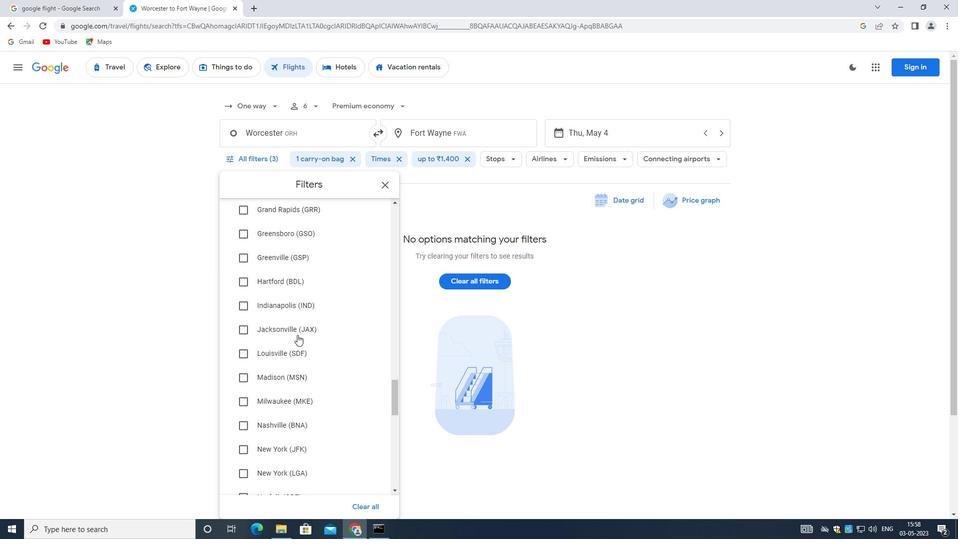 
Action: Mouse scrolled (294, 341) with delta (0, 0)
Screenshot: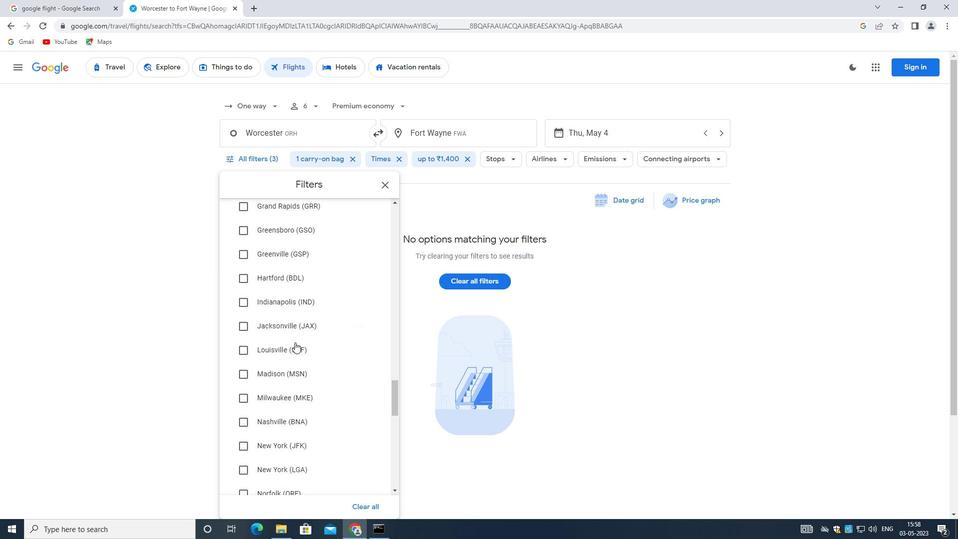 
Action: Mouse moved to (282, 348)
Screenshot: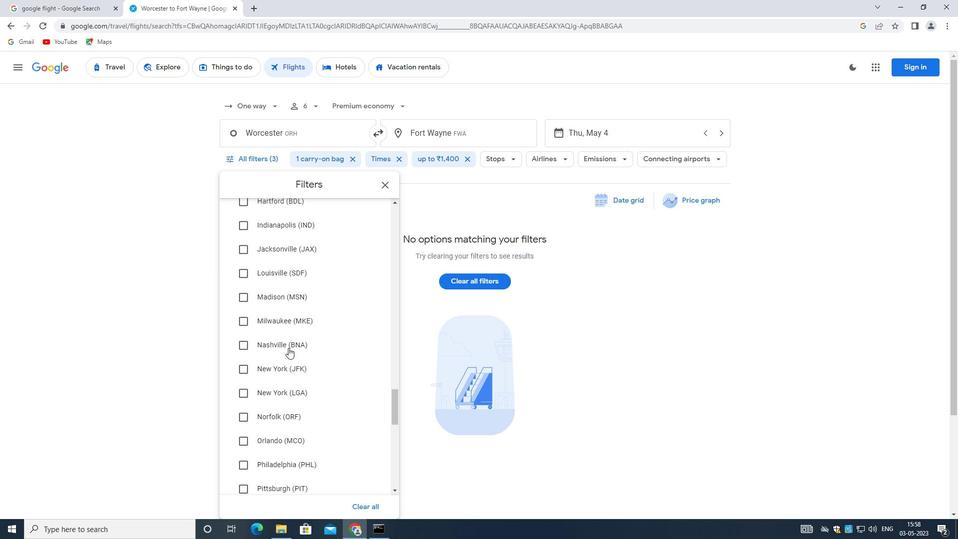 
Action: Mouse scrolled (282, 348) with delta (0, 0)
Screenshot: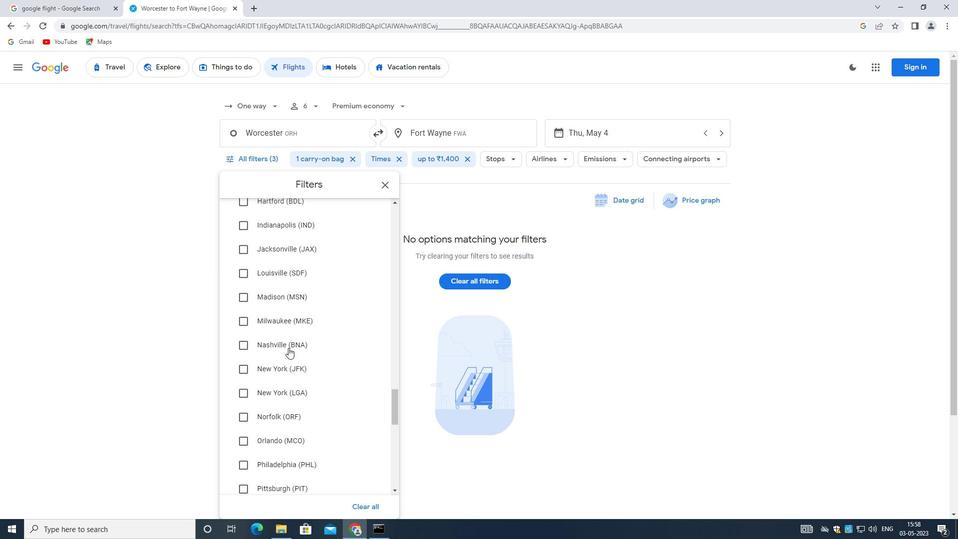 
Action: Mouse scrolled (282, 348) with delta (0, 0)
Screenshot: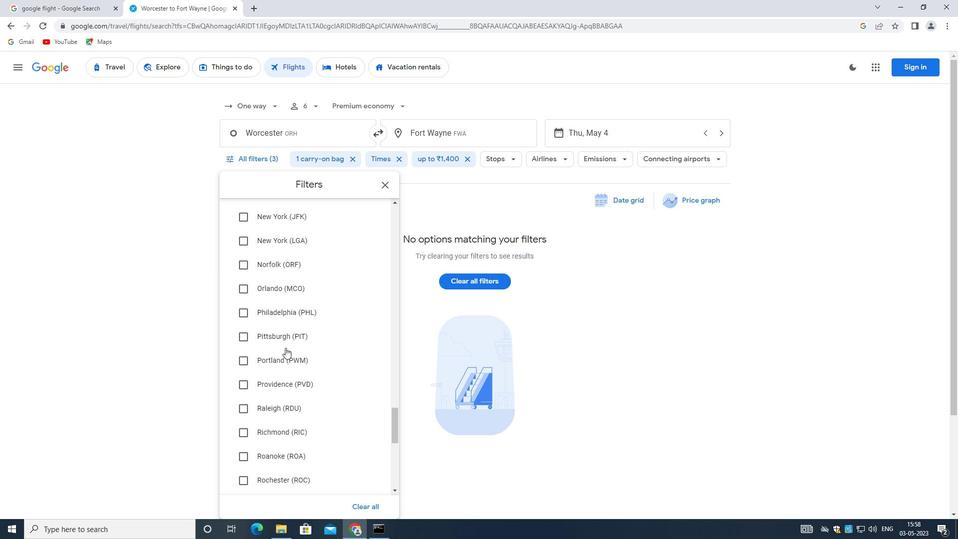
Action: Mouse moved to (282, 349)
Screenshot: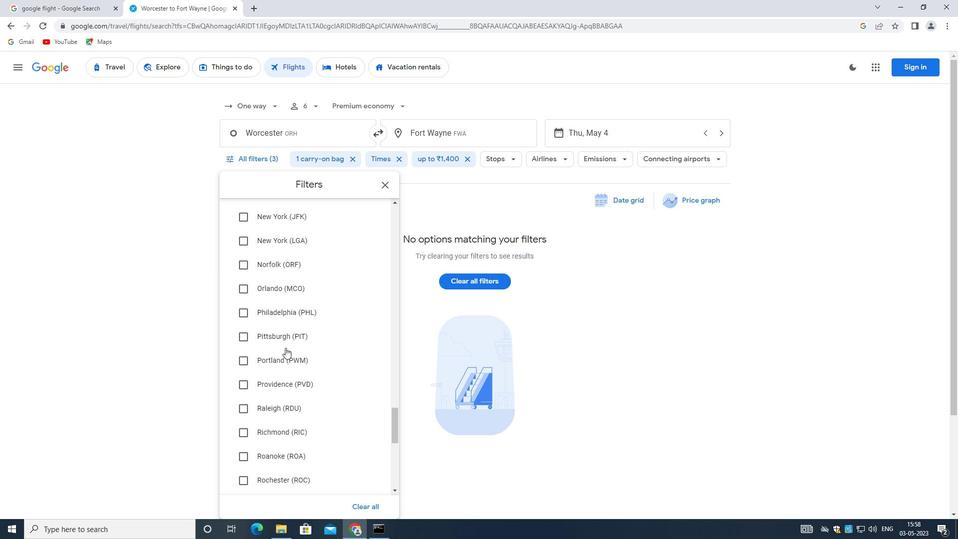 
Action: Mouse scrolled (282, 348) with delta (0, 0)
Screenshot: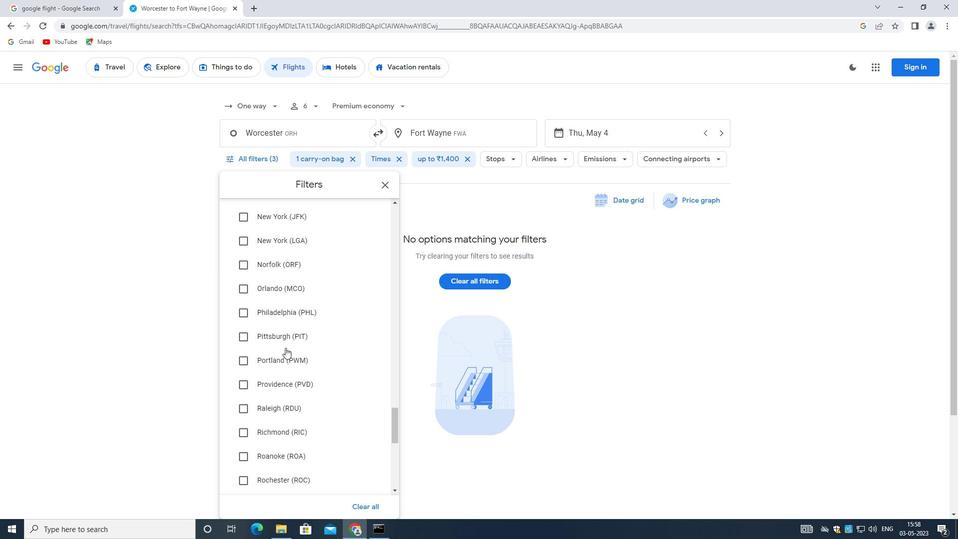 
Action: Mouse moved to (282, 349)
Screenshot: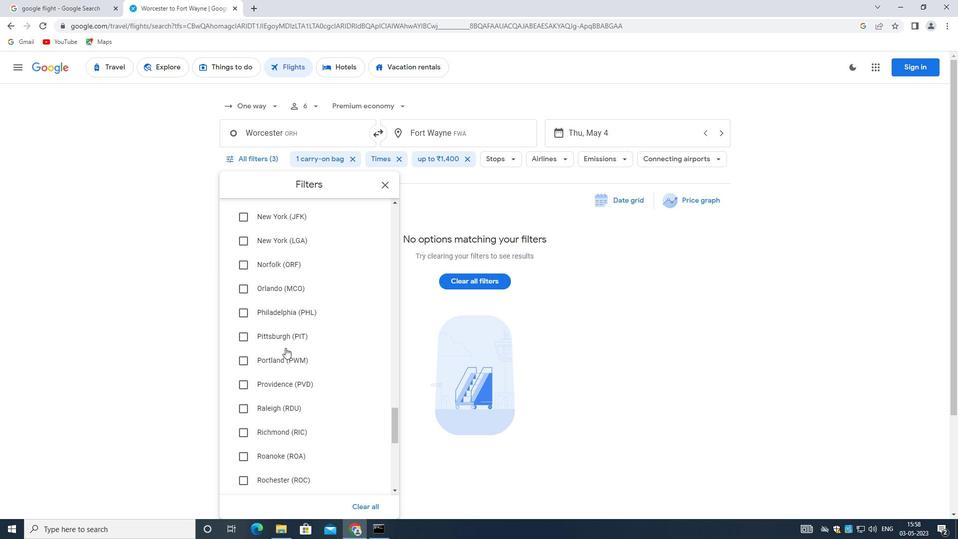 
Action: Mouse scrolled (282, 348) with delta (0, 0)
Screenshot: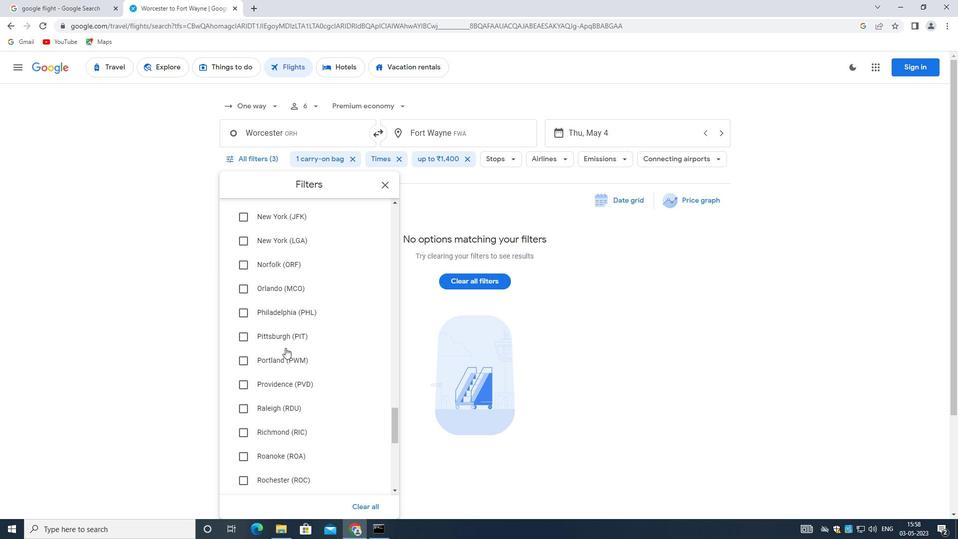 
Action: Mouse moved to (292, 382)
Screenshot: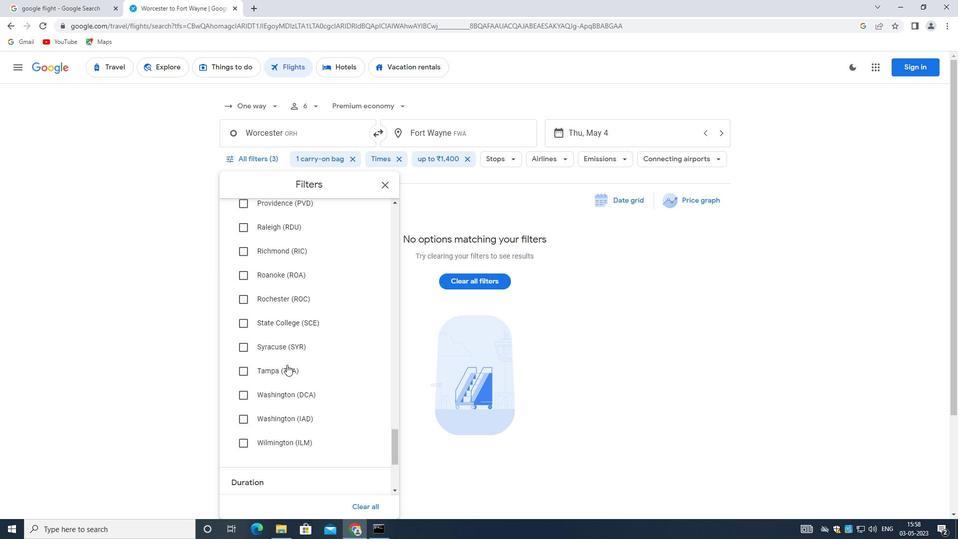 
Action: Mouse scrolled (292, 381) with delta (0, 0)
Screenshot: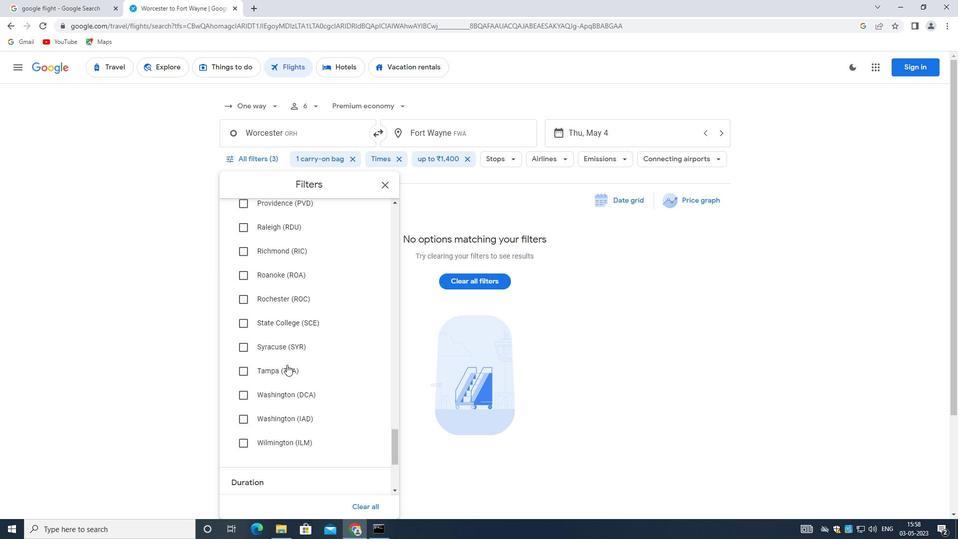 
Action: Mouse scrolled (292, 381) with delta (0, 0)
Screenshot: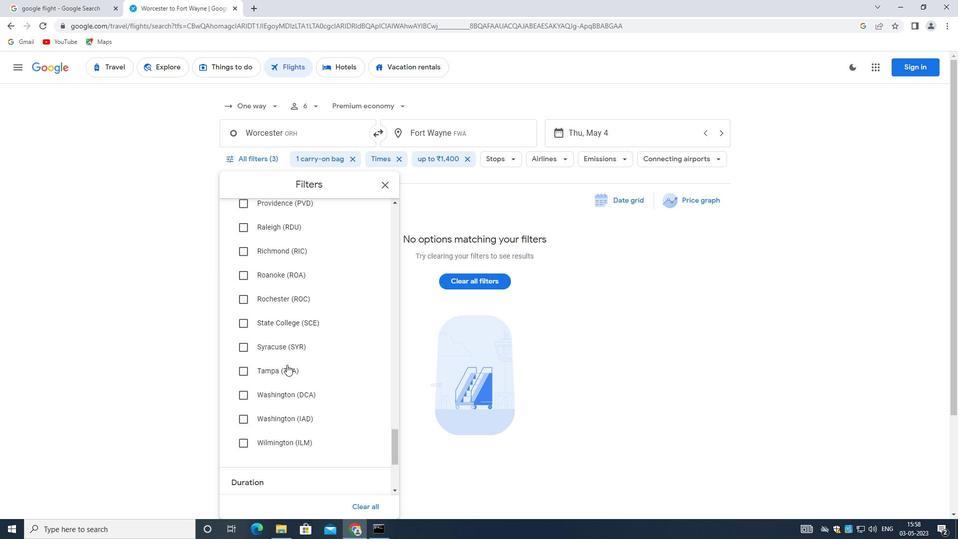
Action: Mouse moved to (292, 382)
Screenshot: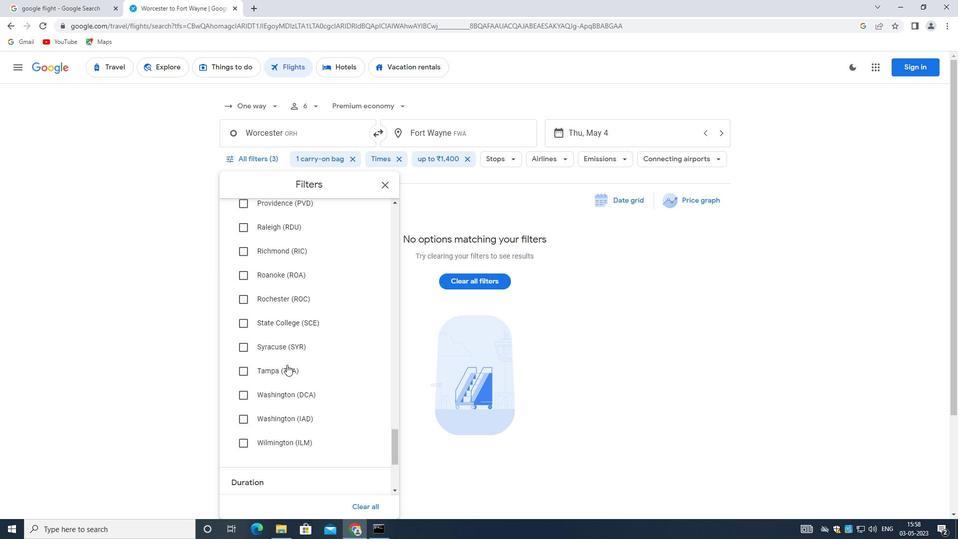 
Action: Mouse scrolled (292, 381) with delta (0, 0)
Screenshot: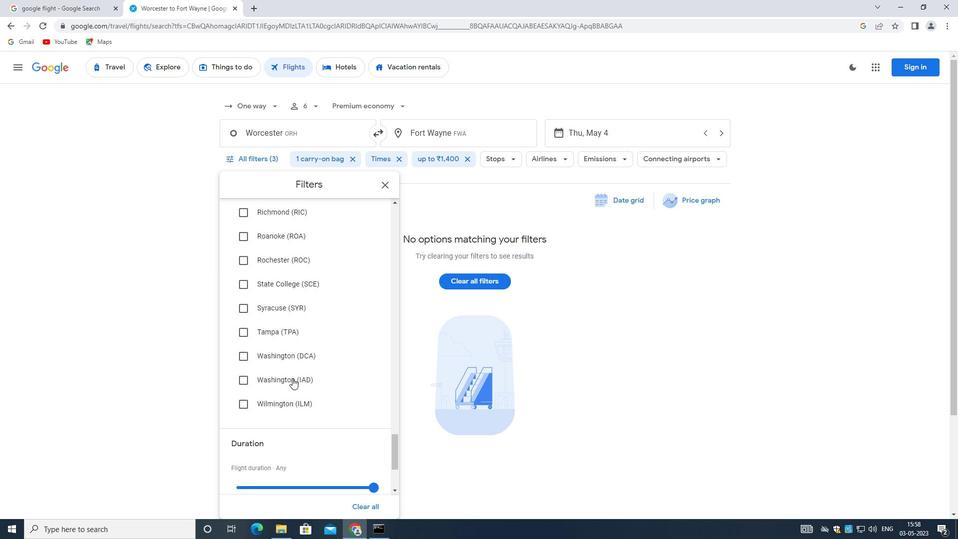 
Action: Mouse moved to (292, 382)
Screenshot: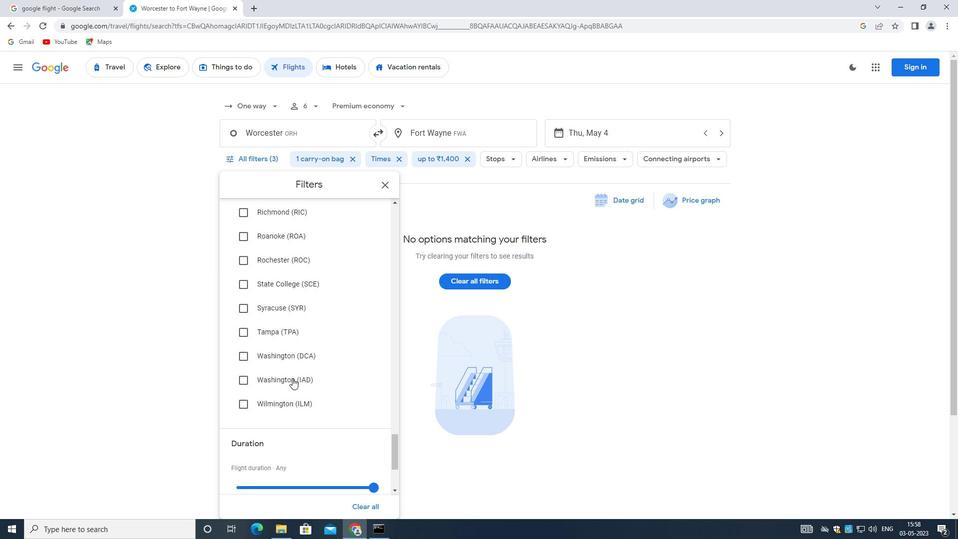 
Action: Mouse scrolled (292, 382) with delta (0, 0)
Screenshot: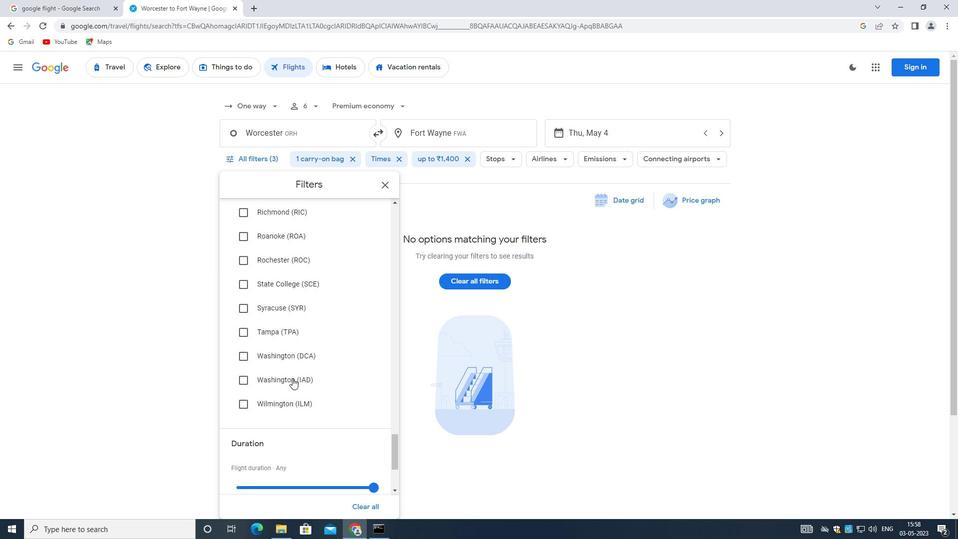 
Action: Mouse scrolled (292, 382) with delta (0, 0)
Screenshot: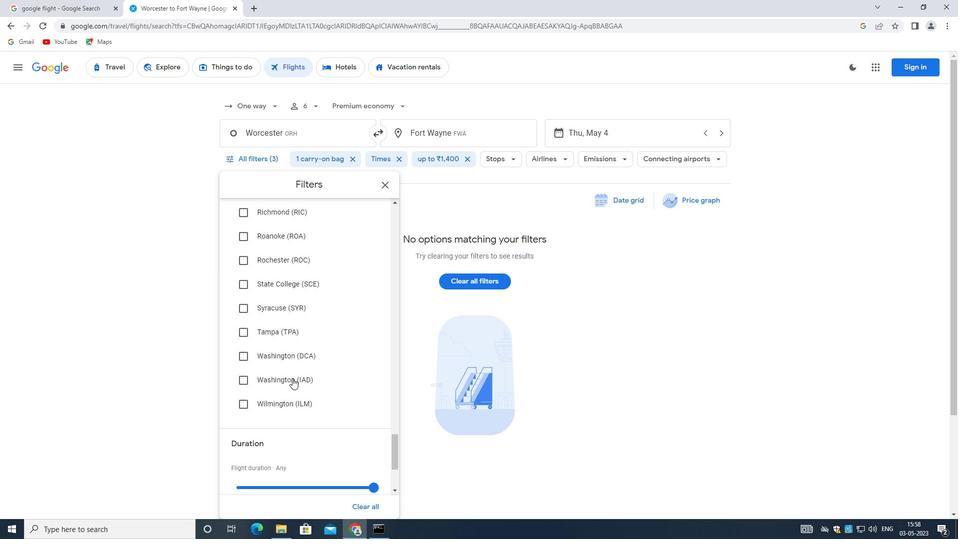 
Action: Mouse scrolled (292, 382) with delta (0, 0)
Screenshot: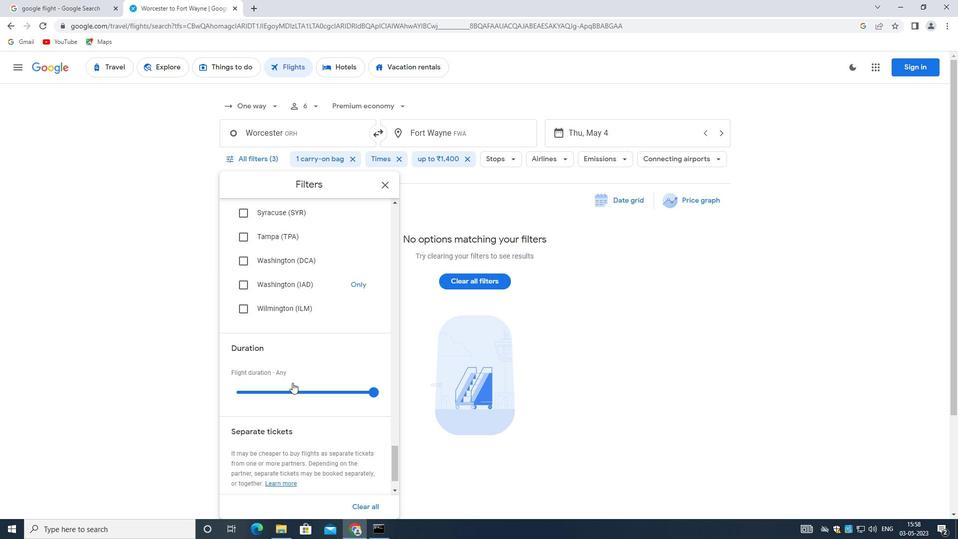 
Action: Mouse scrolled (292, 382) with delta (0, 0)
Screenshot: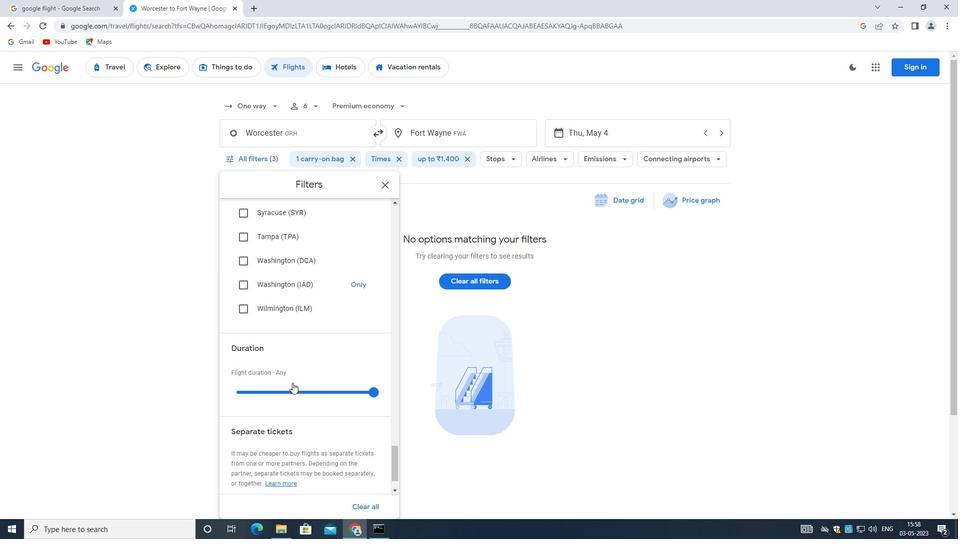 
Action: Mouse scrolled (292, 382) with delta (0, 0)
Screenshot: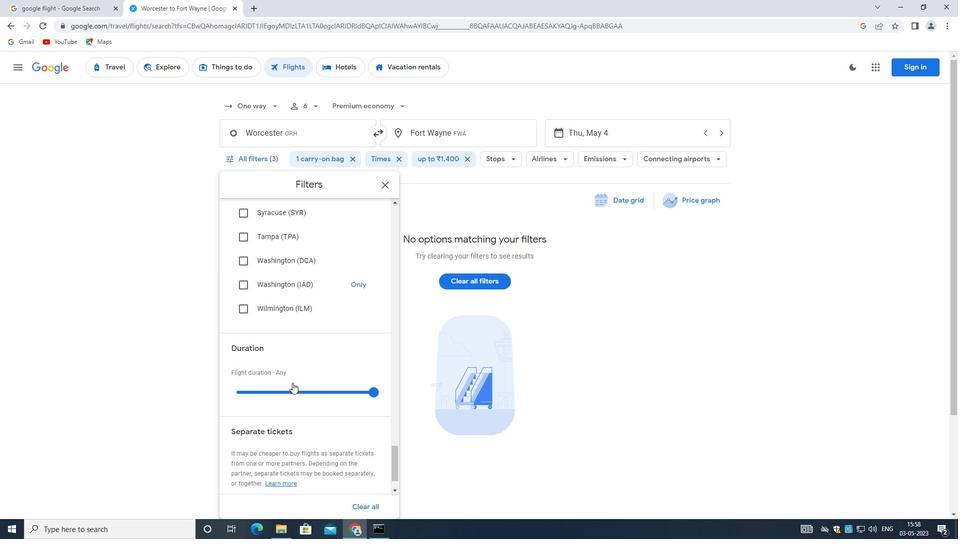 
Action: Mouse moved to (292, 385)
Screenshot: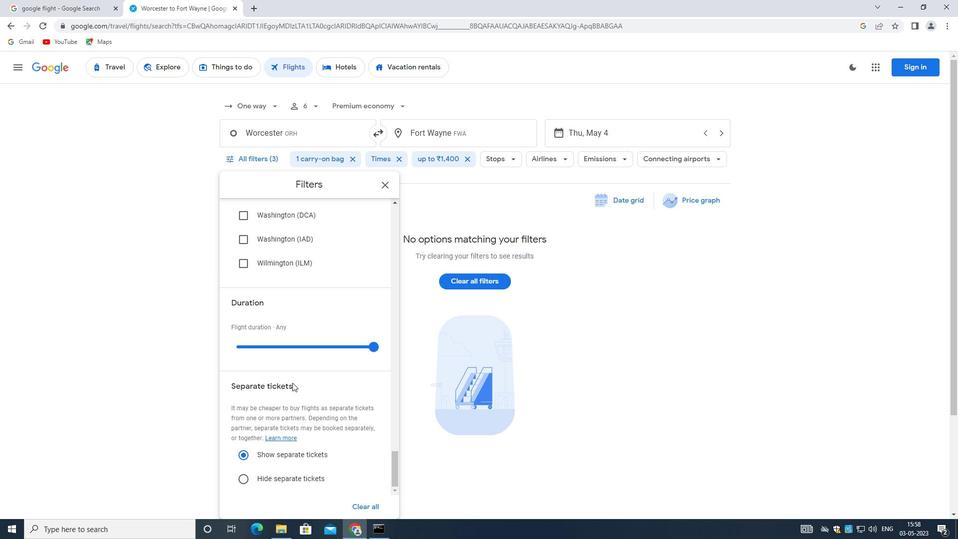 
Action: Mouse scrolled (292, 384) with delta (0, 0)
Screenshot: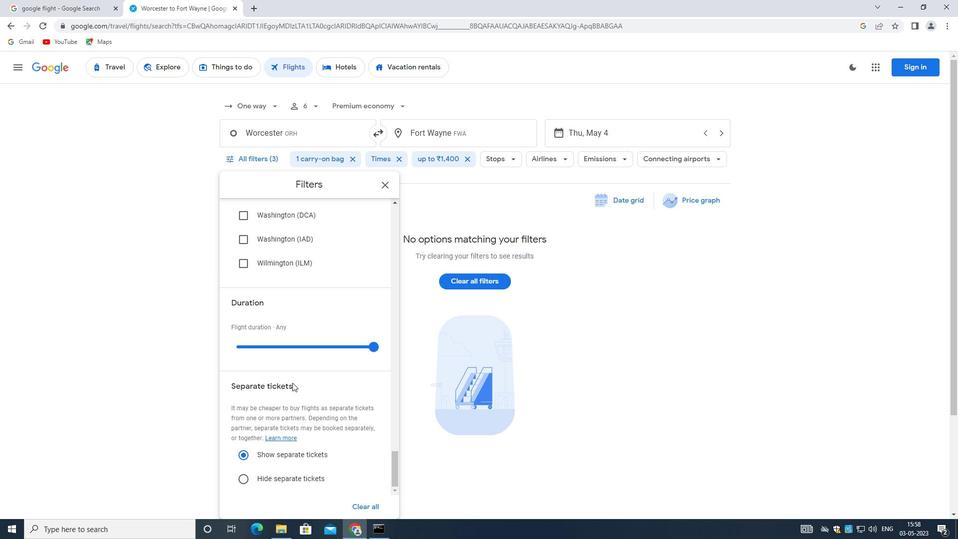 
Action: Mouse moved to (292, 385)
Screenshot: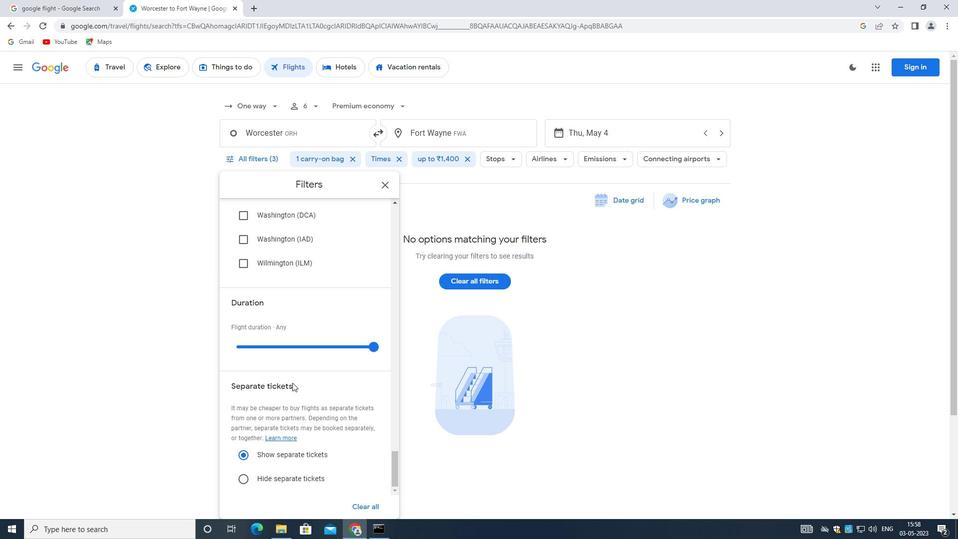 
Action: Mouse scrolled (292, 385) with delta (0, 0)
Screenshot: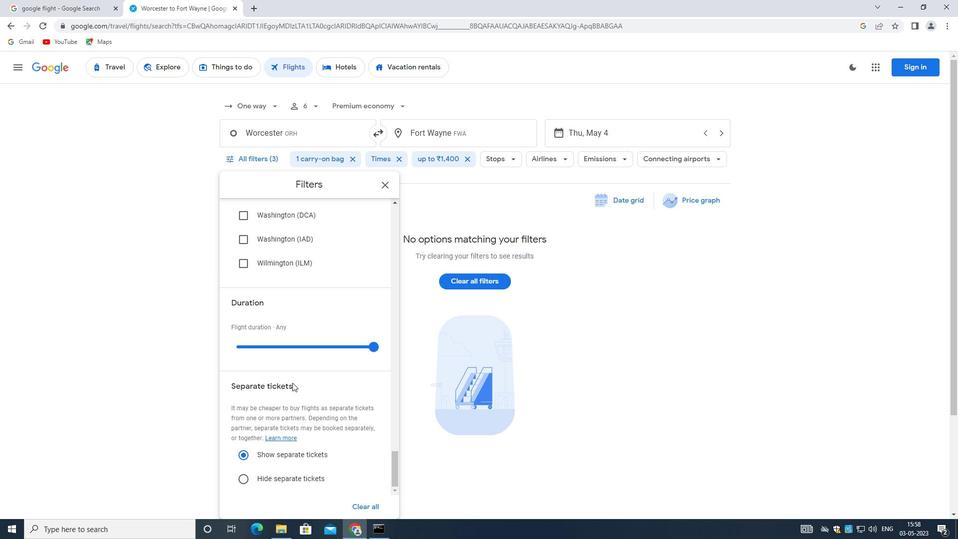 
Action: Mouse moved to (291, 388)
Screenshot: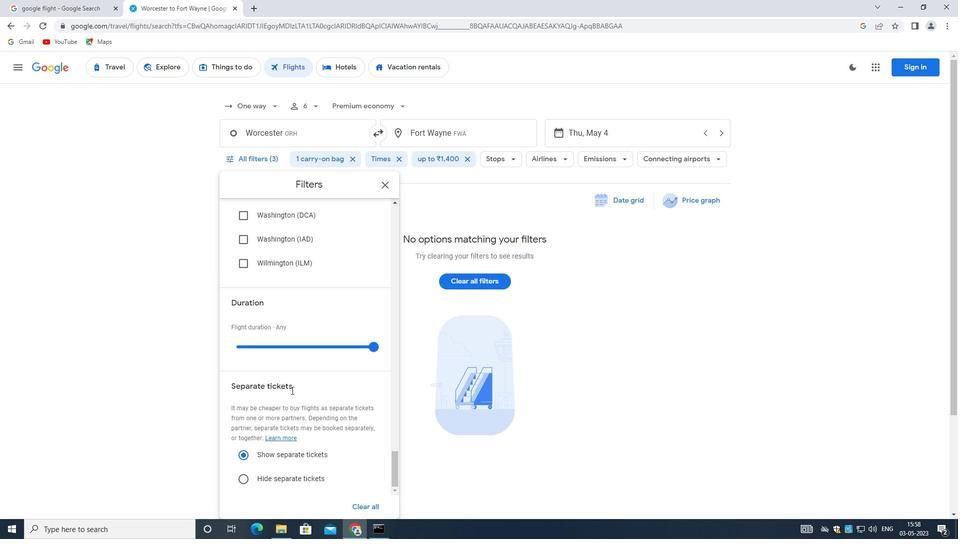 
Action: Mouse scrolled (291, 387) with delta (0, 0)
Screenshot: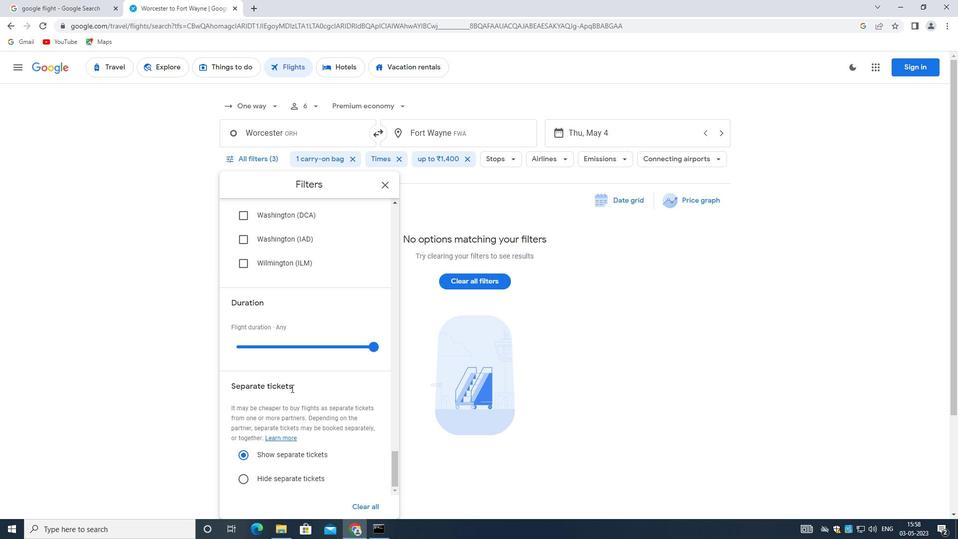 
Action: Mouse scrolled (291, 387) with delta (0, 0)
Screenshot: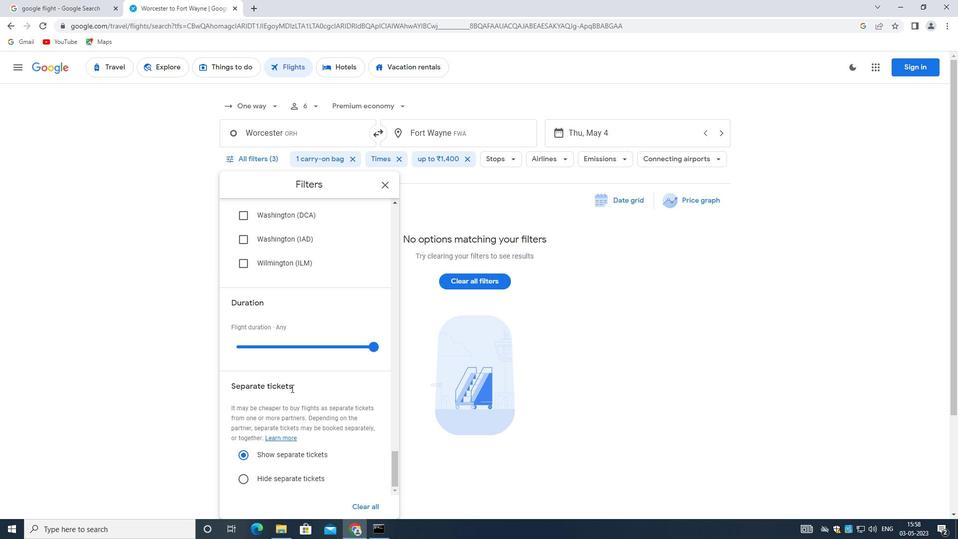 
Action: Mouse scrolled (291, 387) with delta (0, 0)
Screenshot: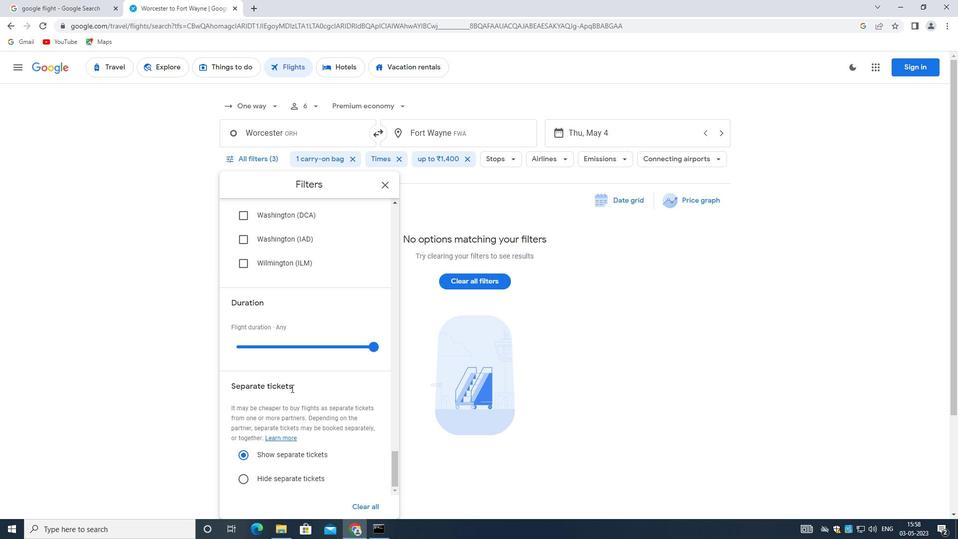 
Action: Mouse moved to (291, 388)
Screenshot: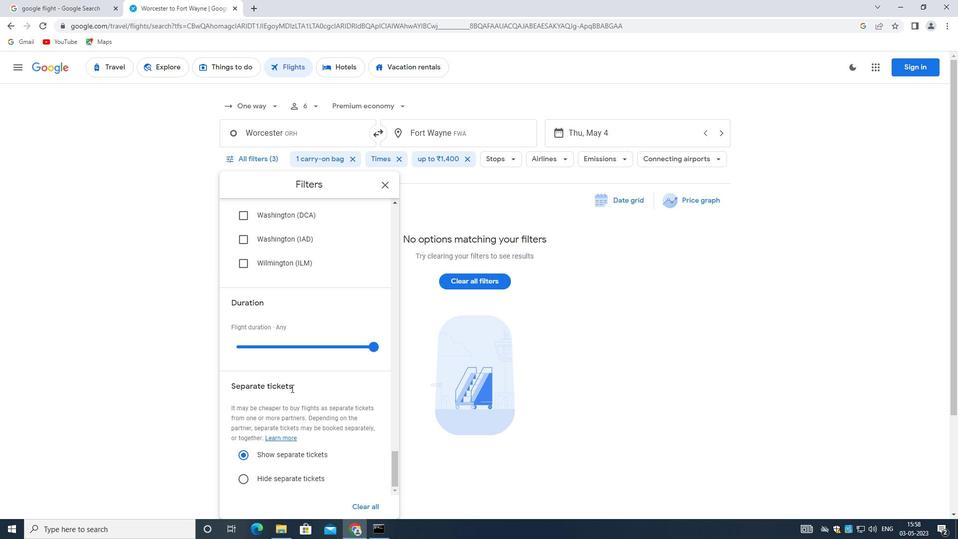
